 Task: Add a timeline in the project BarTech for the epic 'Continuous integration and delivery (CI/CD) implementation' from 2023/05/13 to 2025/07/01. Add a timeline in the project BarTech for the epic 'Project management platform implementation' from 2023/03/28 to 2024/10/11. Add a timeline in the project BarTech for the epic 'IT asset management (ITAM) system implementation' from 2024/02/08 to 2025/11/04
Action: Mouse moved to (169, 47)
Screenshot: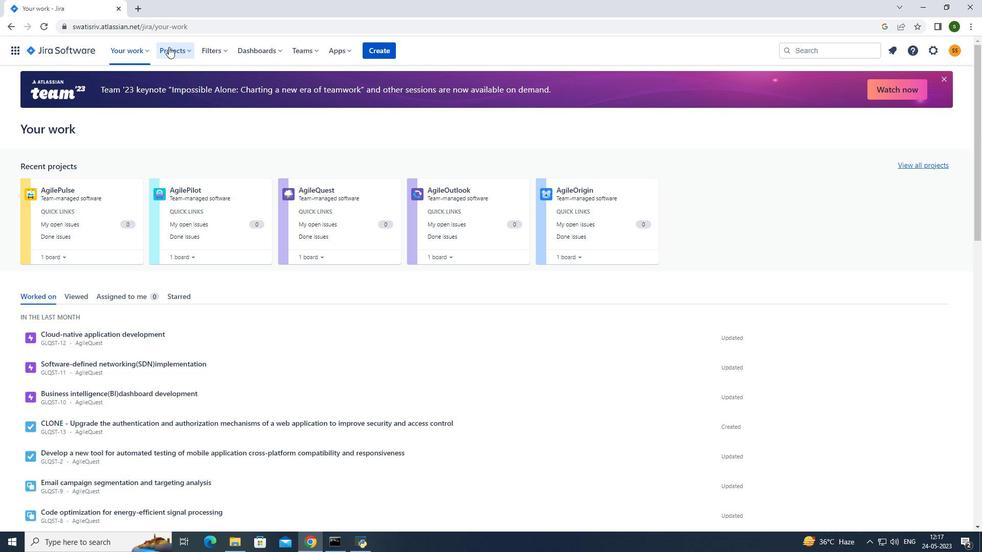 
Action: Mouse pressed left at (169, 47)
Screenshot: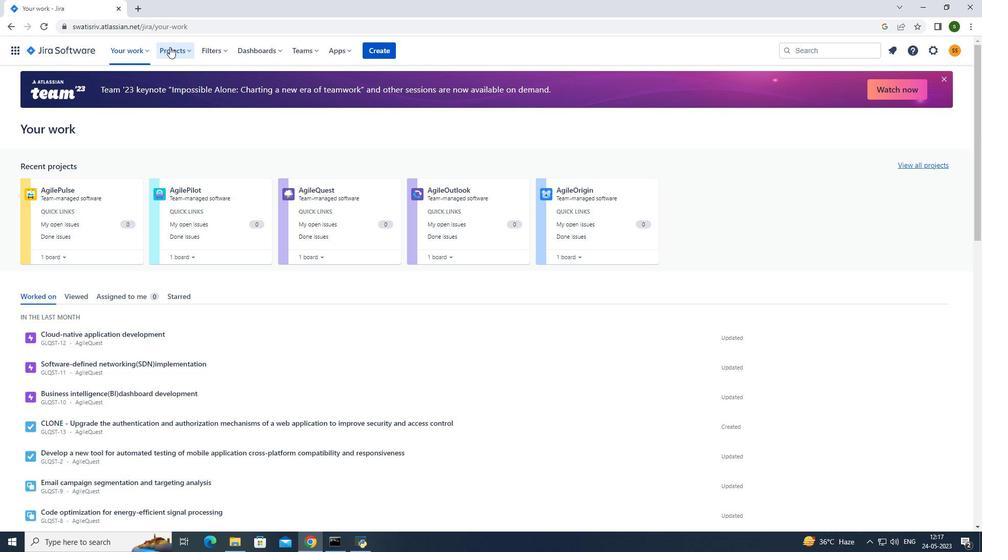 
Action: Mouse moved to (213, 92)
Screenshot: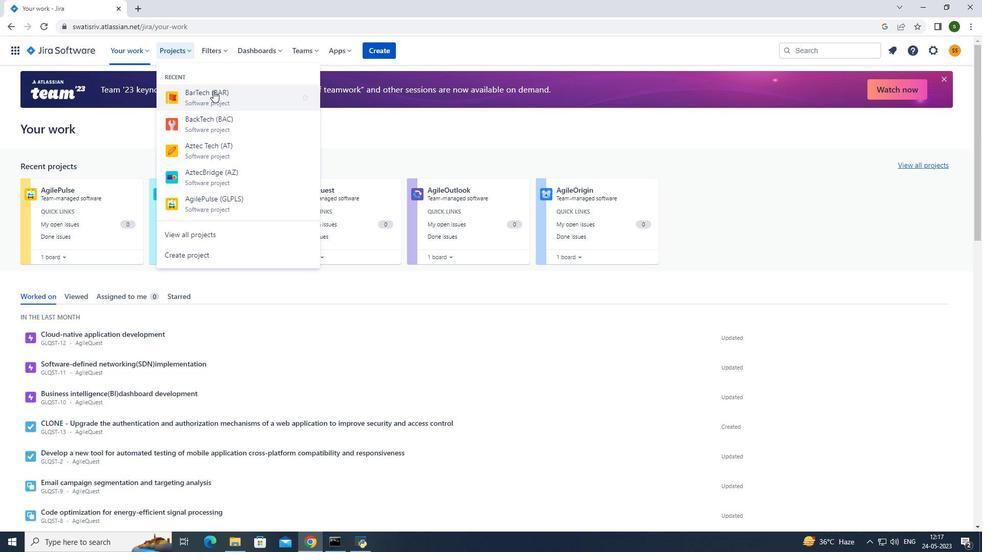 
Action: Mouse pressed left at (213, 92)
Screenshot: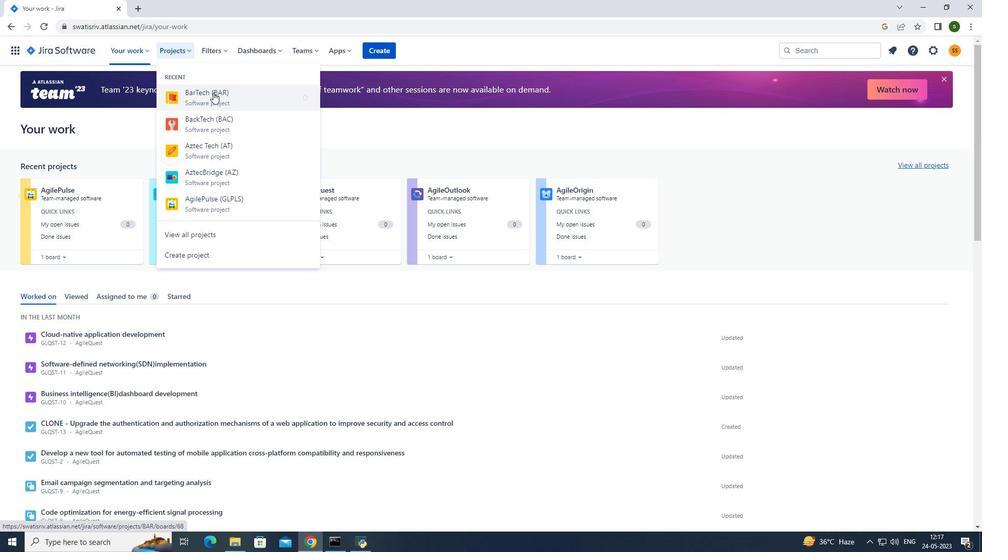 
Action: Mouse moved to (59, 149)
Screenshot: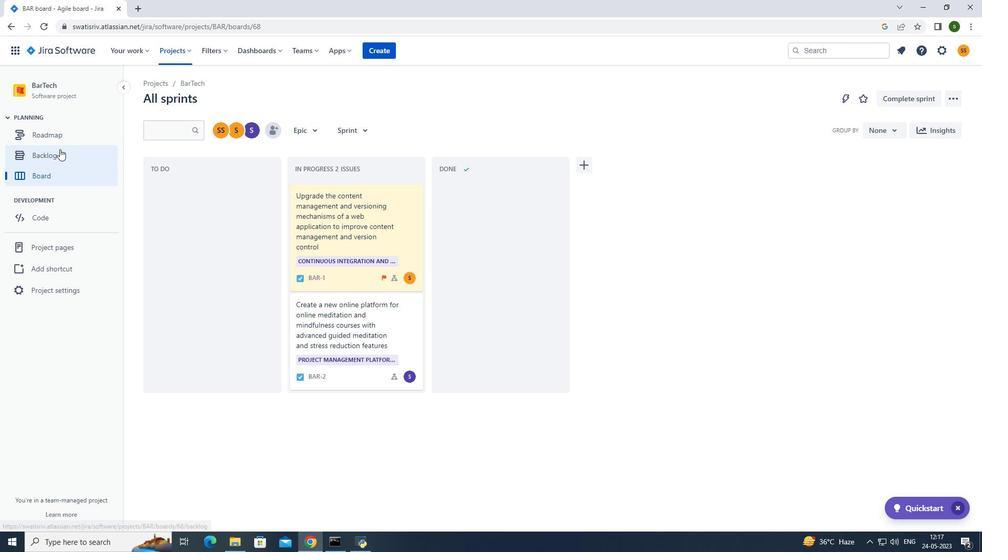 
Action: Mouse pressed left at (59, 149)
Screenshot: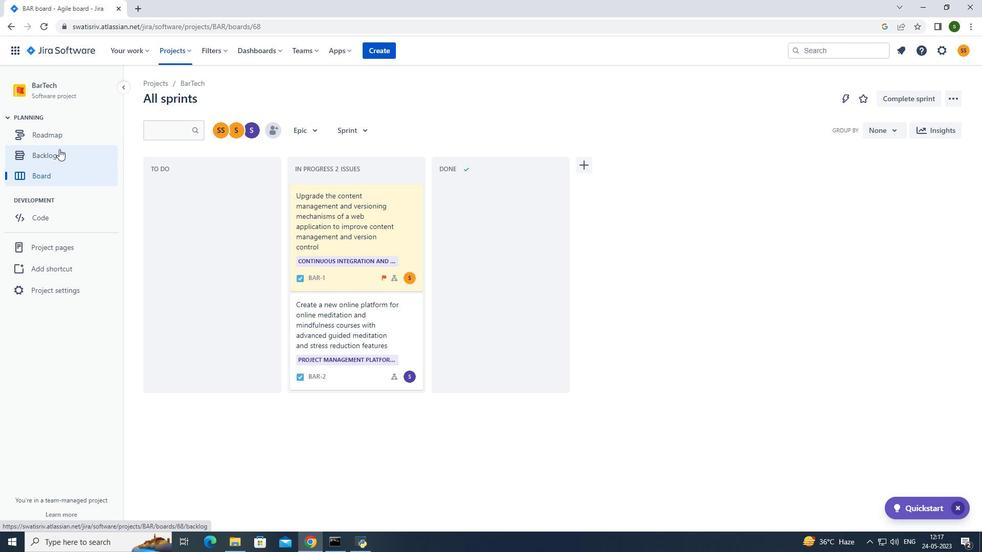 
Action: Mouse moved to (154, 207)
Screenshot: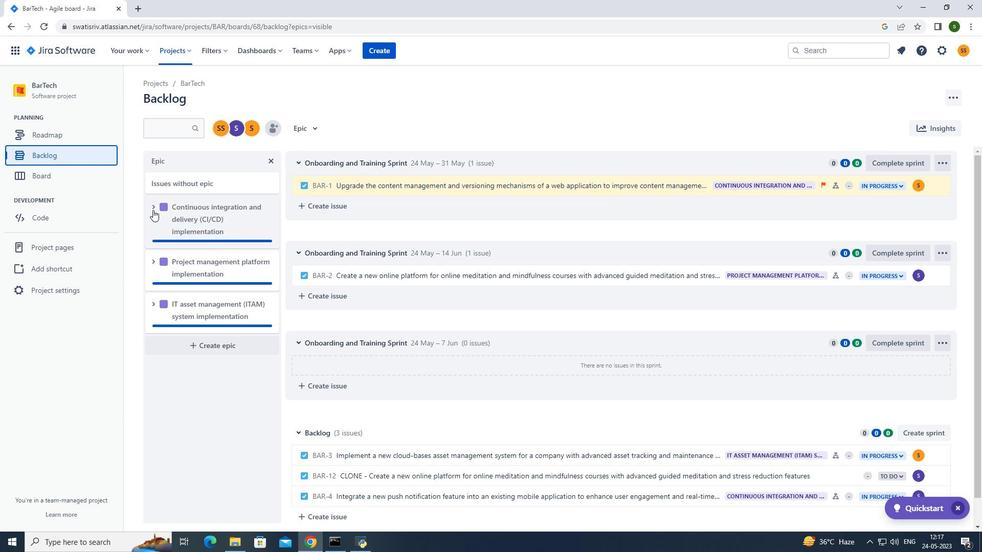 
Action: Mouse pressed left at (154, 207)
Screenshot: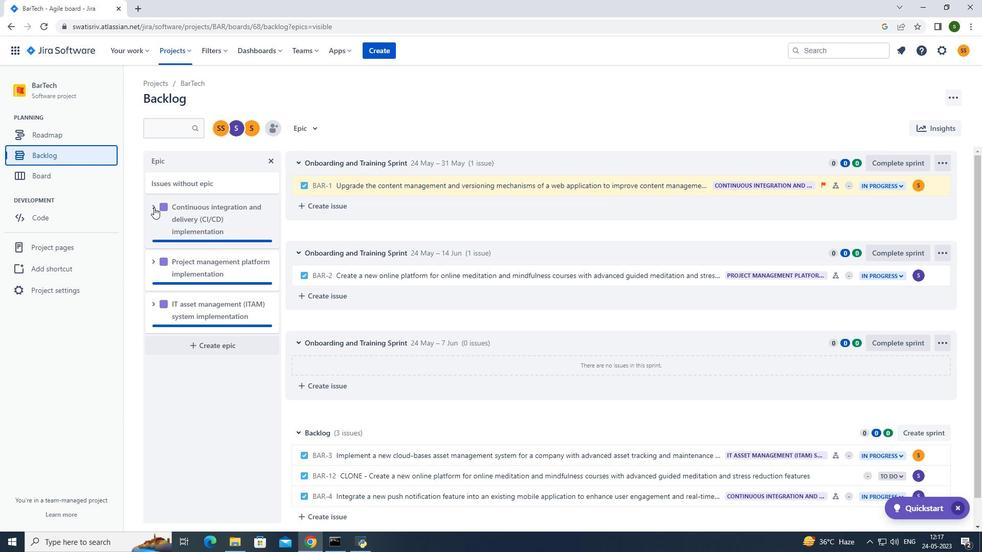 
Action: Mouse moved to (204, 302)
Screenshot: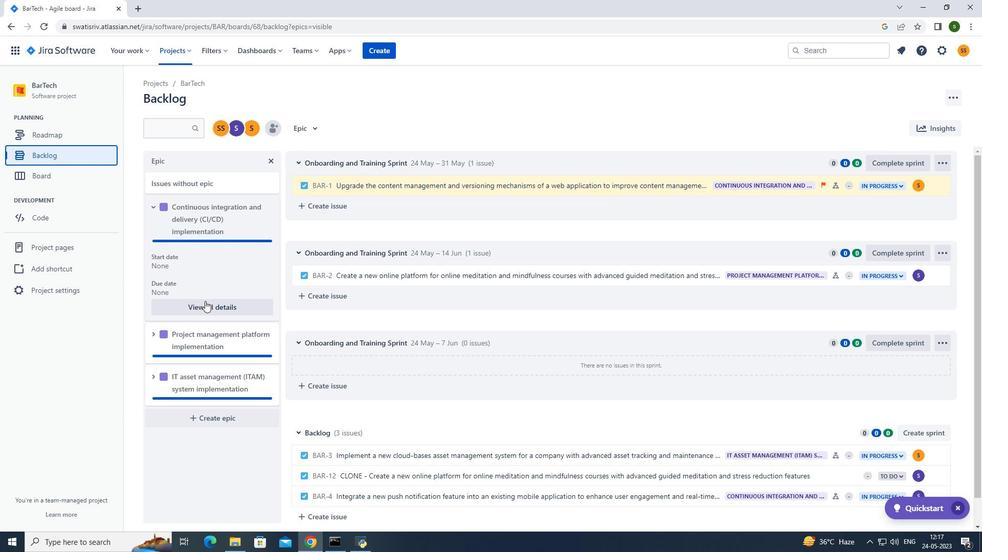 
Action: Mouse pressed left at (204, 302)
Screenshot: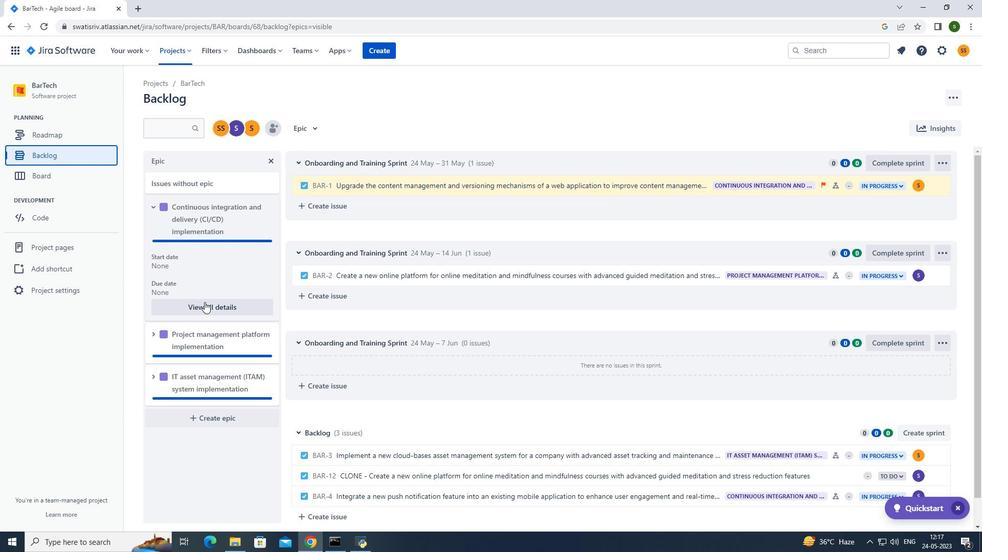 
Action: Mouse moved to (809, 417)
Screenshot: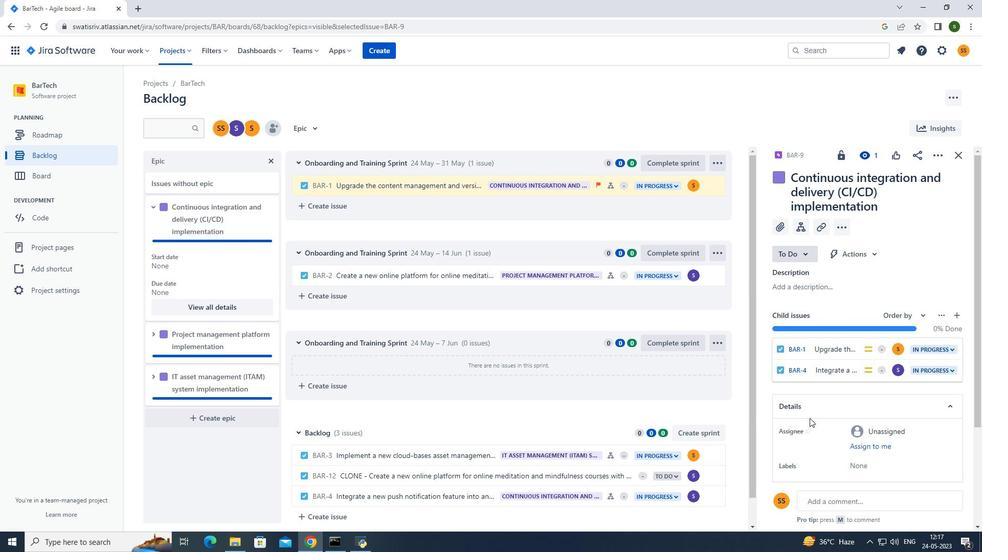 
Action: Mouse scrolled (809, 416) with delta (0, 0)
Screenshot: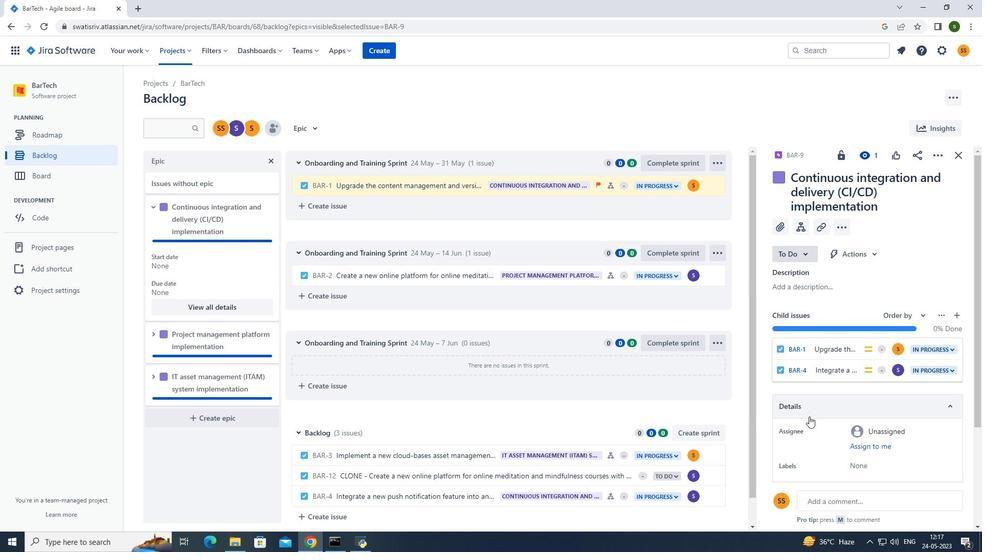 
Action: Mouse scrolled (809, 416) with delta (0, 0)
Screenshot: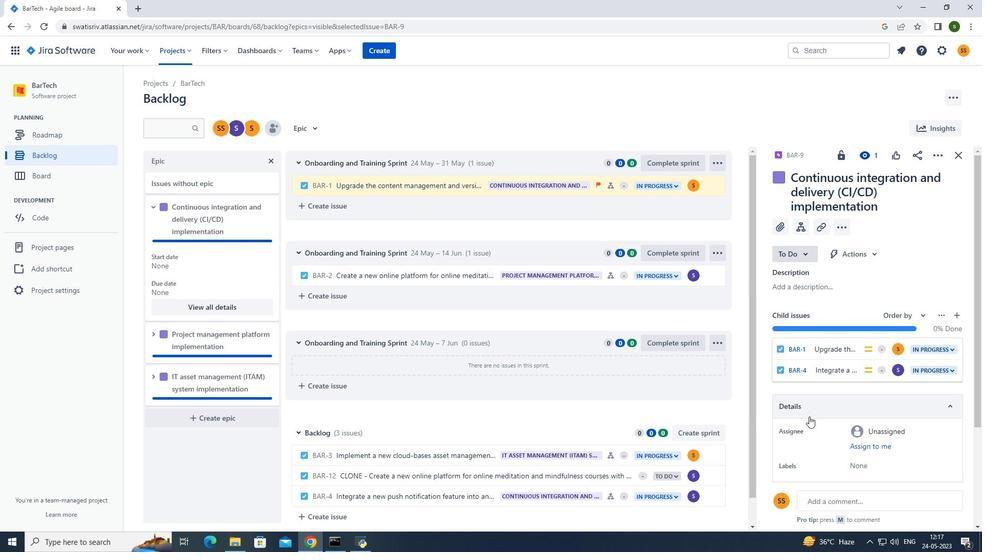 
Action: Mouse scrolled (809, 416) with delta (0, 0)
Screenshot: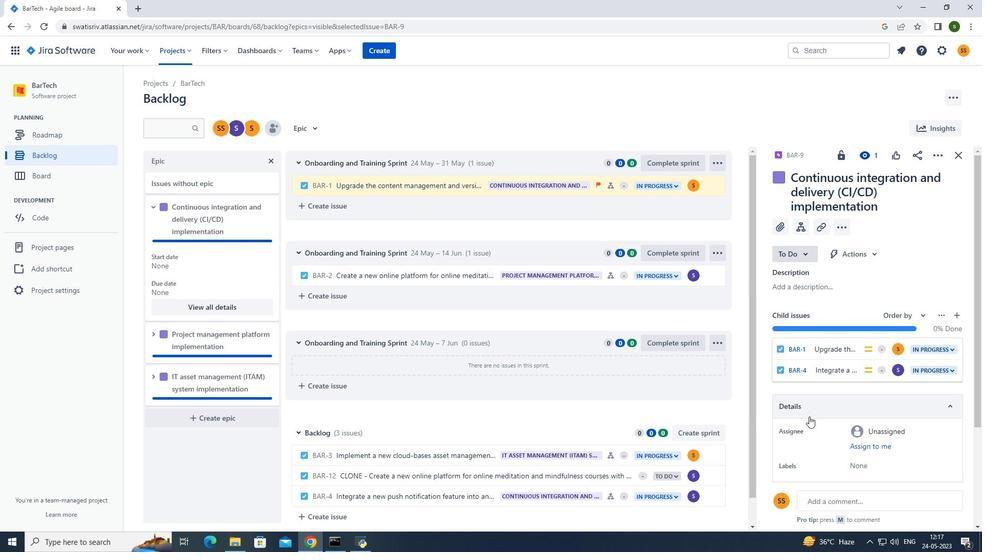 
Action: Mouse moved to (866, 349)
Screenshot: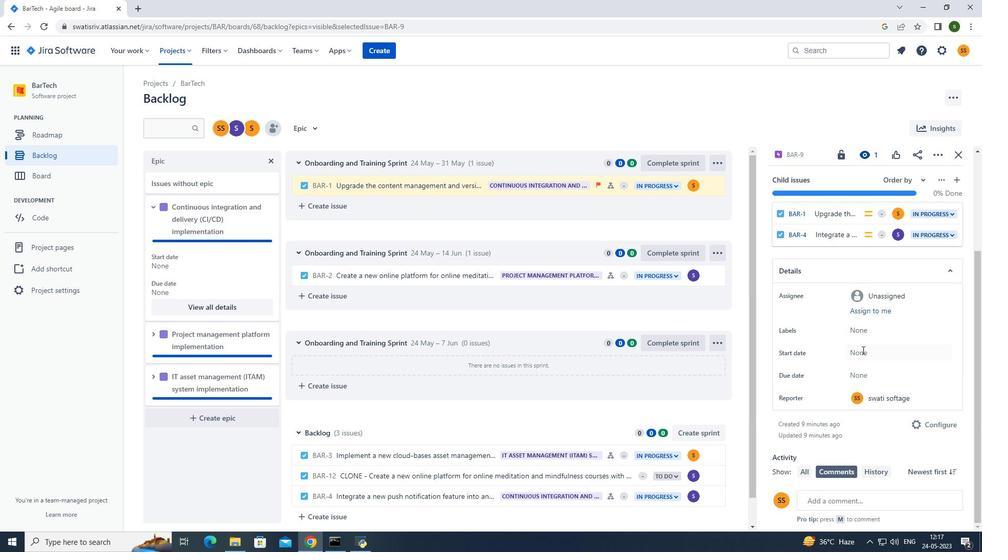 
Action: Mouse pressed left at (866, 349)
Screenshot: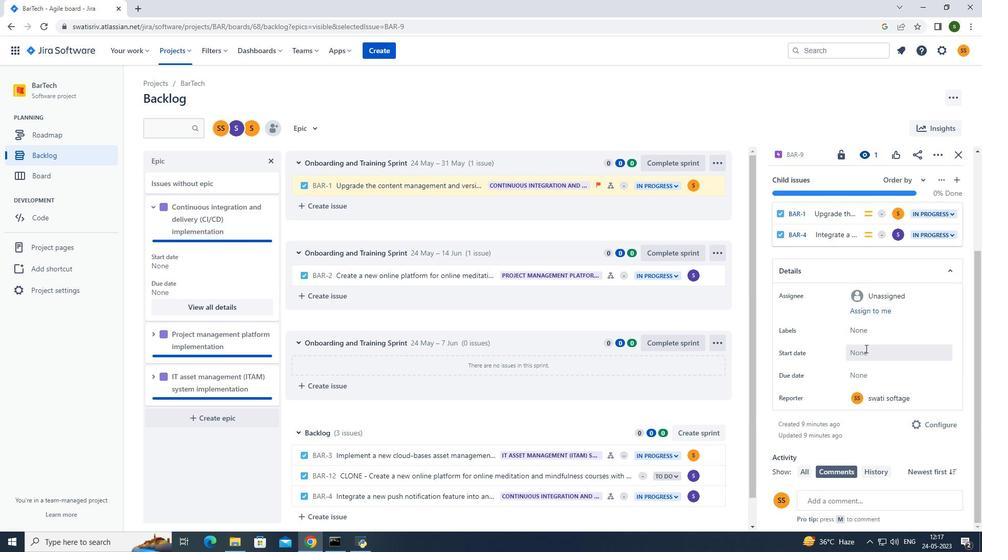 
Action: Mouse moved to (955, 436)
Screenshot: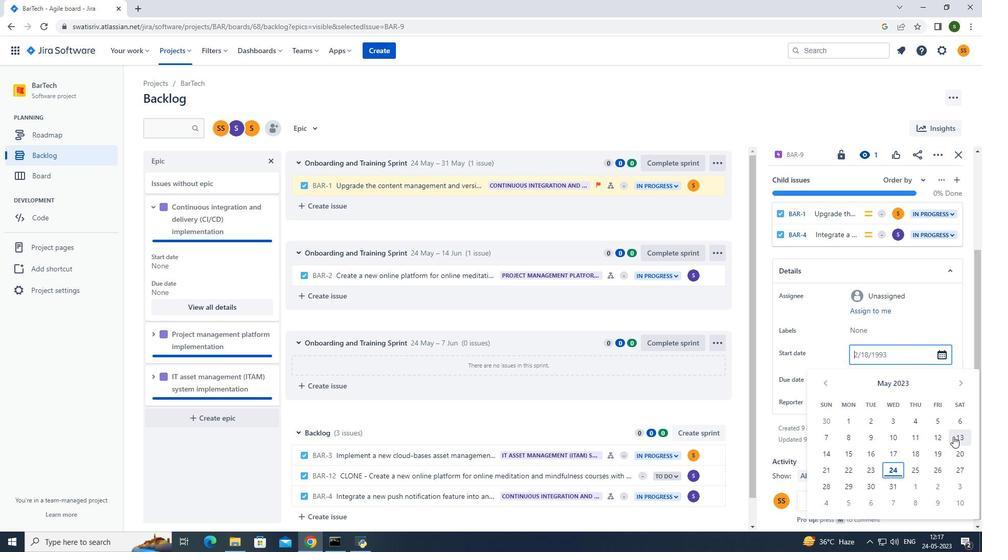 
Action: Mouse pressed left at (955, 436)
Screenshot: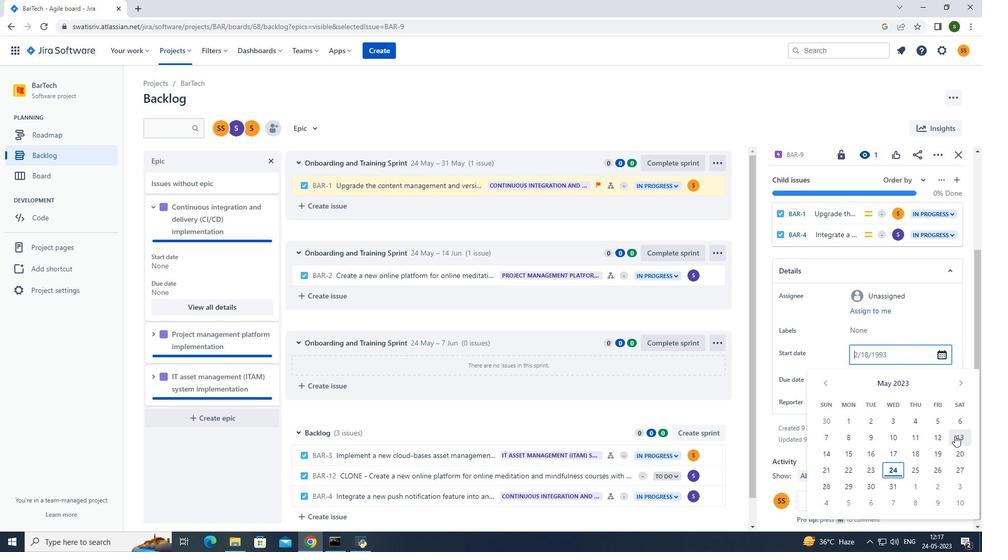 
Action: Mouse moved to (867, 375)
Screenshot: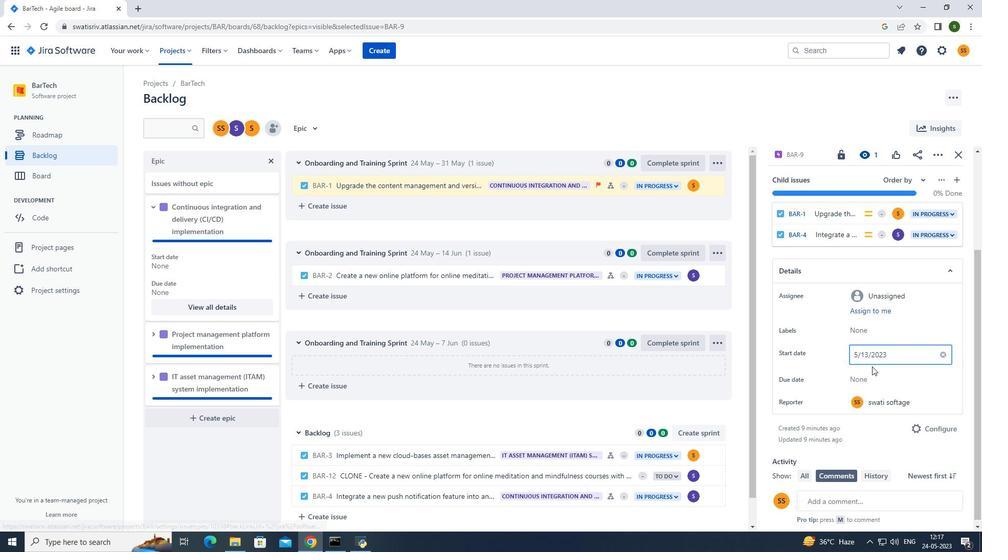 
Action: Mouse pressed left at (867, 375)
Screenshot: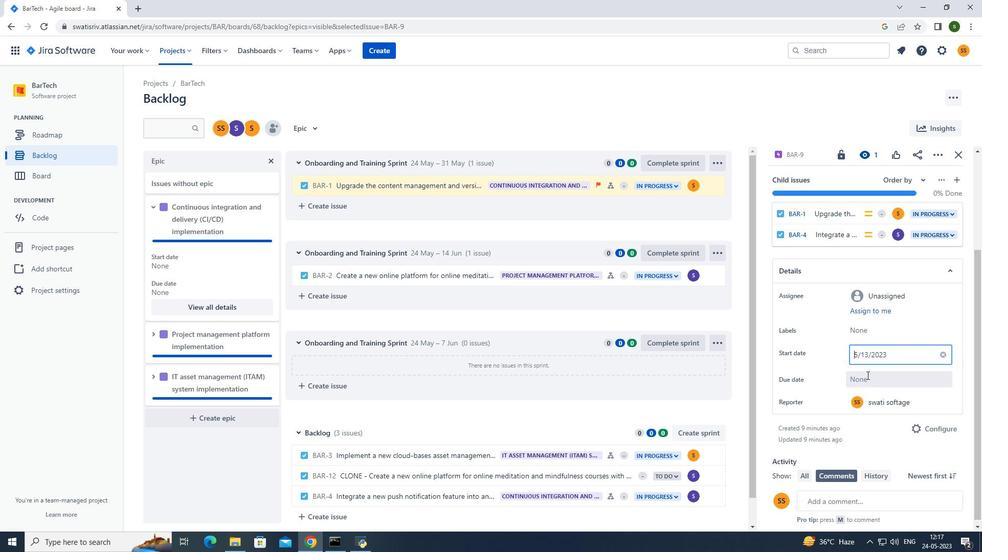 
Action: Mouse moved to (963, 234)
Screenshot: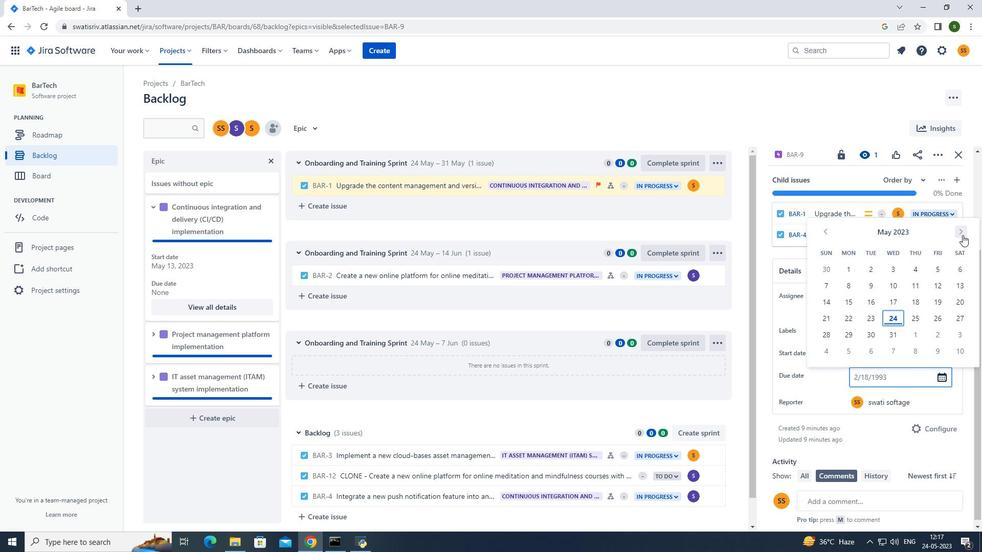 
Action: Mouse pressed left at (963, 234)
Screenshot: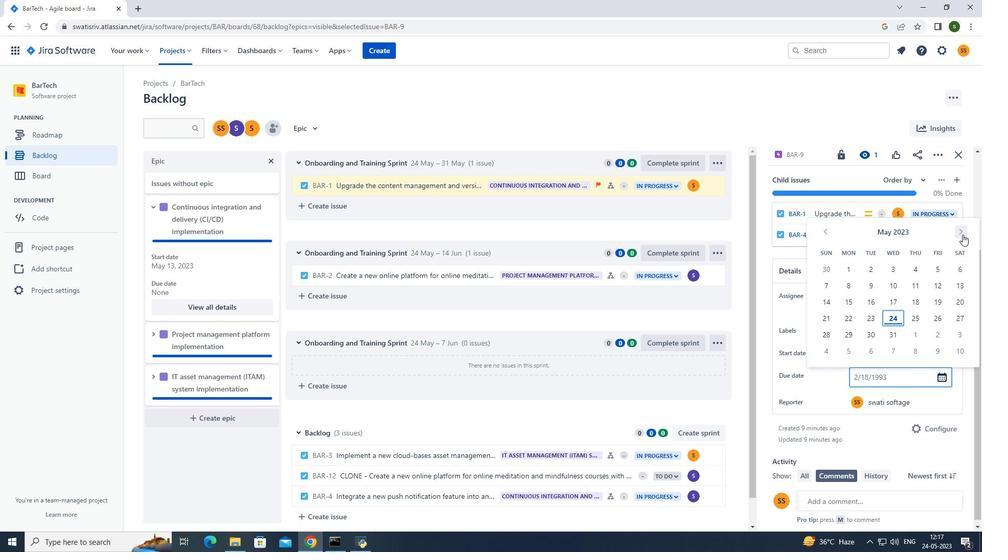 
Action: Mouse pressed left at (963, 234)
Screenshot: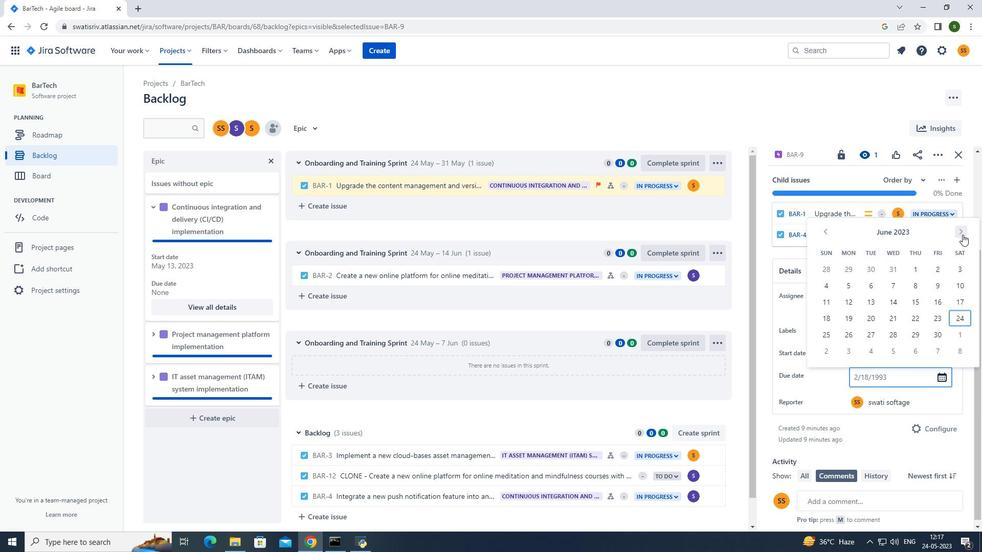 
Action: Mouse pressed left at (963, 234)
Screenshot: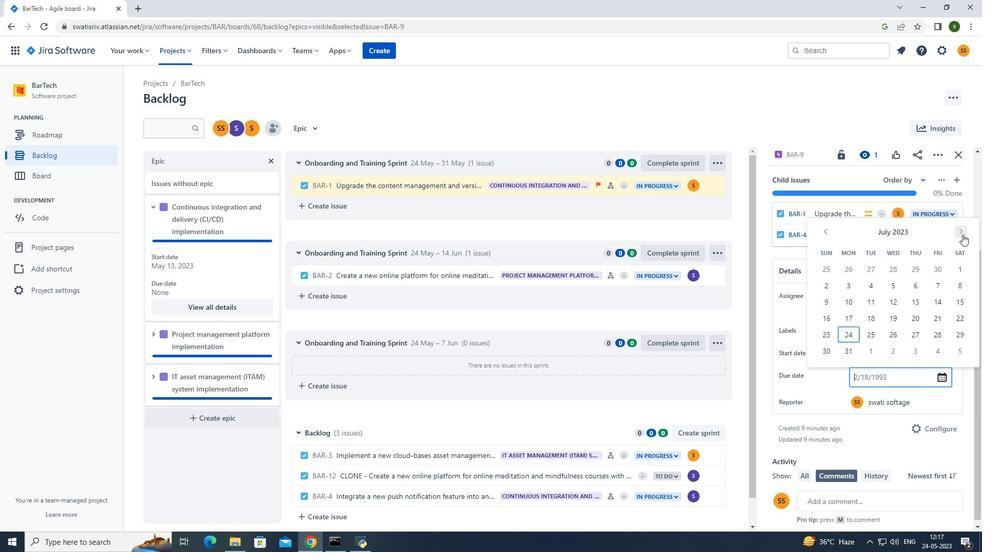 
Action: Mouse pressed left at (963, 234)
Screenshot: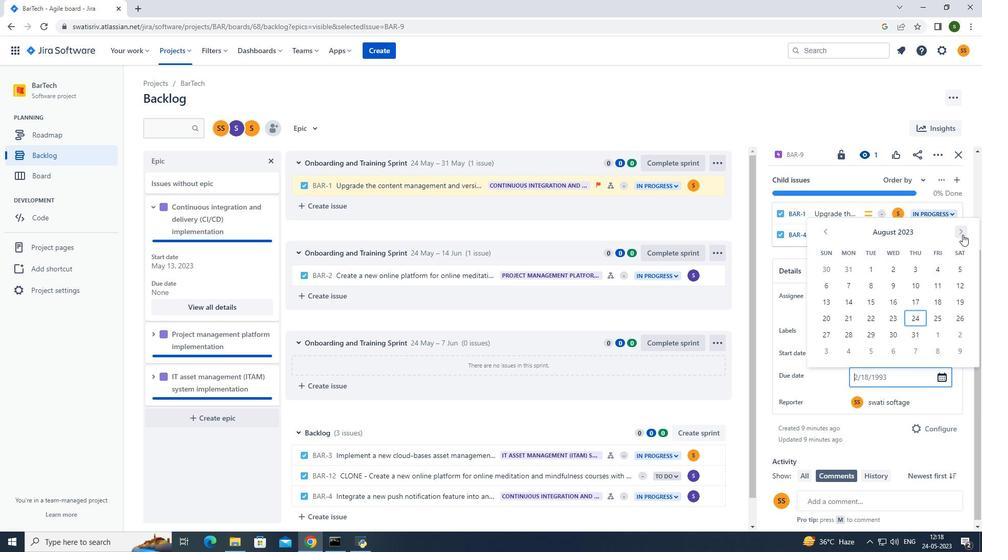 
Action: Mouse pressed left at (963, 234)
Screenshot: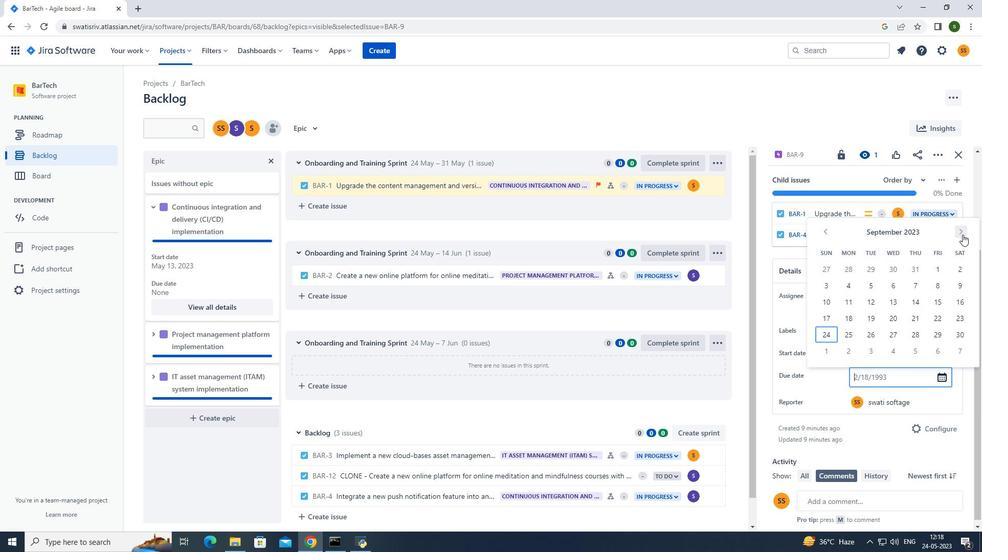 
Action: Mouse pressed left at (963, 234)
Screenshot: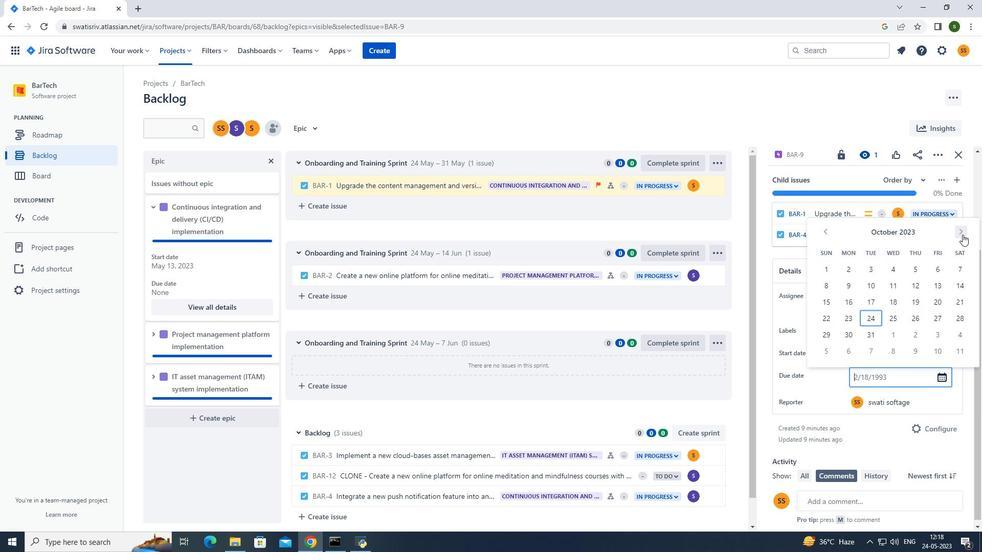 
Action: Mouse pressed left at (963, 234)
Screenshot: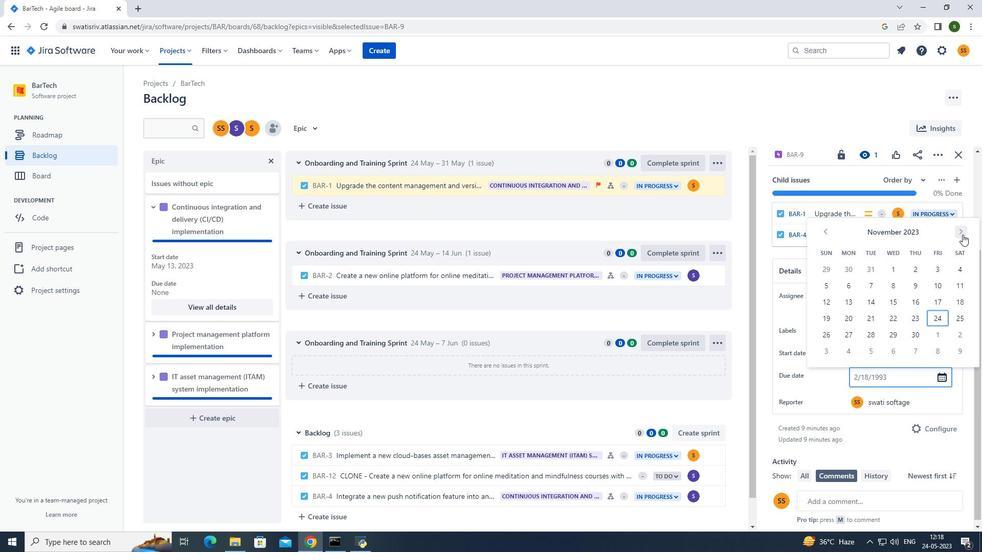 
Action: Mouse pressed left at (963, 234)
Screenshot: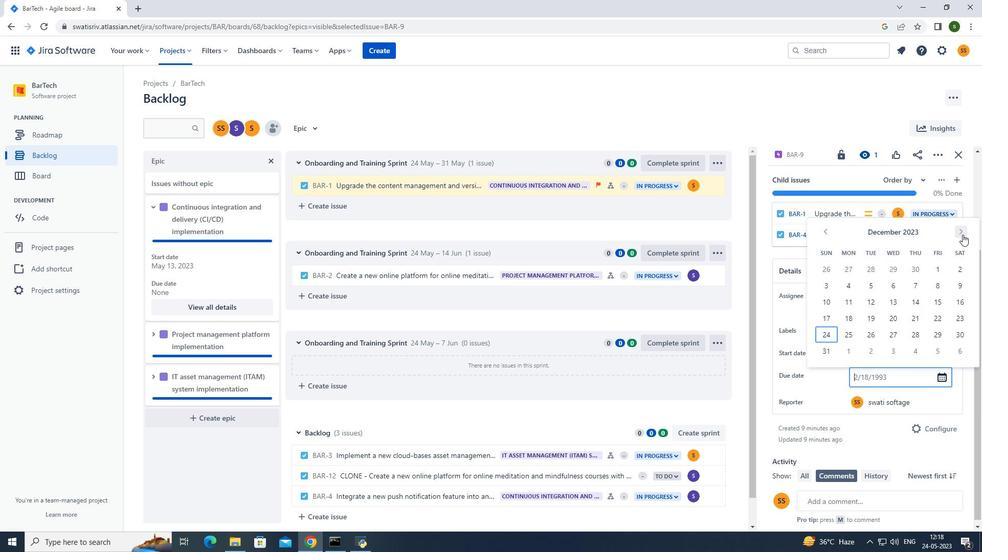 
Action: Mouse pressed left at (963, 234)
Screenshot: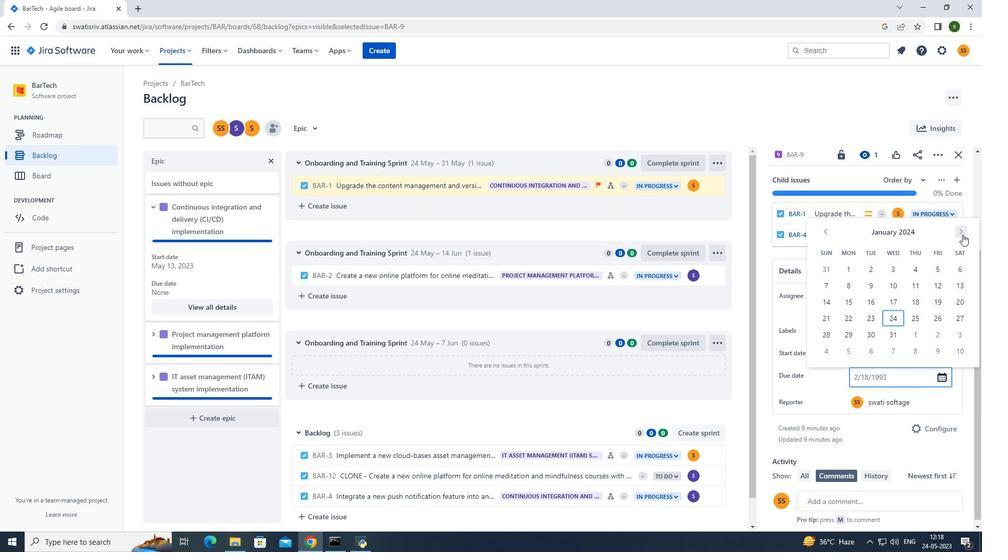 
Action: Mouse pressed left at (963, 234)
Screenshot: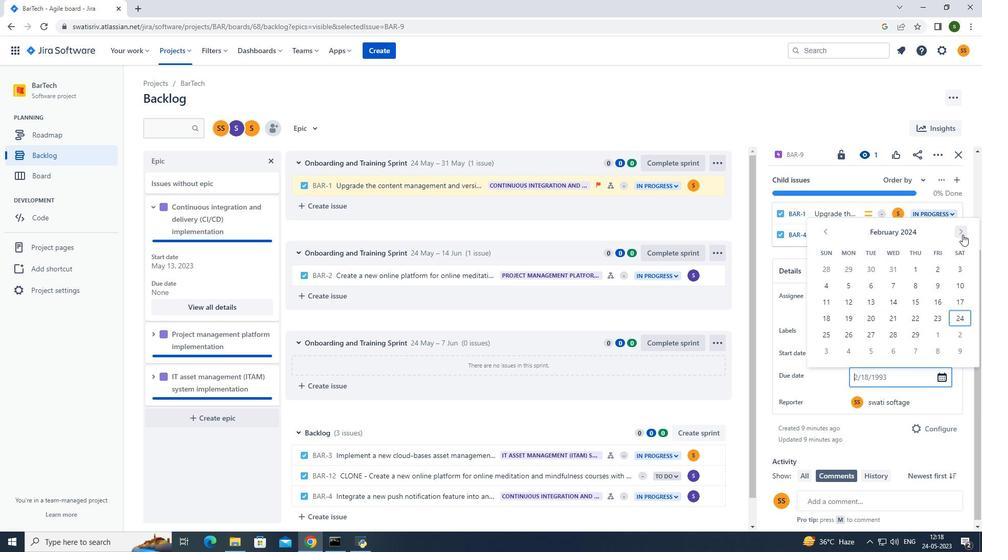 
Action: Mouse pressed left at (963, 234)
Screenshot: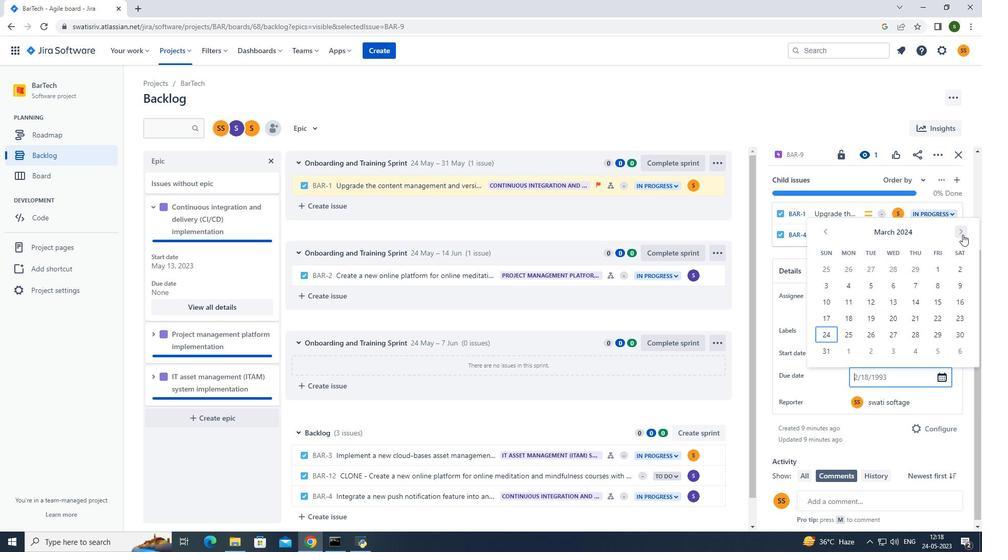 
Action: Mouse pressed left at (963, 234)
Screenshot: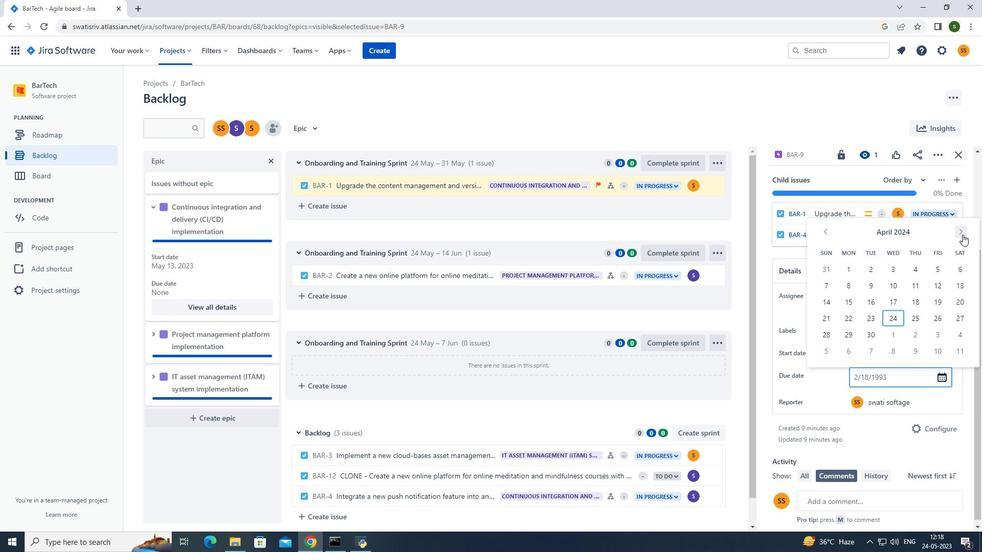 
Action: Mouse pressed left at (963, 234)
Screenshot: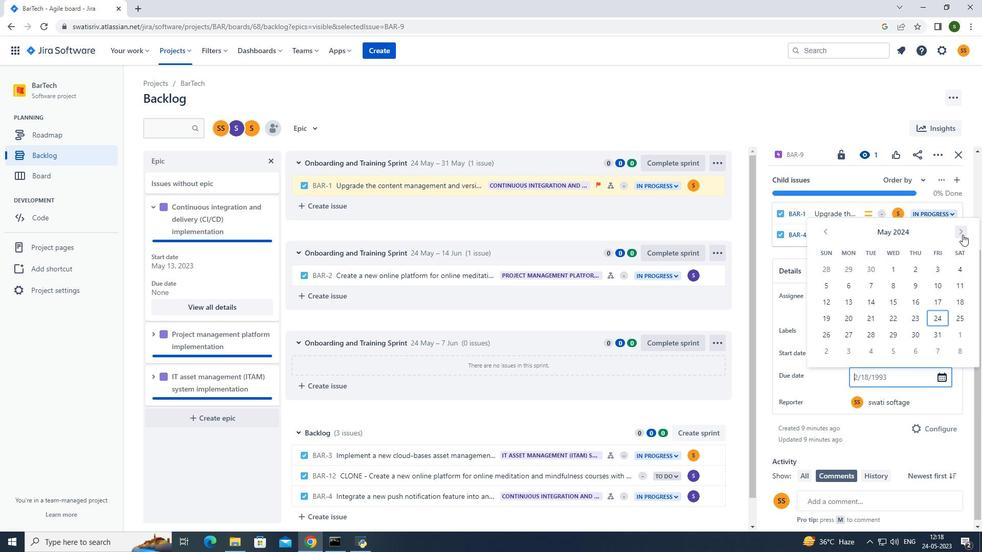
Action: Mouse pressed left at (963, 234)
Screenshot: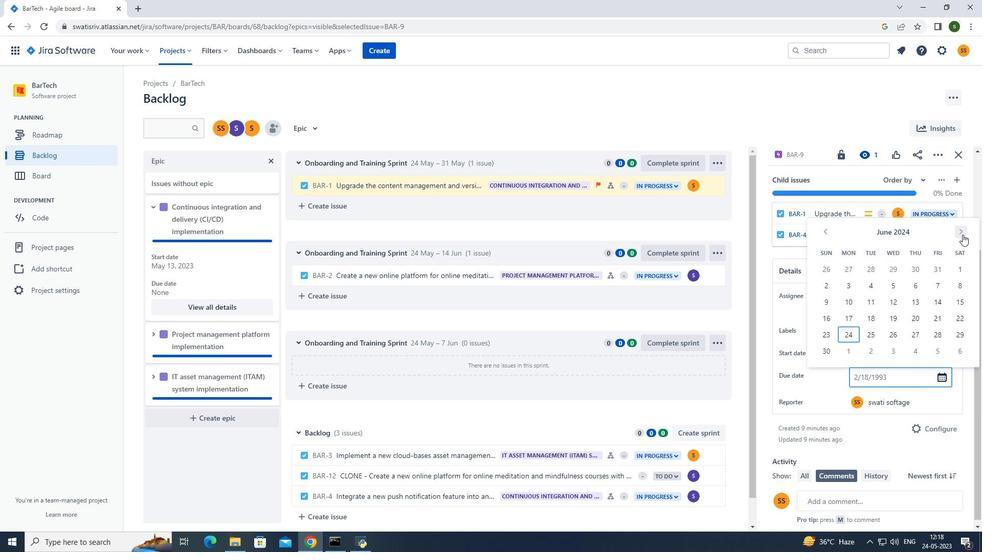 
Action: Mouse pressed left at (963, 234)
Screenshot: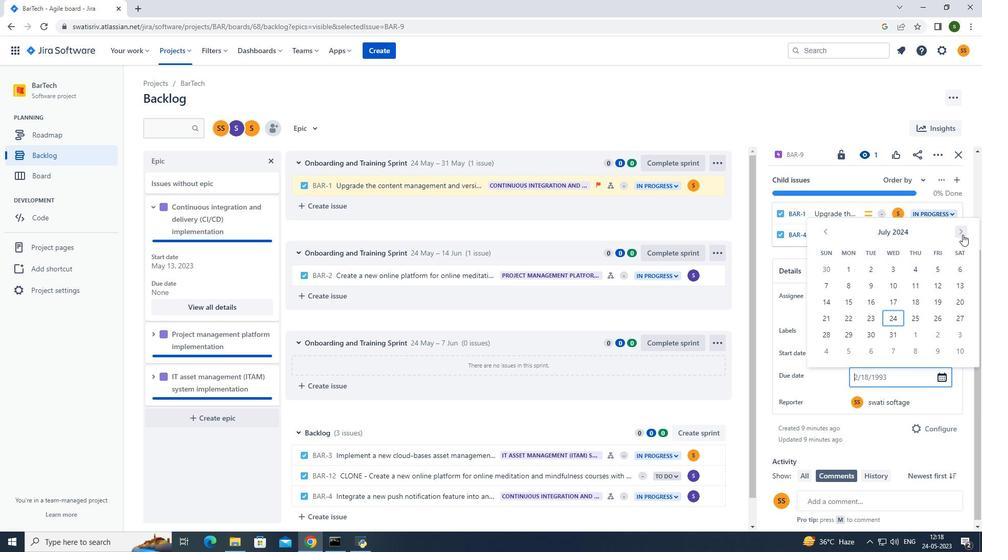 
Action: Mouse pressed left at (963, 234)
Screenshot: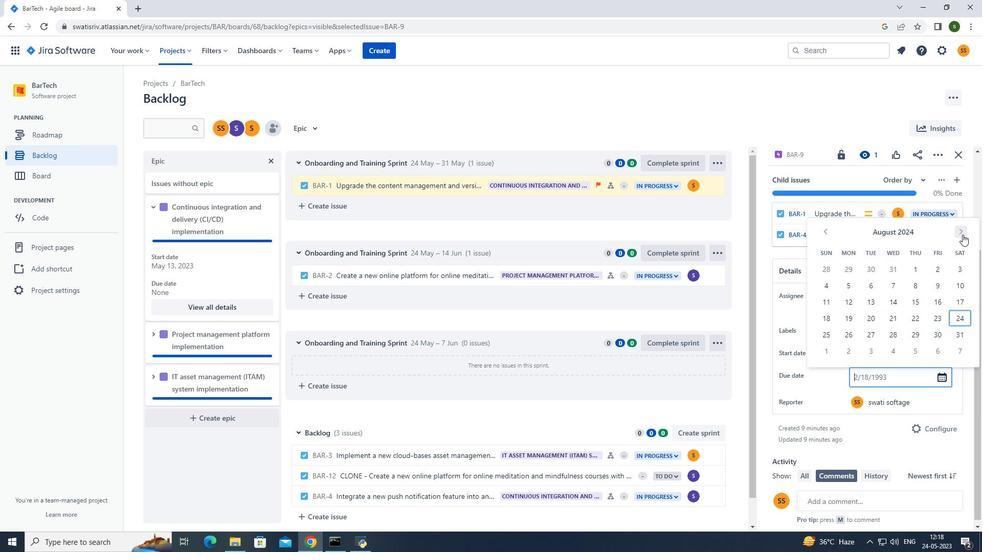 
Action: Mouse pressed left at (963, 234)
Screenshot: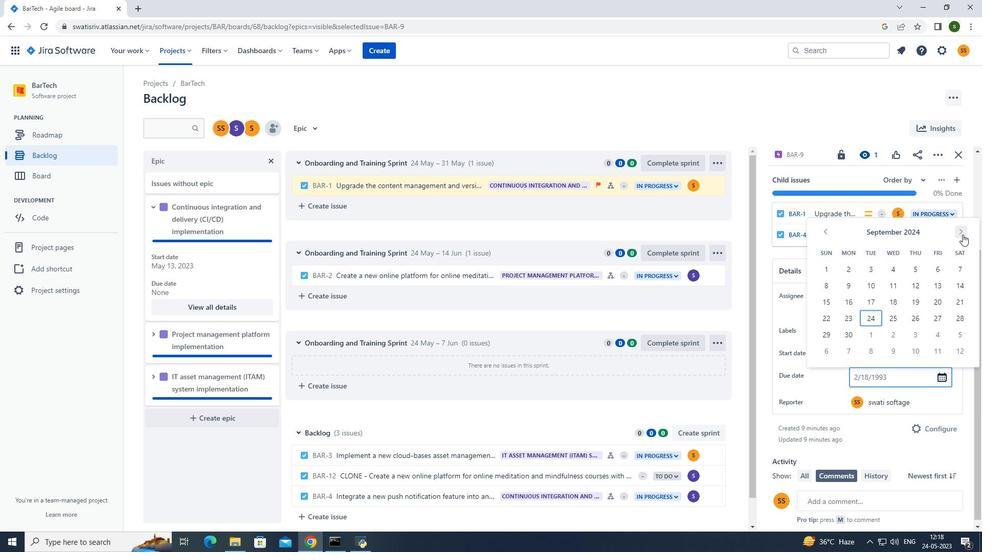 
Action: Mouse pressed left at (963, 234)
Screenshot: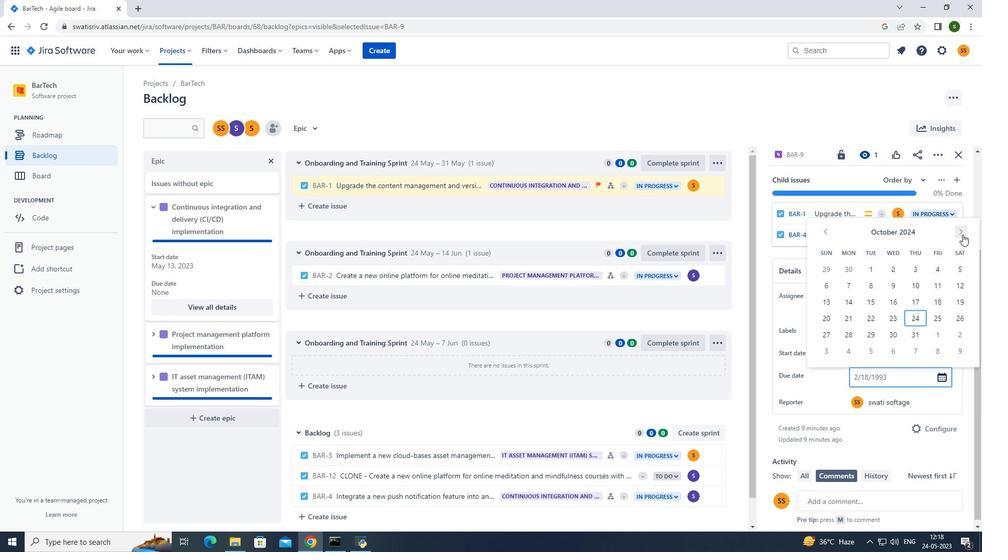 
Action: Mouse pressed left at (963, 234)
Screenshot: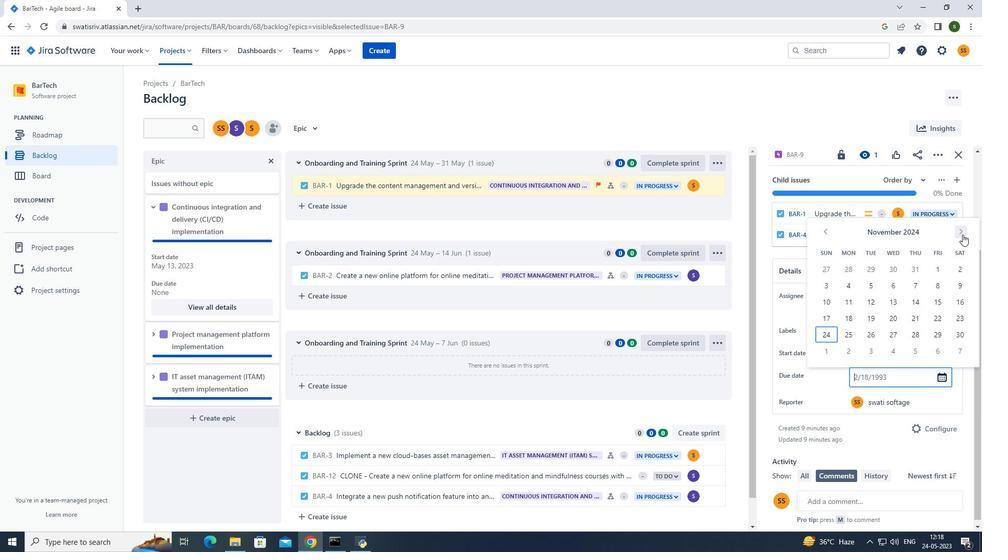 
Action: Mouse pressed left at (963, 234)
Screenshot: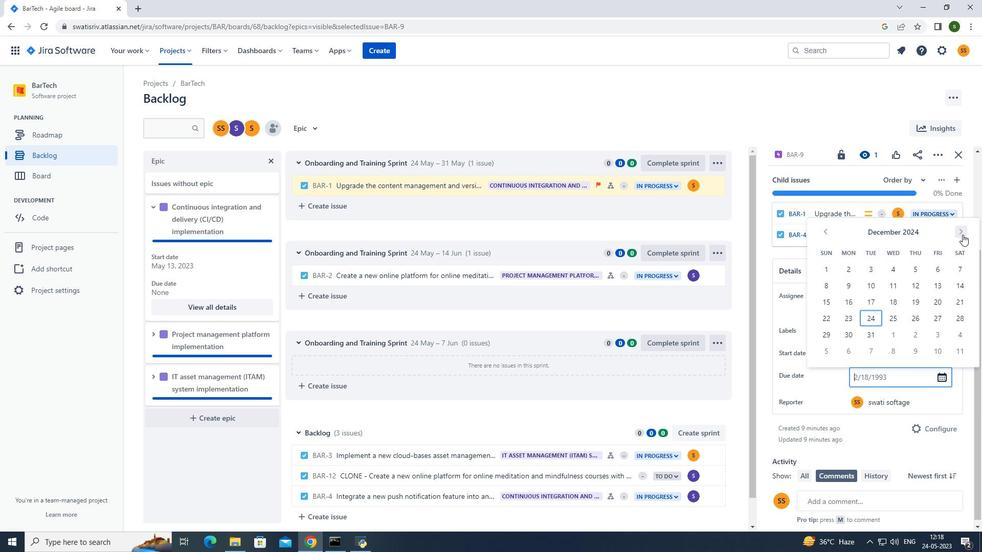 
Action: Mouse moved to (963, 234)
Screenshot: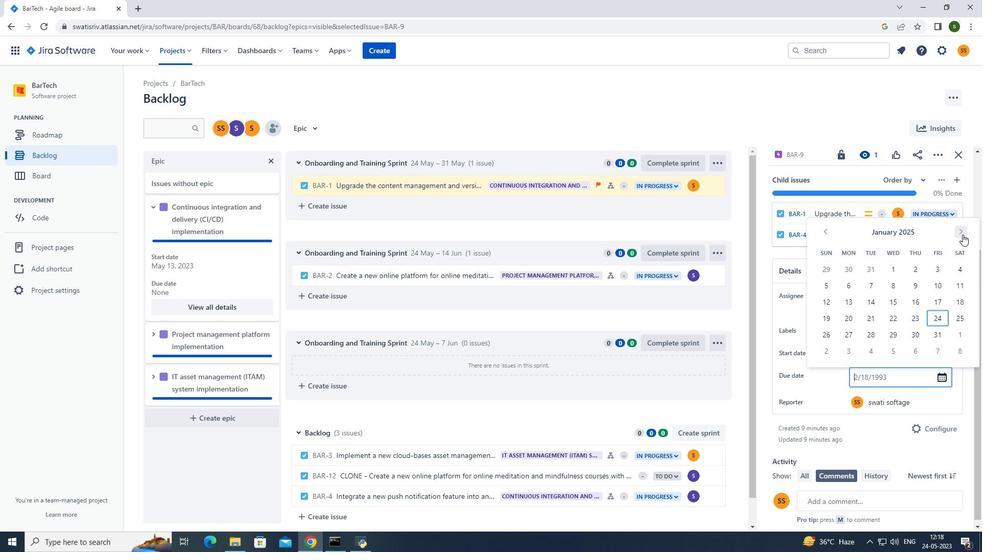 
Action: Mouse pressed left at (963, 234)
Screenshot: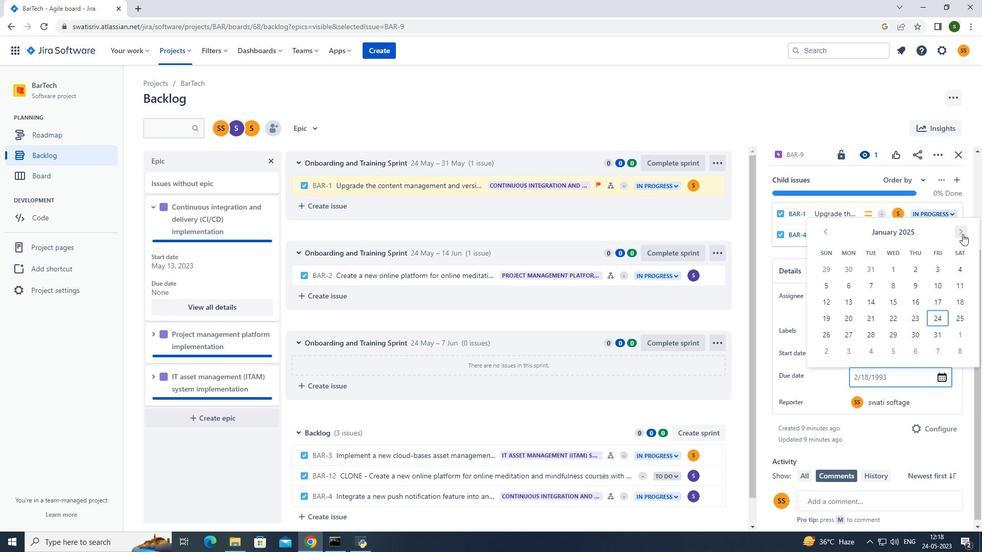
Action: Mouse pressed left at (963, 234)
Screenshot: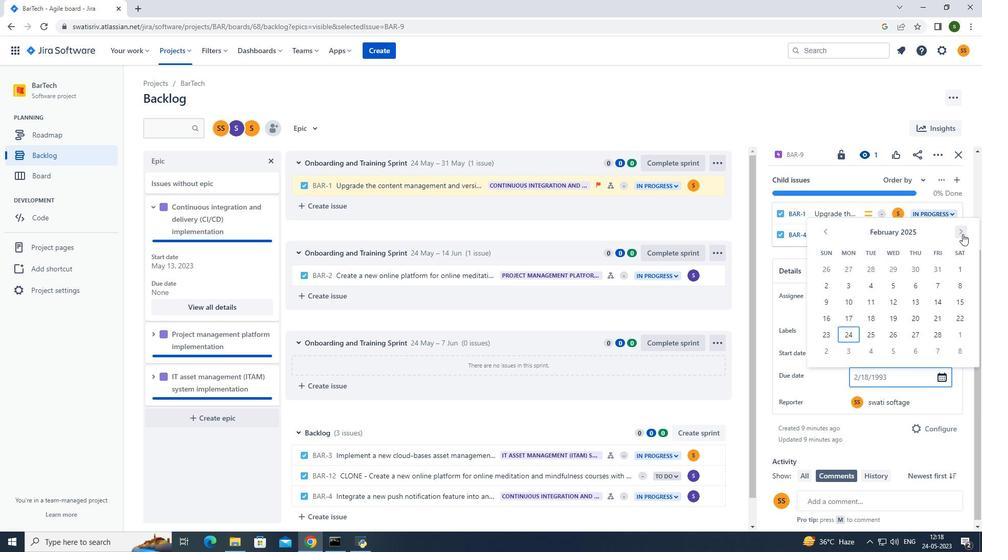
Action: Mouse pressed left at (963, 234)
Screenshot: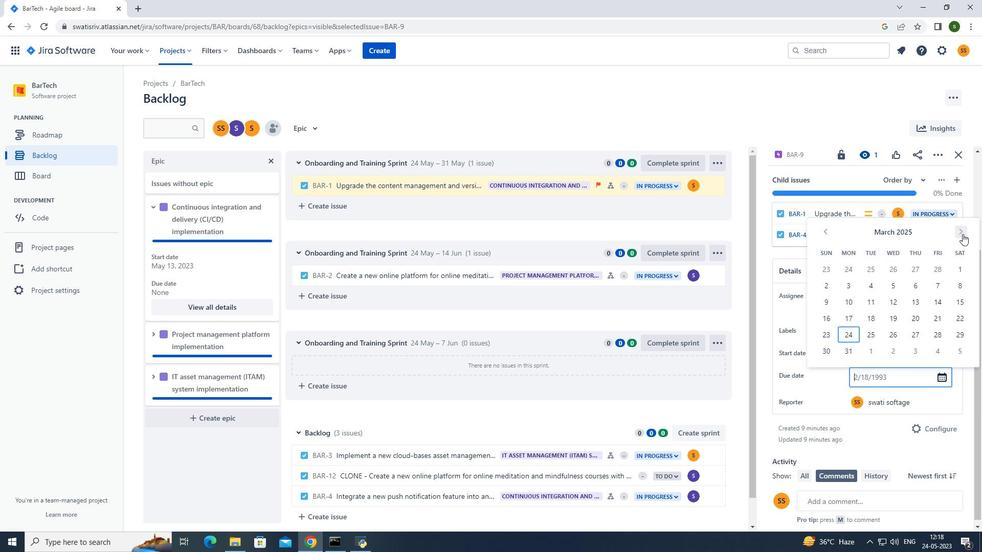 
Action: Mouse pressed left at (963, 234)
Screenshot: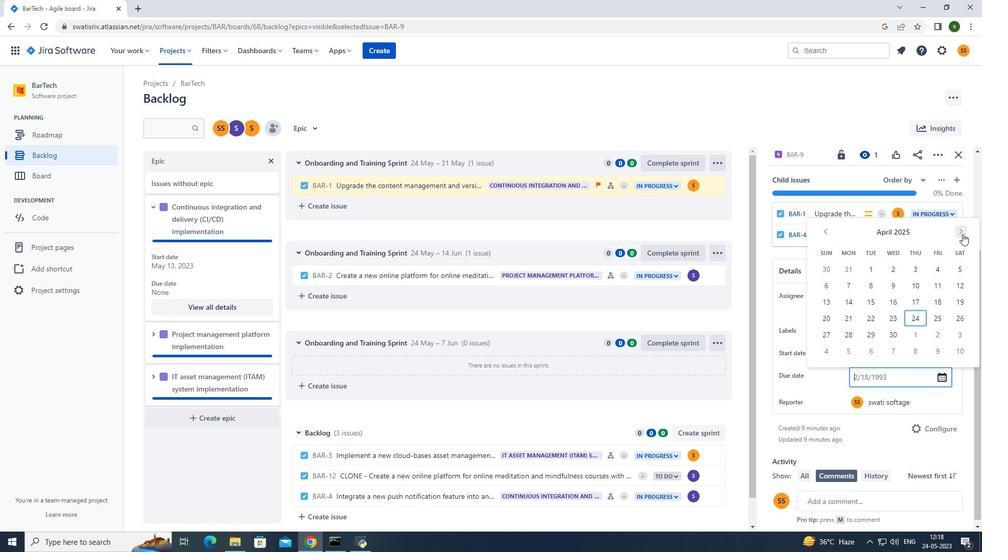 
Action: Mouse pressed left at (963, 234)
Screenshot: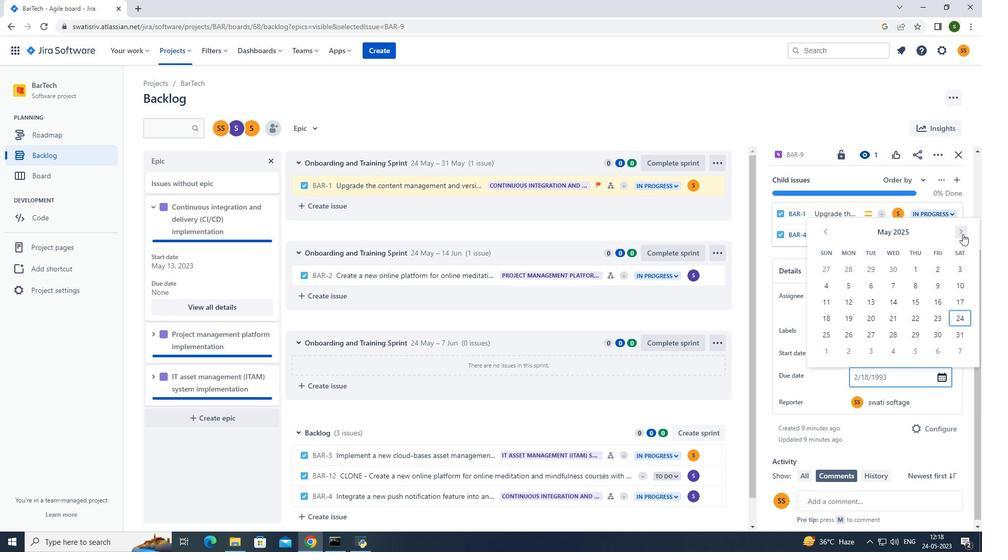 
Action: Mouse pressed left at (963, 234)
Screenshot: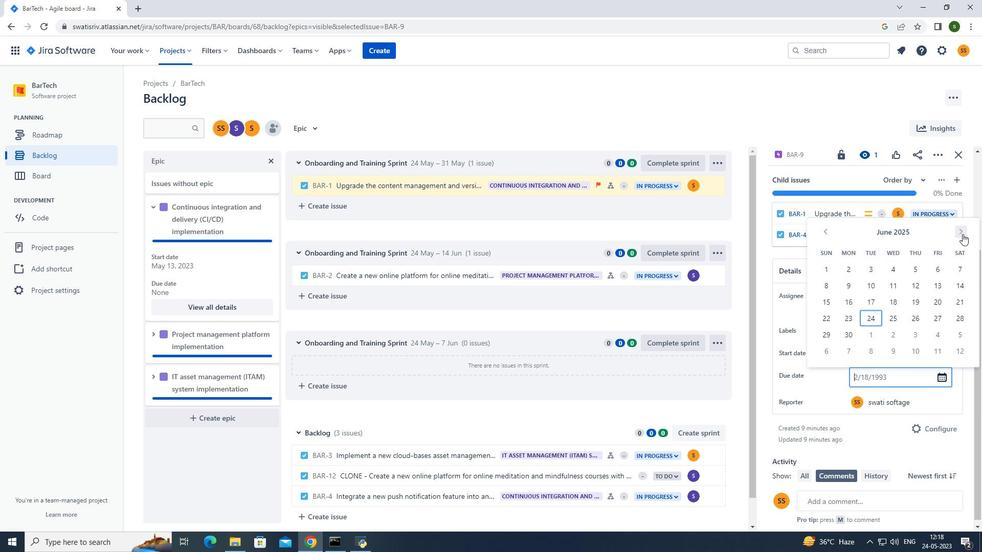 
Action: Mouse moved to (877, 271)
Screenshot: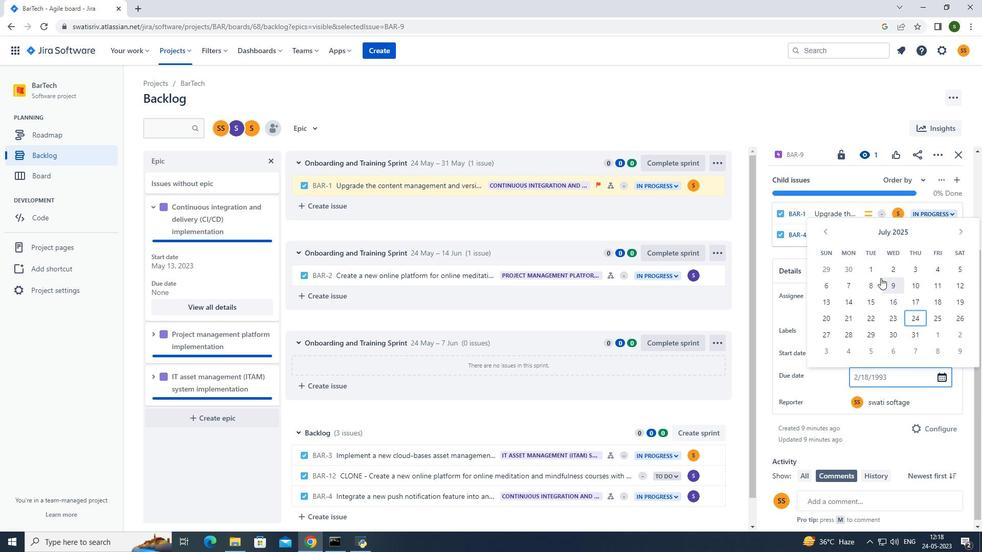 
Action: Mouse pressed left at (877, 271)
Screenshot: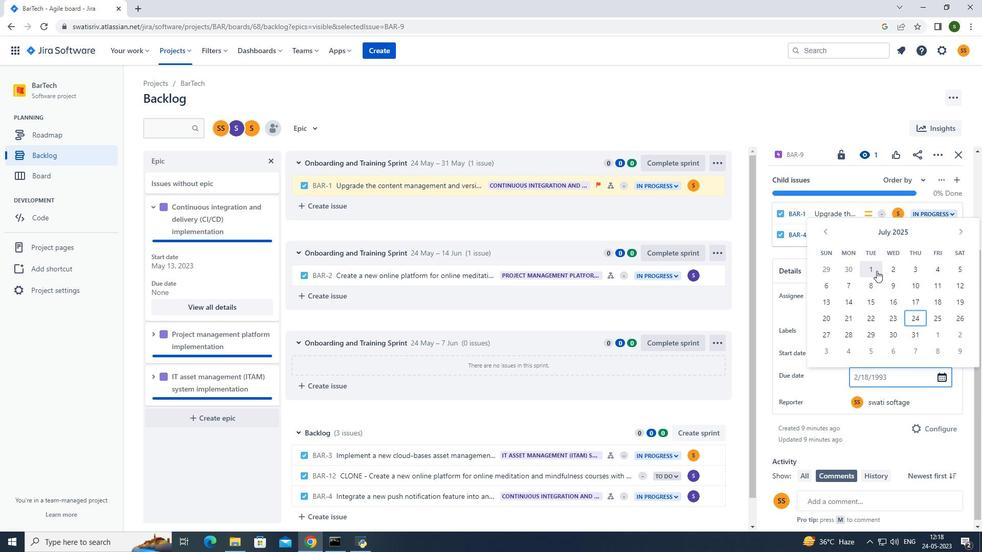 
Action: Mouse moved to (285, 91)
Screenshot: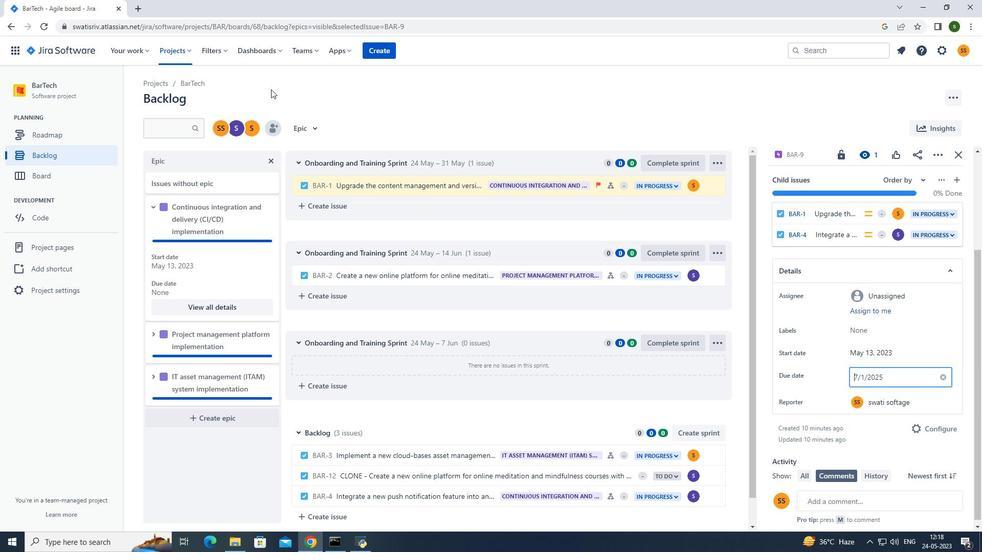 
Action: Mouse pressed left at (285, 91)
Screenshot: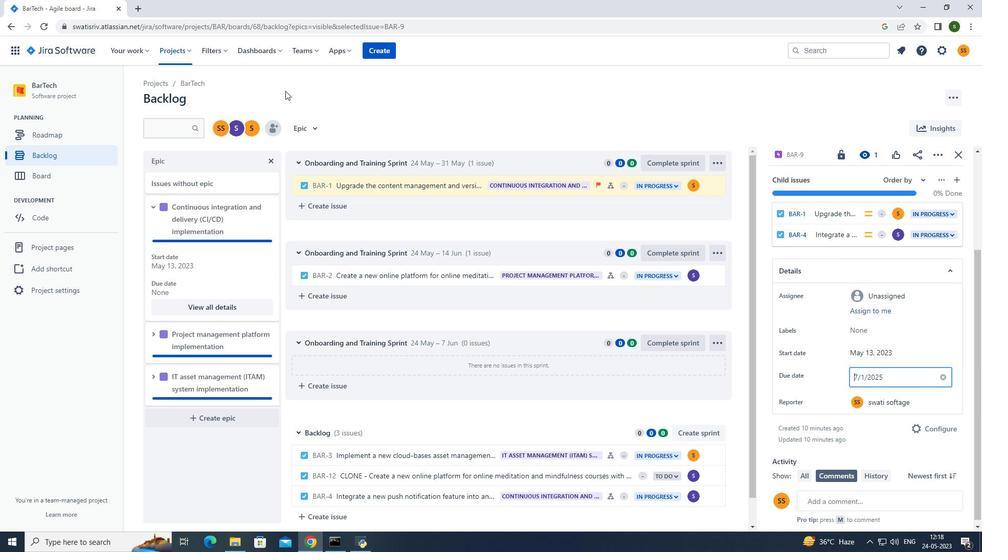 
Action: Mouse moved to (181, 50)
Screenshot: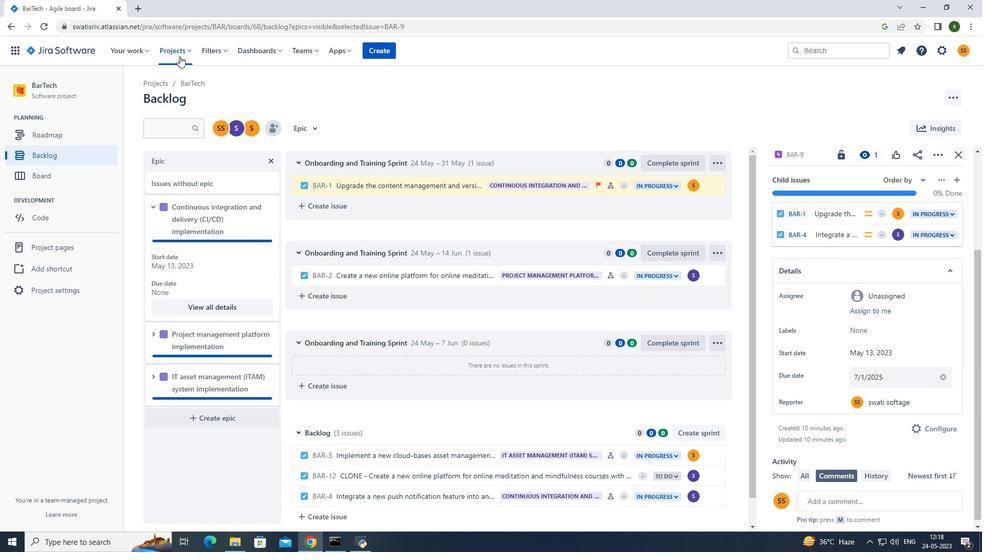 
Action: Mouse pressed left at (181, 50)
Screenshot: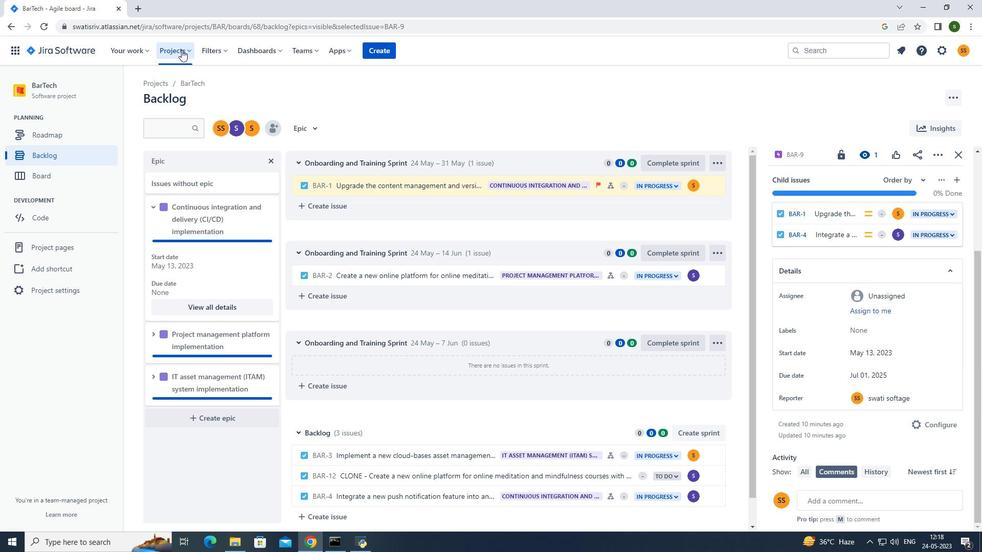 
Action: Mouse moved to (203, 96)
Screenshot: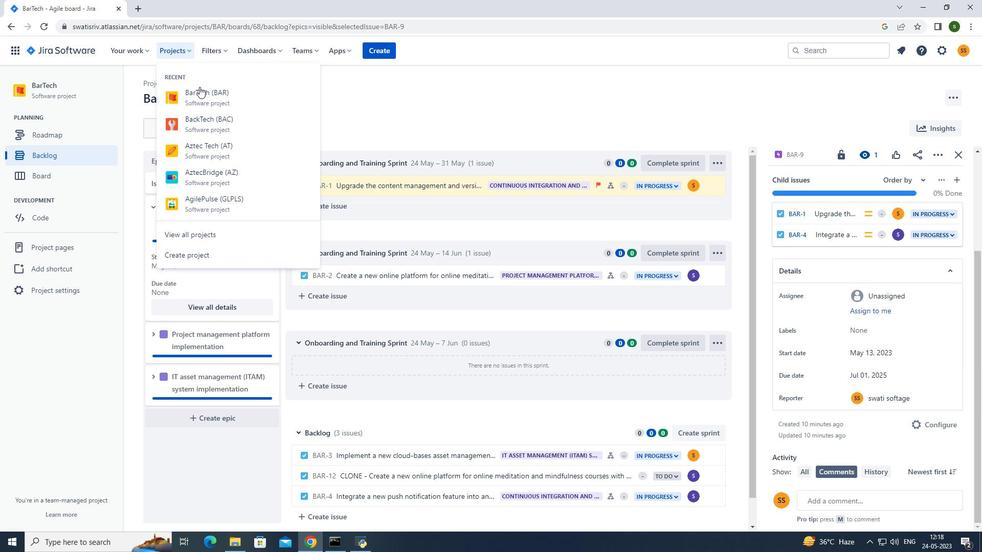 
Action: Mouse pressed left at (203, 96)
Screenshot: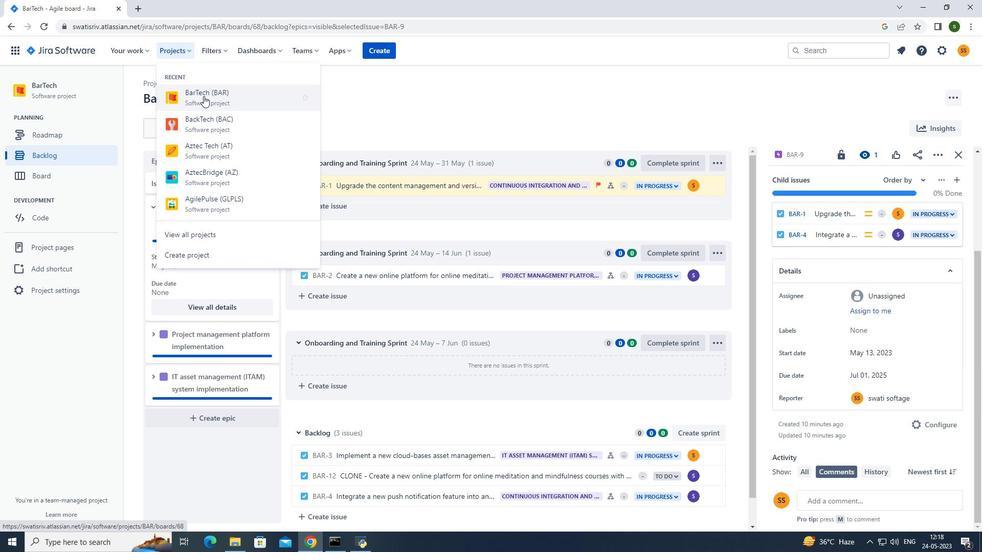 
Action: Mouse moved to (58, 159)
Screenshot: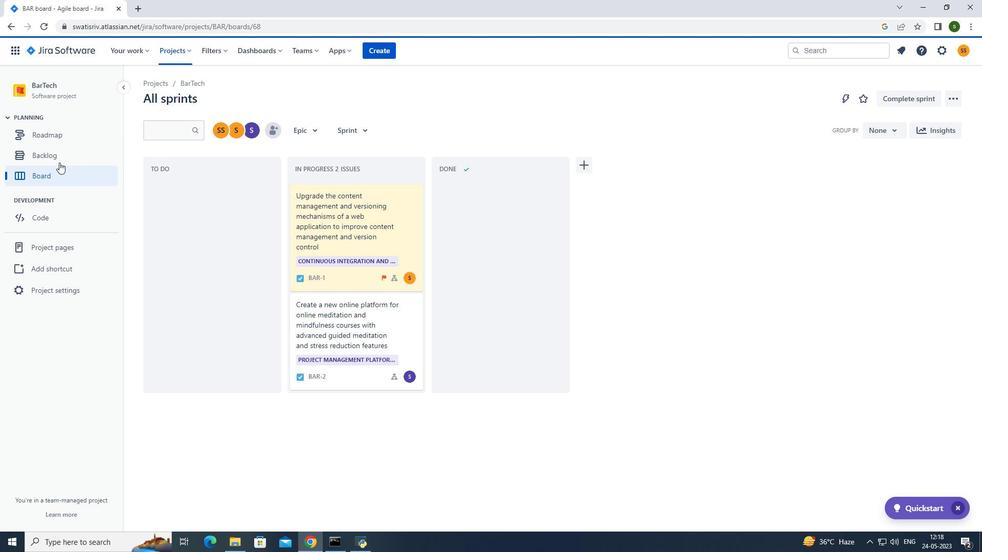 
Action: Mouse pressed left at (58, 159)
Screenshot: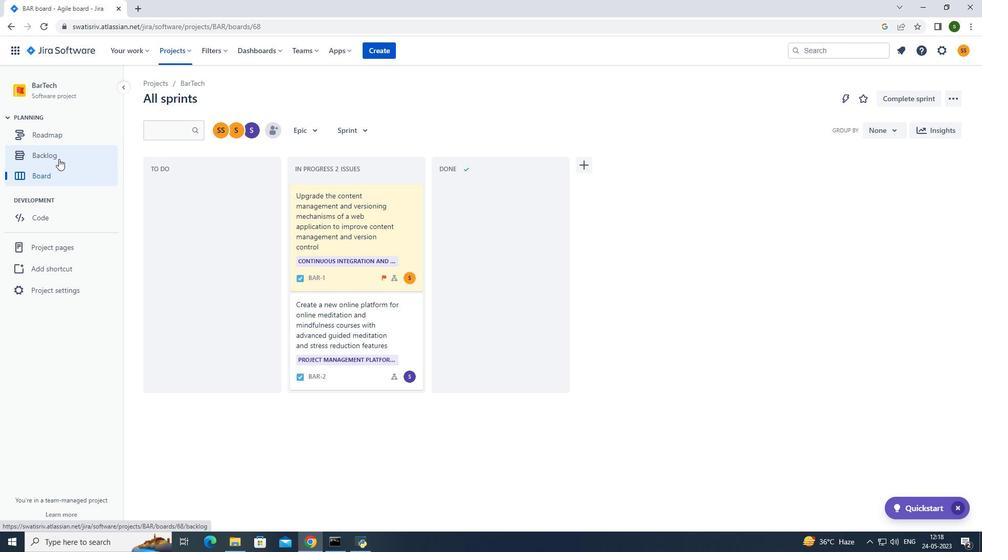 
Action: Mouse moved to (151, 260)
Screenshot: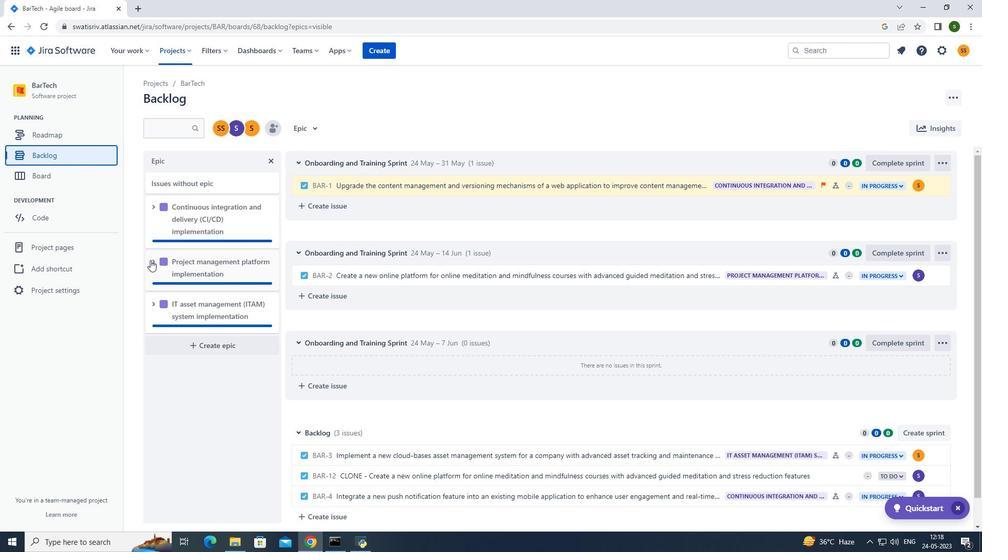 
Action: Mouse pressed left at (151, 260)
Screenshot: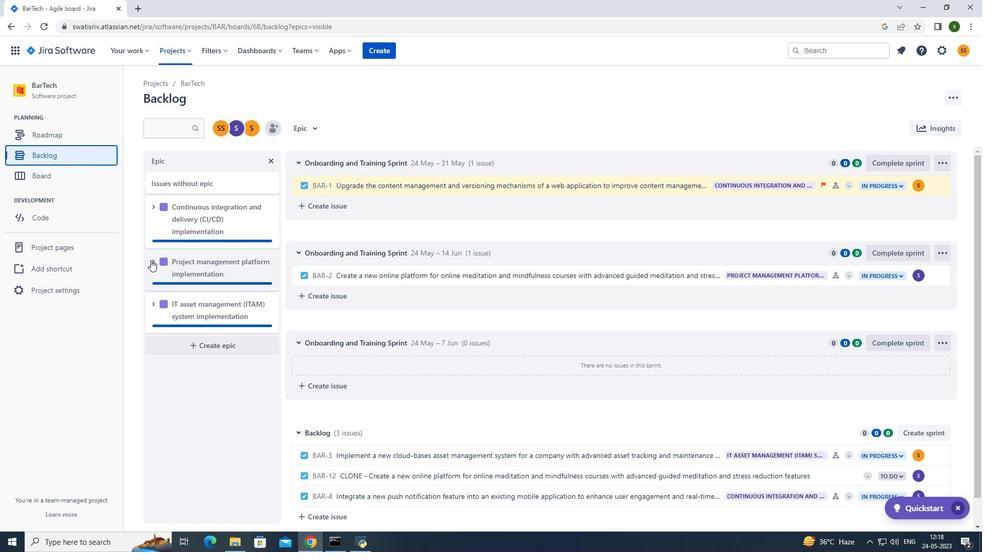 
Action: Mouse moved to (217, 346)
Screenshot: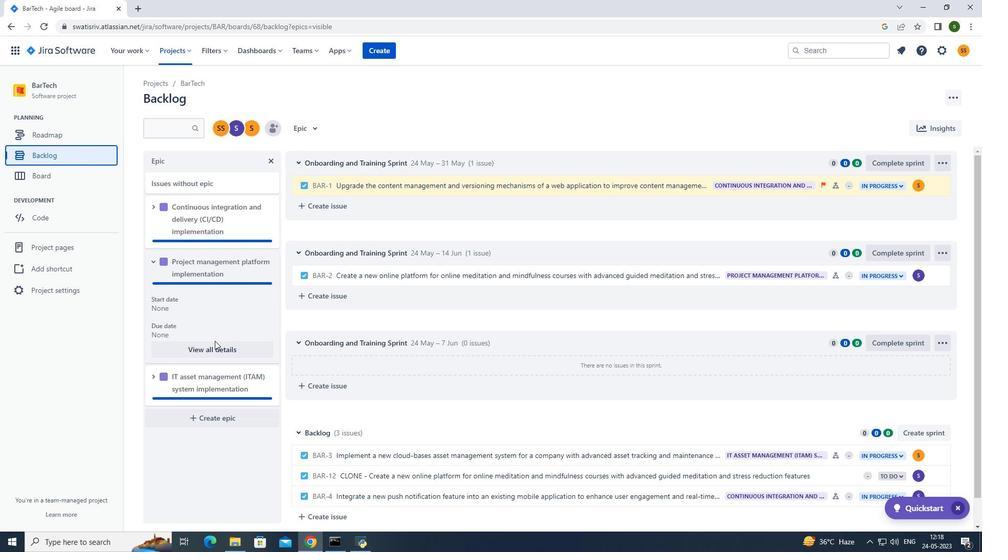 
Action: Mouse pressed left at (217, 346)
Screenshot: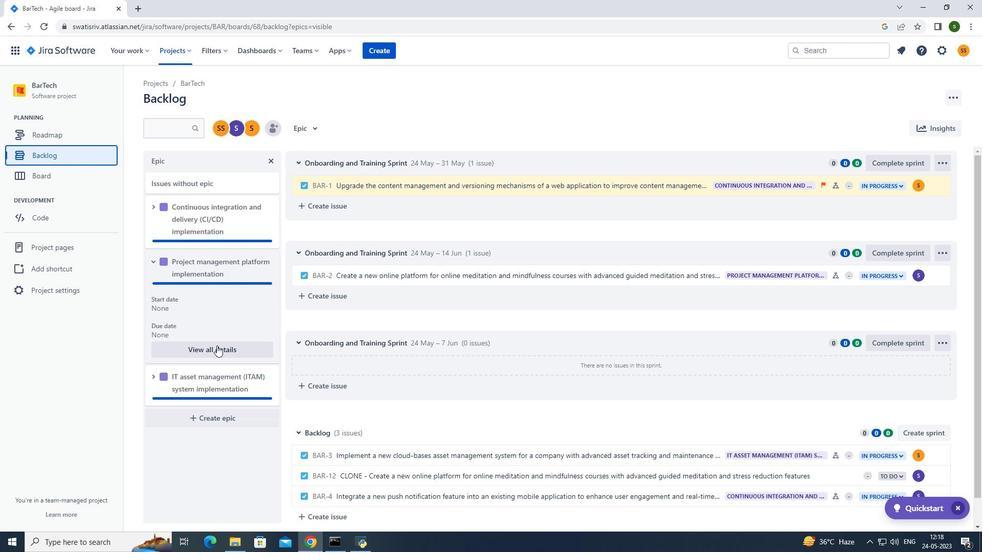 
Action: Mouse moved to (806, 348)
Screenshot: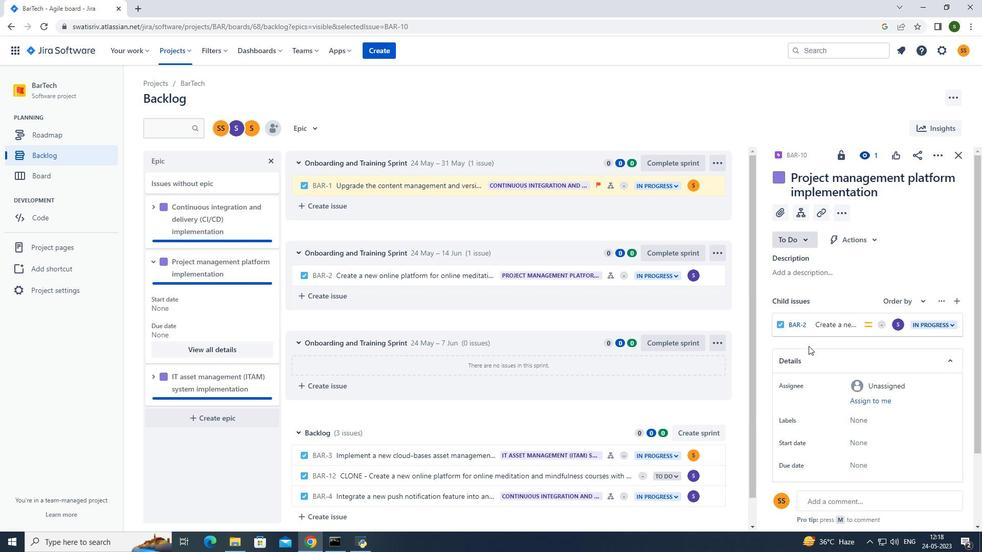 
Action: Mouse scrolled (806, 347) with delta (0, 0)
Screenshot: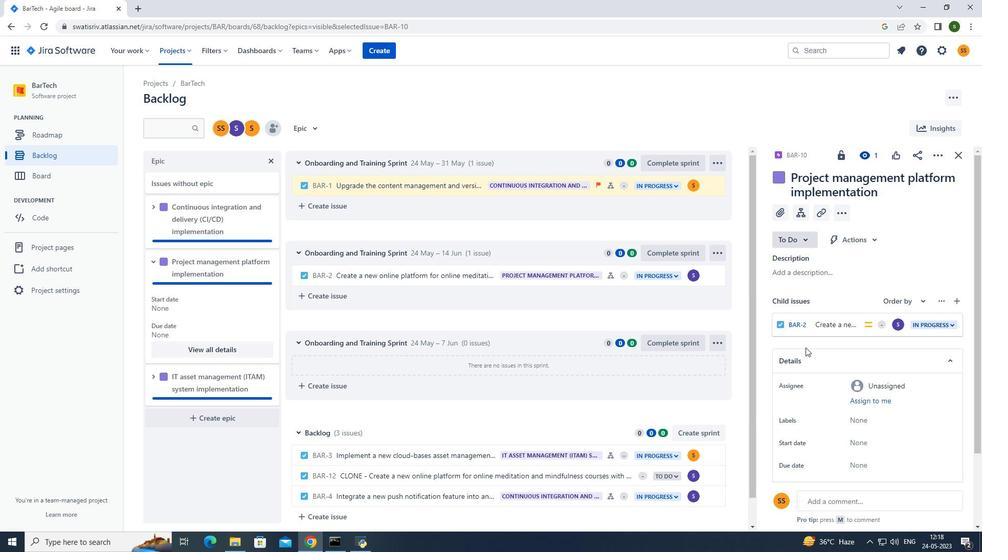 
Action: Mouse scrolled (806, 347) with delta (0, 0)
Screenshot: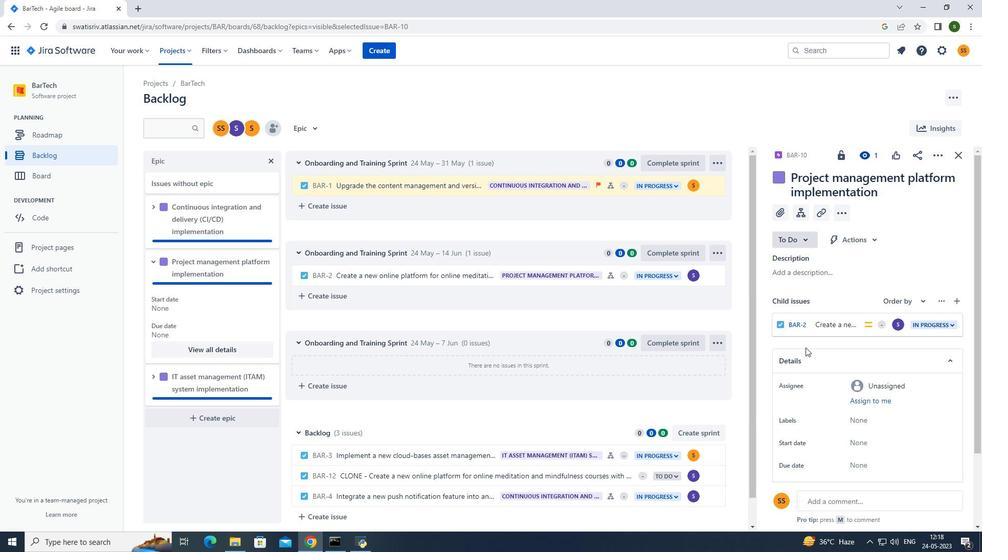 
Action: Mouse moved to (871, 354)
Screenshot: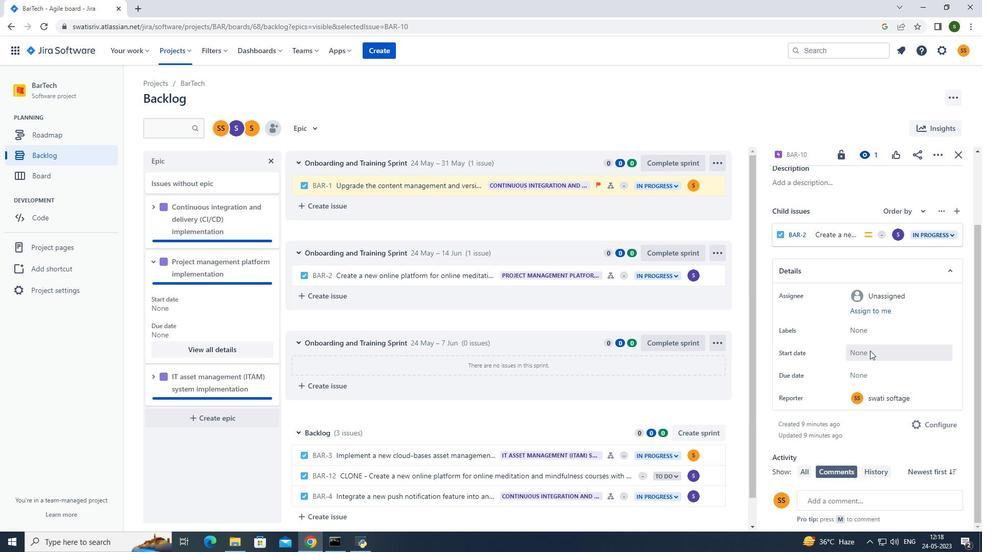
Action: Mouse pressed left at (871, 354)
Screenshot: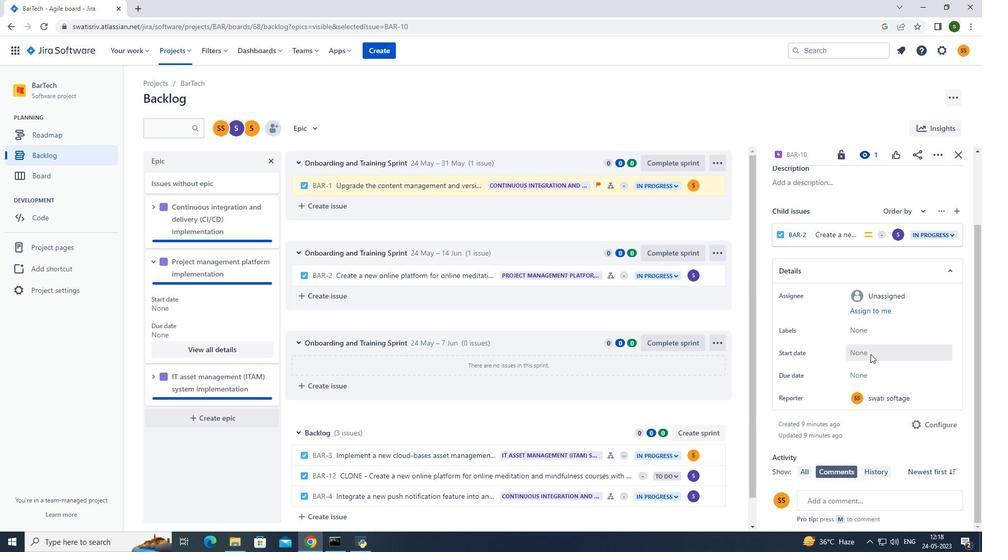 
Action: Mouse moved to (825, 387)
Screenshot: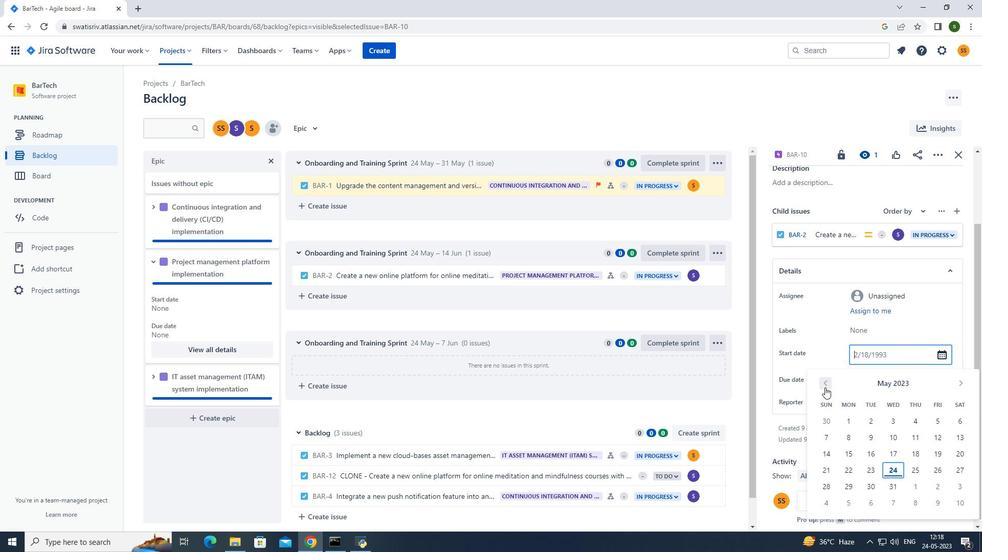 
Action: Mouse pressed left at (825, 387)
Screenshot: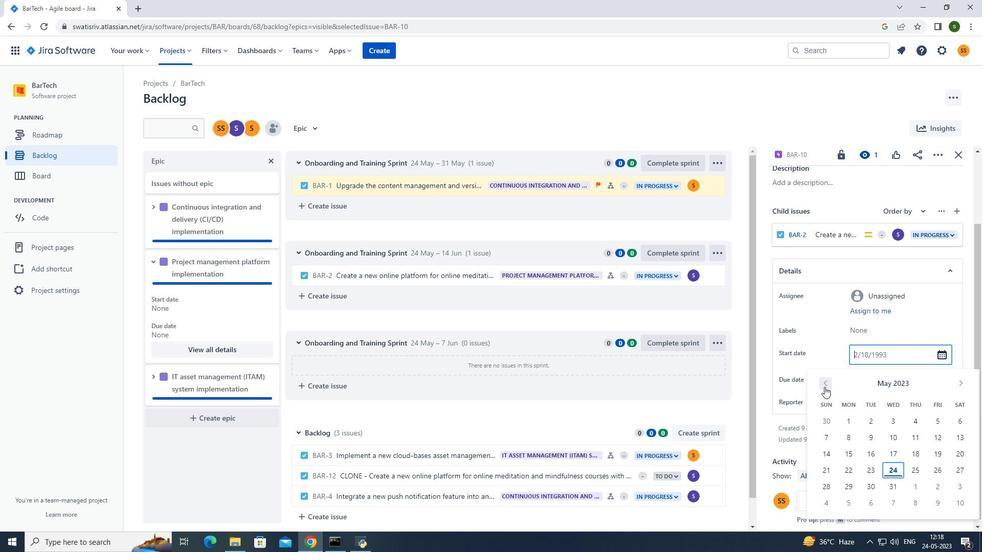 
Action: Mouse pressed left at (825, 387)
Screenshot: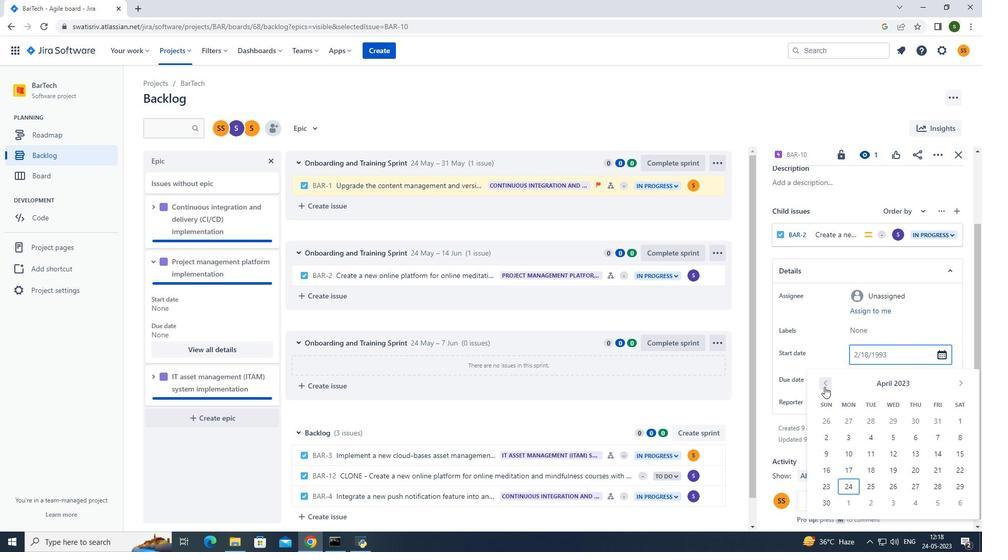 
Action: Mouse moved to (875, 487)
Screenshot: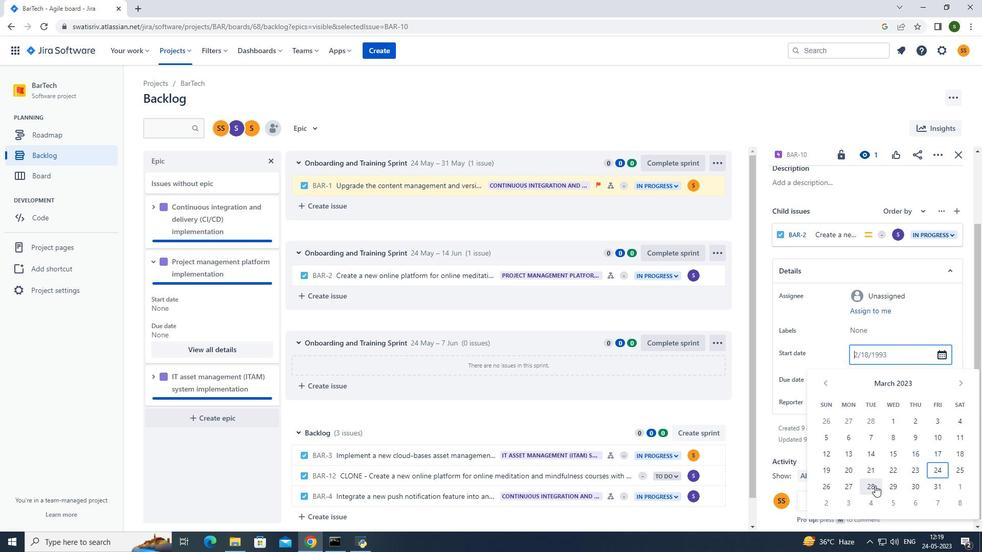 
Action: Mouse pressed left at (875, 487)
Screenshot: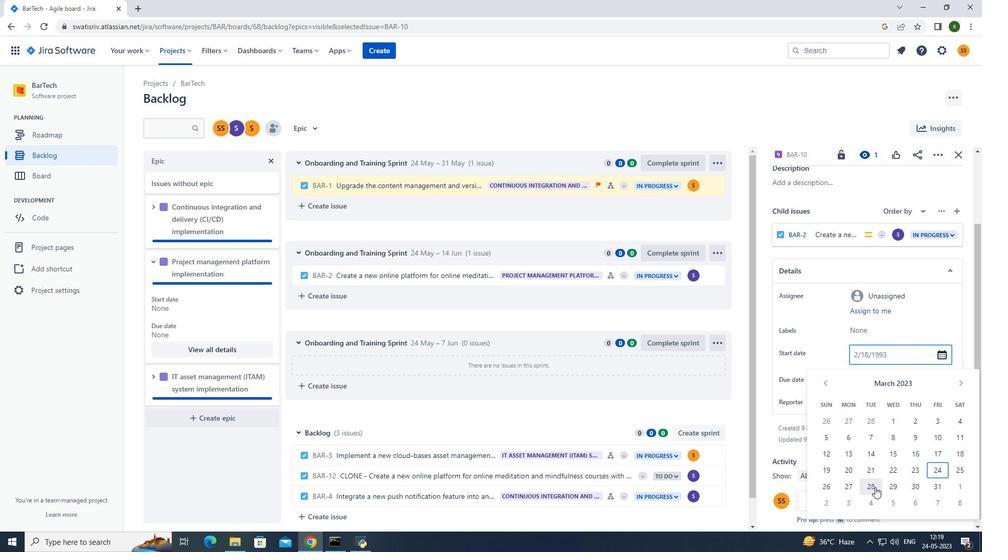 
Action: Mouse moved to (866, 378)
Screenshot: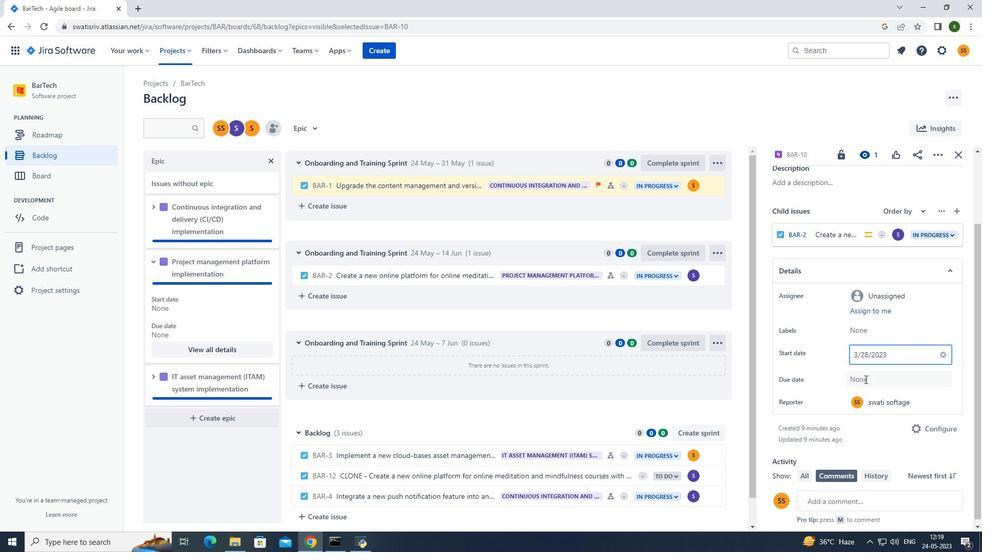 
Action: Mouse pressed left at (866, 378)
Screenshot: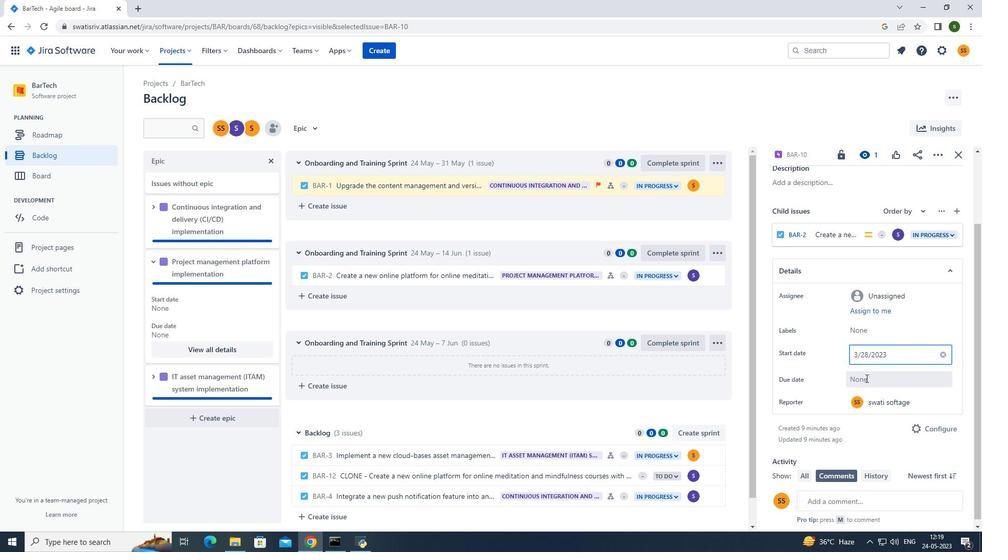 
Action: Mouse moved to (960, 229)
Screenshot: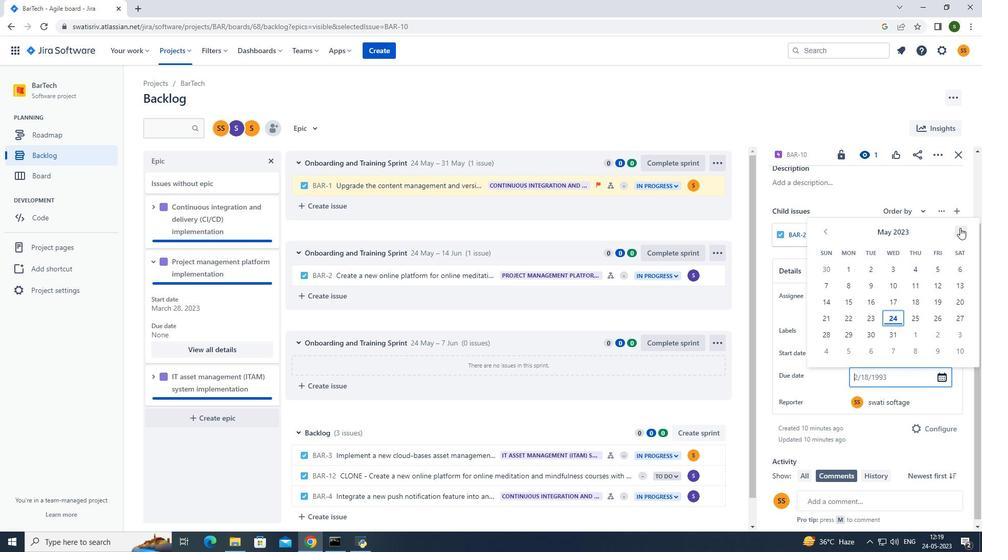 
Action: Mouse pressed left at (960, 229)
Screenshot: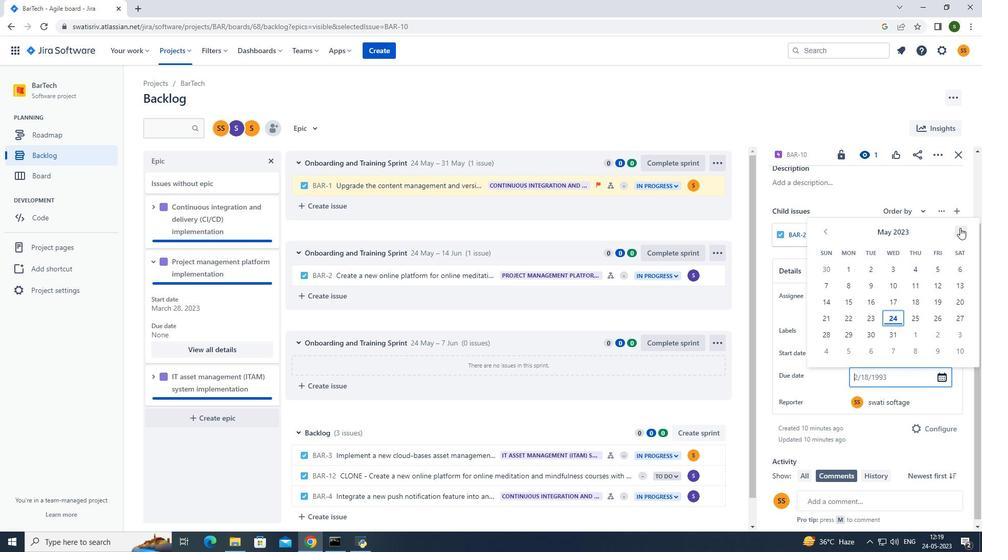 
Action: Mouse pressed left at (960, 229)
Screenshot: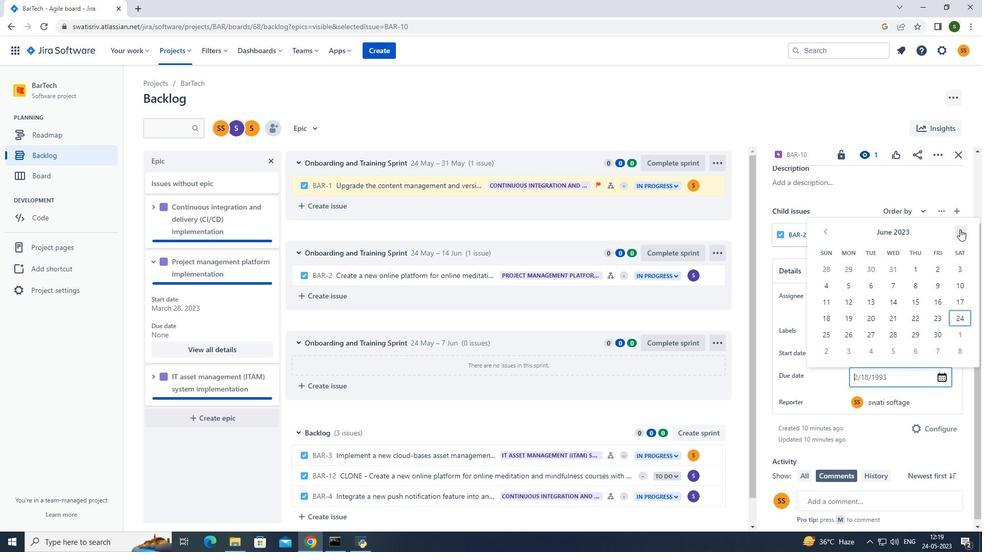 
Action: Mouse pressed left at (960, 229)
Screenshot: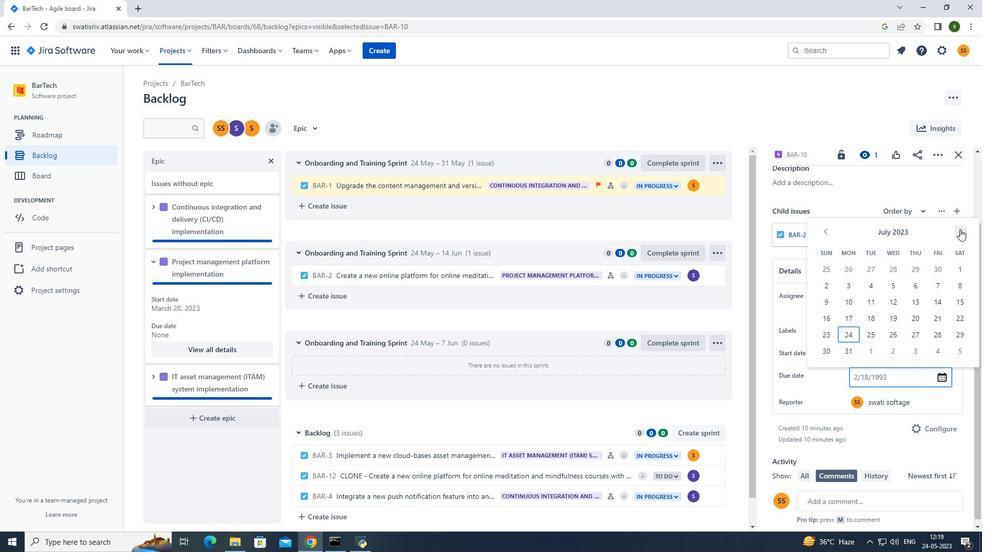 
Action: Mouse pressed left at (960, 229)
Screenshot: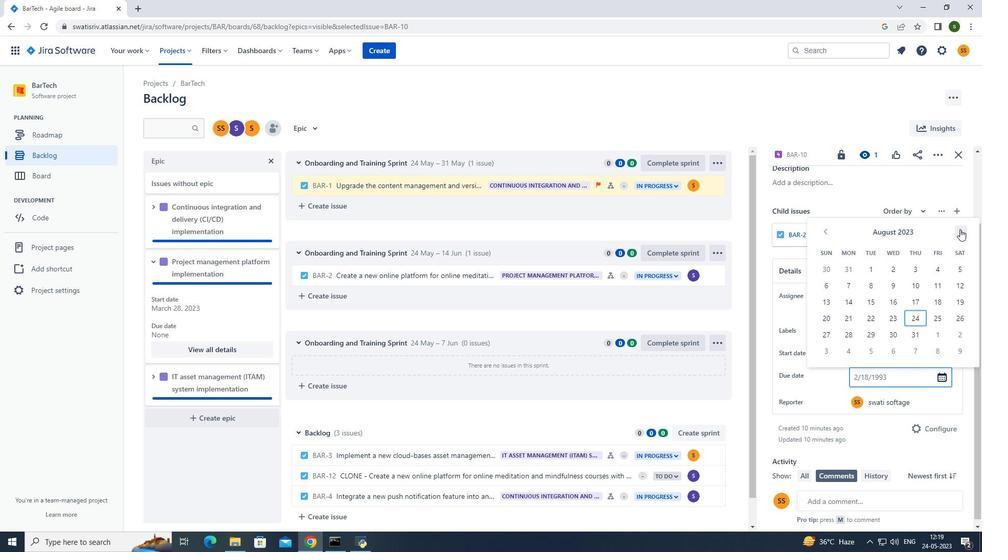 
Action: Mouse pressed left at (960, 229)
Screenshot: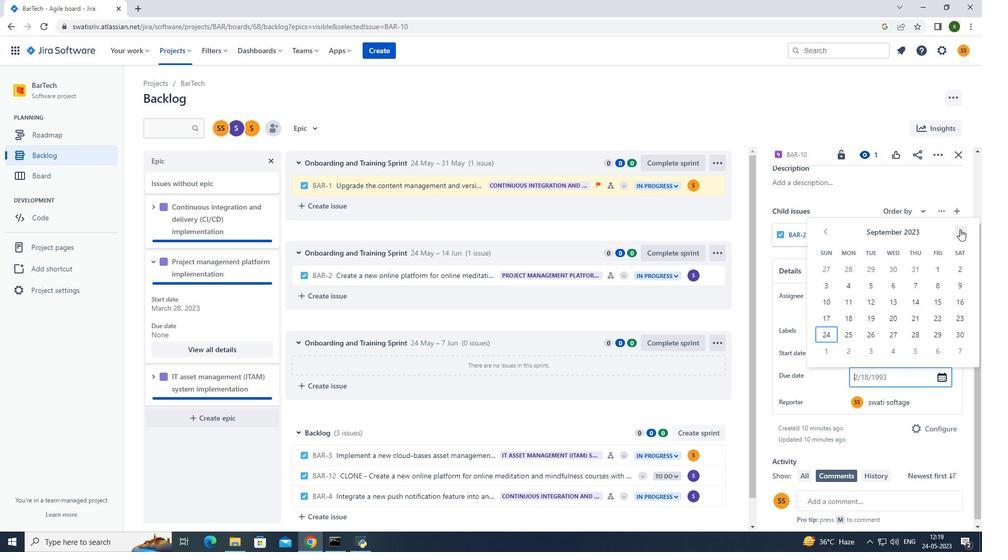 
Action: Mouse pressed left at (960, 229)
Screenshot: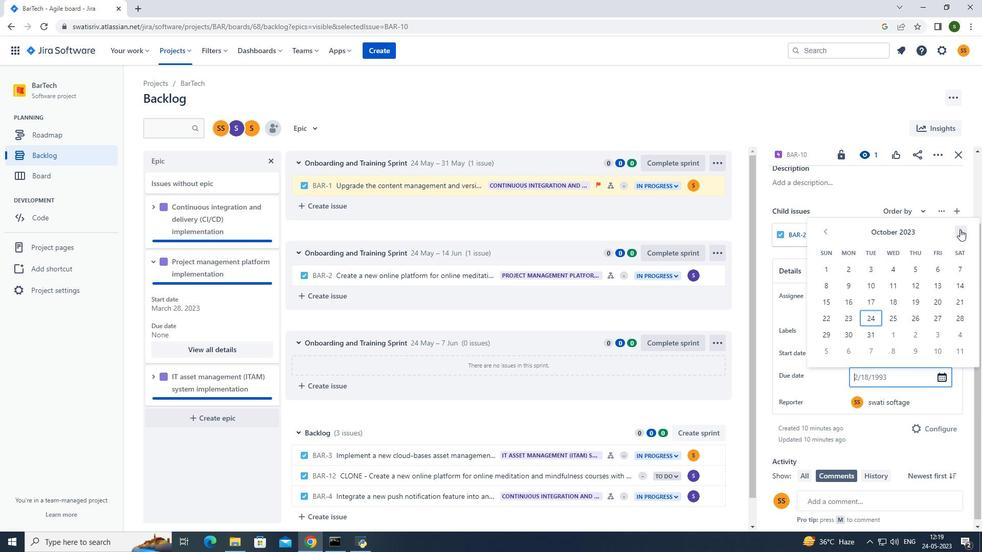 
Action: Mouse pressed left at (960, 229)
Screenshot: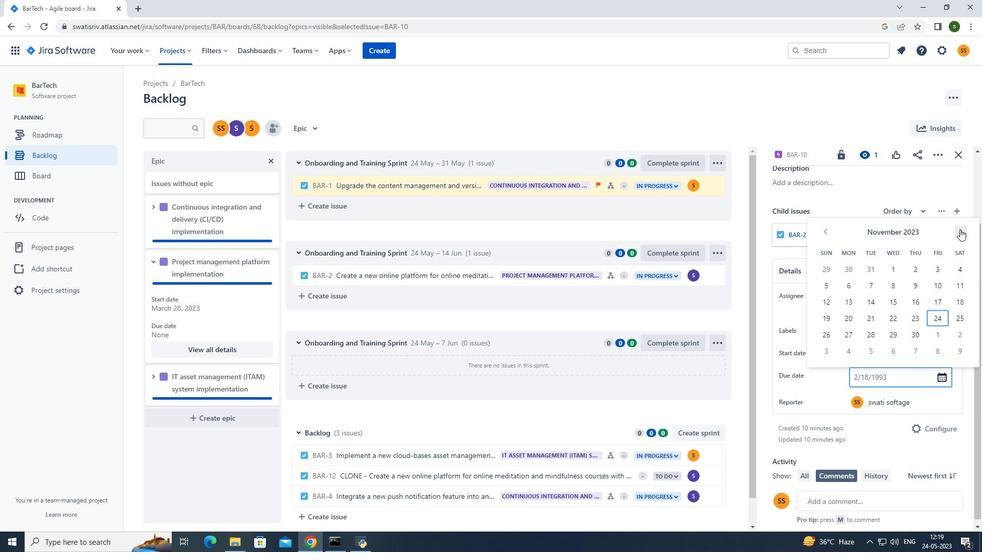 
Action: Mouse moved to (960, 230)
Screenshot: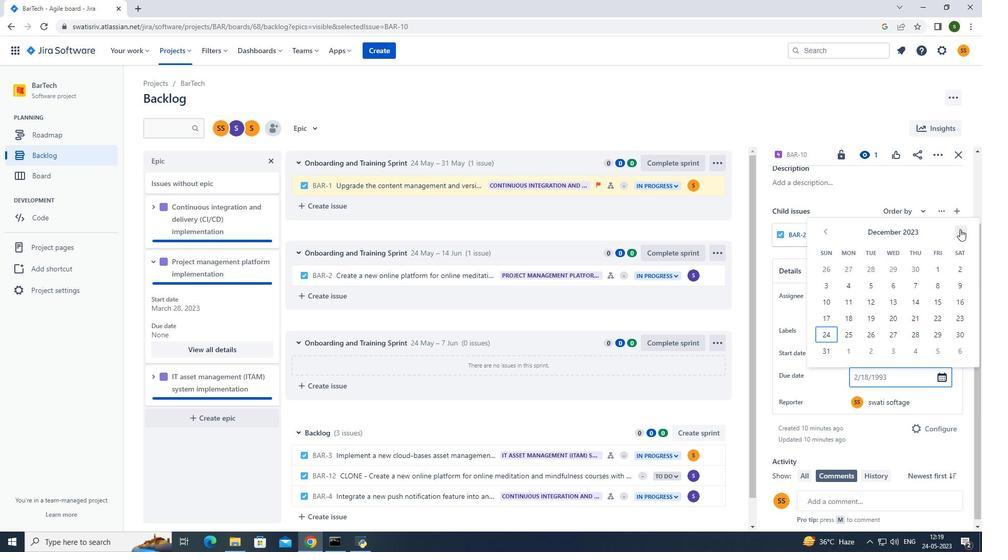 
Action: Mouse pressed left at (960, 230)
Screenshot: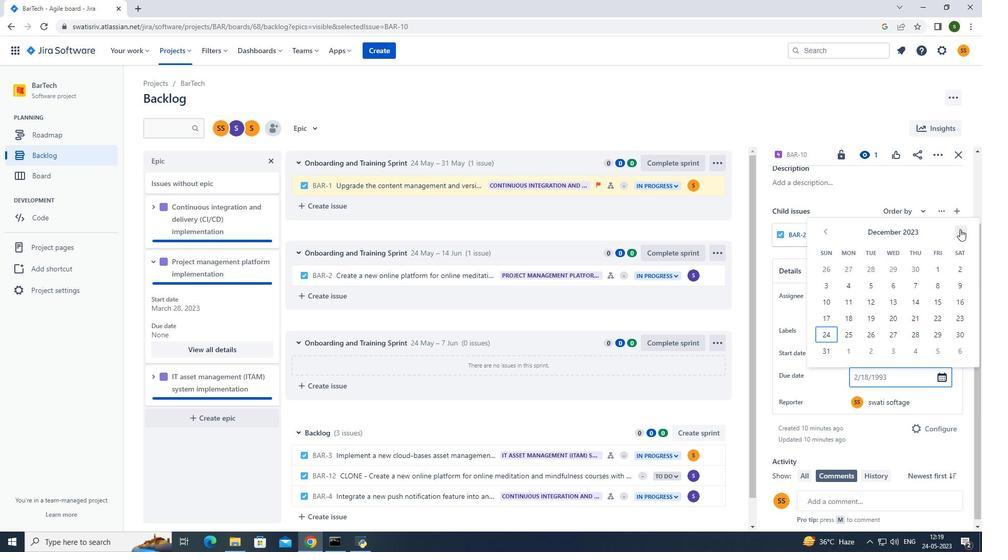 
Action: Mouse moved to (959, 230)
Screenshot: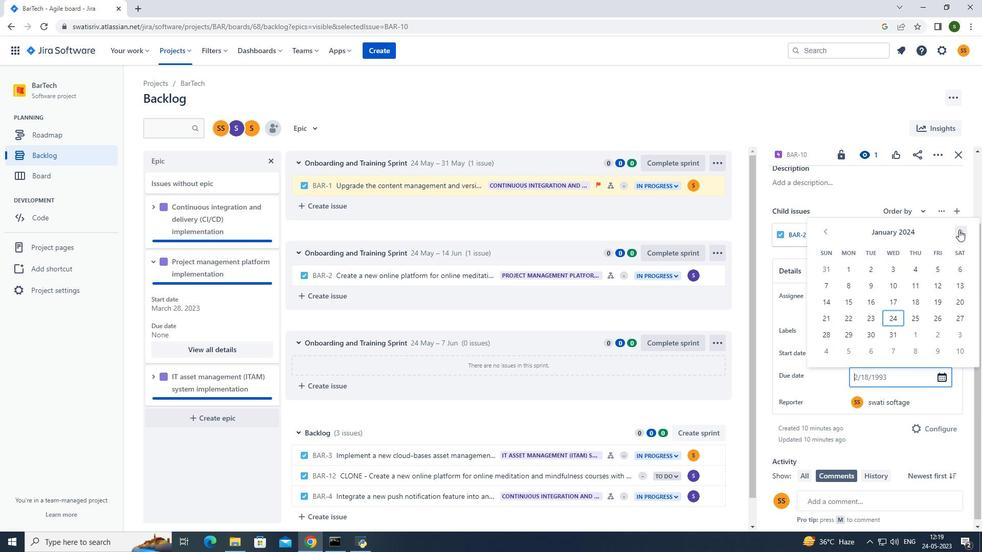
Action: Mouse pressed left at (959, 230)
Screenshot: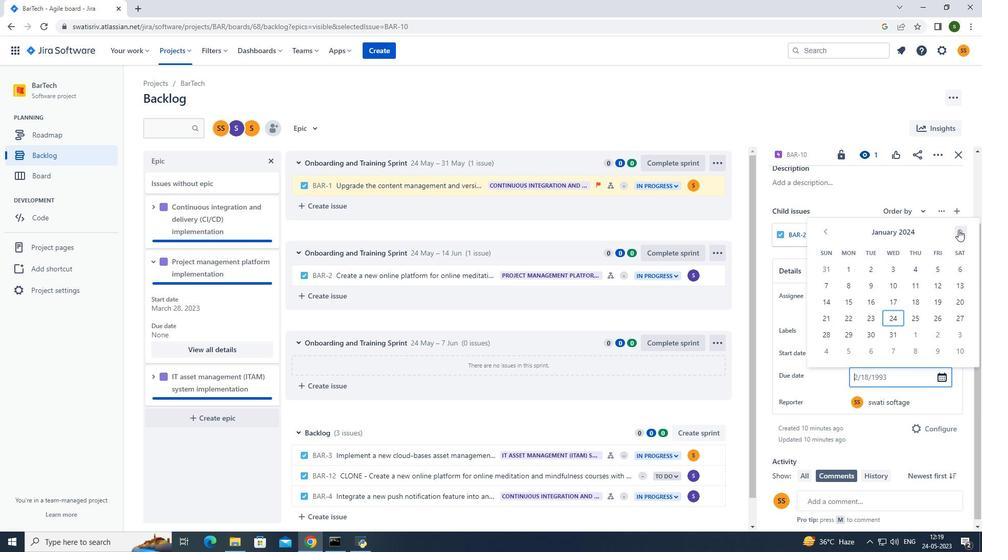 
Action: Mouse pressed left at (959, 230)
Screenshot: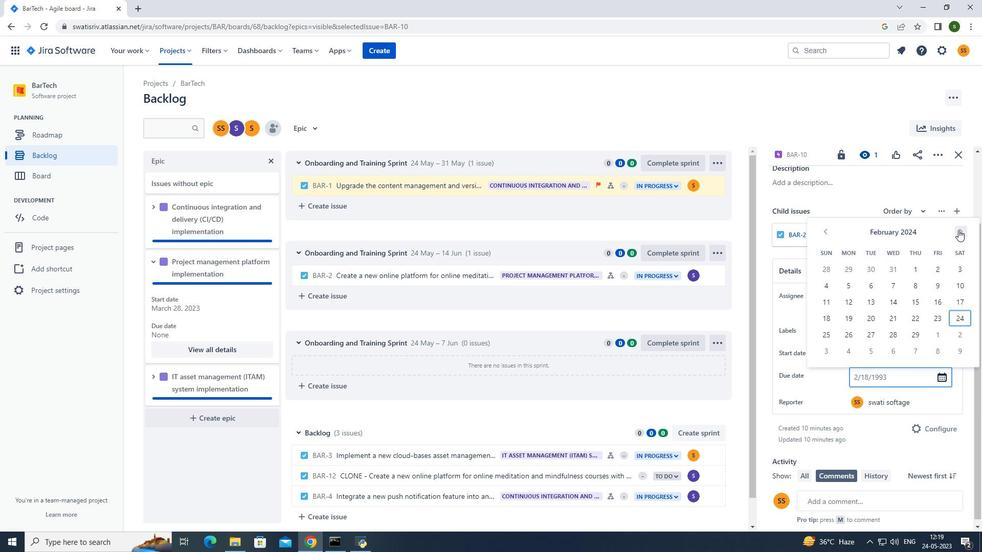 
Action: Mouse pressed left at (959, 230)
Screenshot: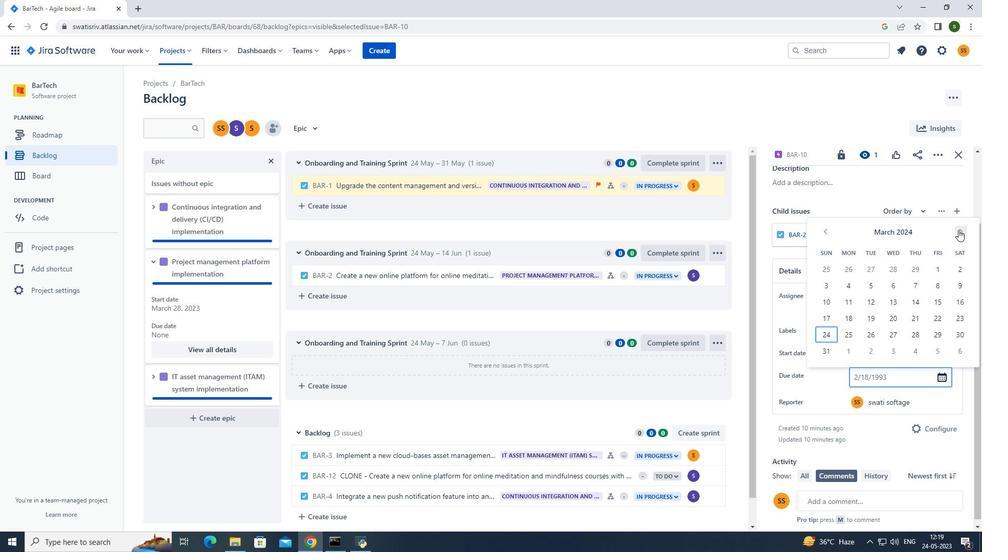 
Action: Mouse pressed left at (959, 230)
Screenshot: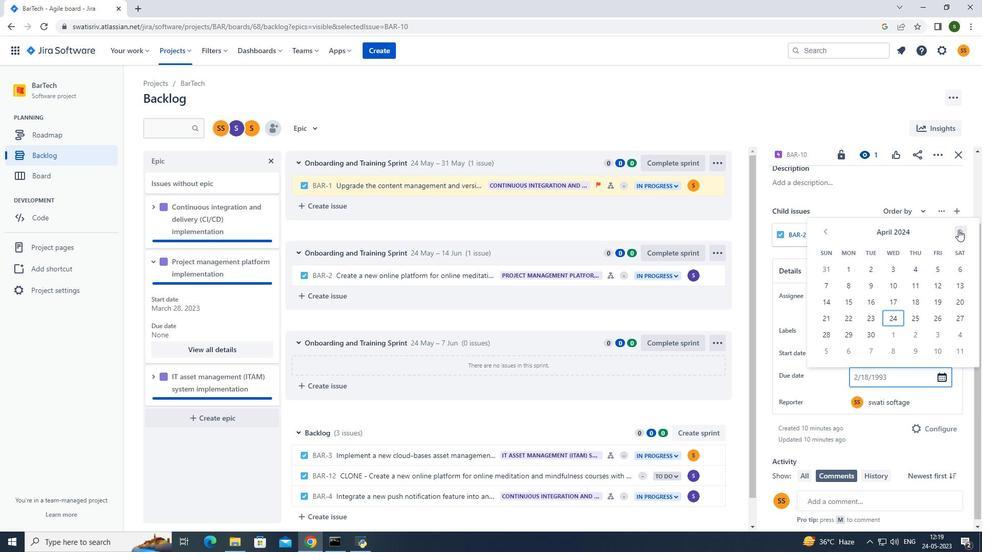 
Action: Mouse pressed left at (959, 230)
Screenshot: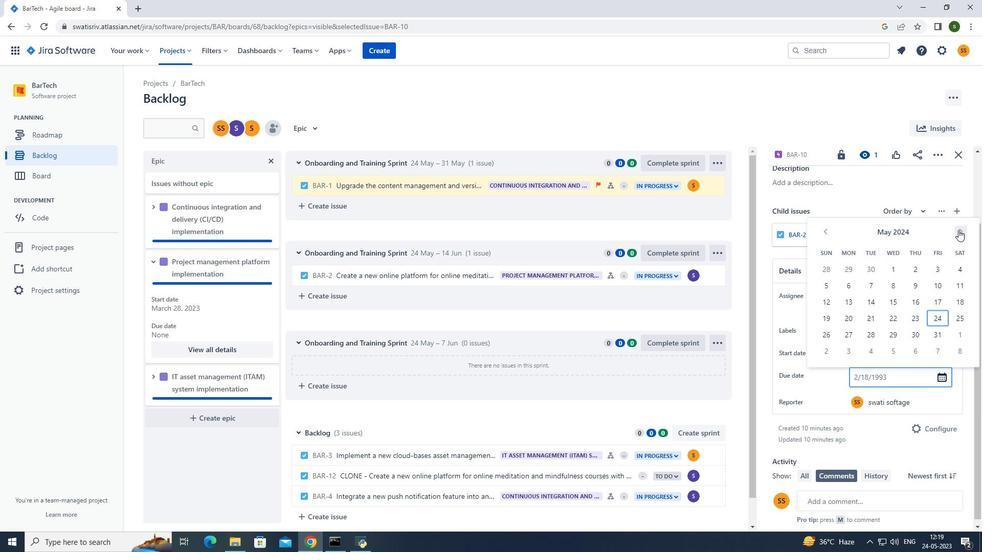
Action: Mouse pressed left at (959, 230)
Screenshot: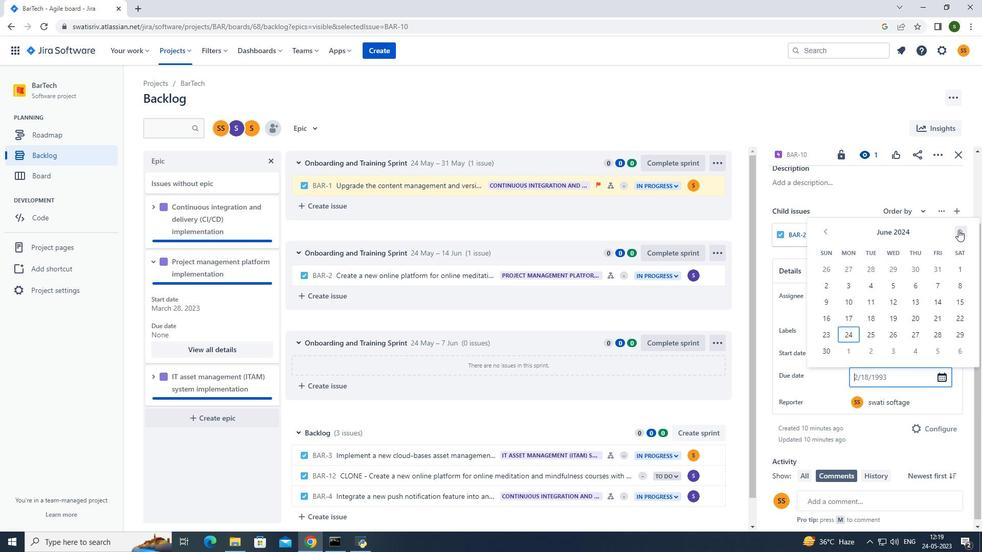 
Action: Mouse pressed left at (959, 230)
Screenshot: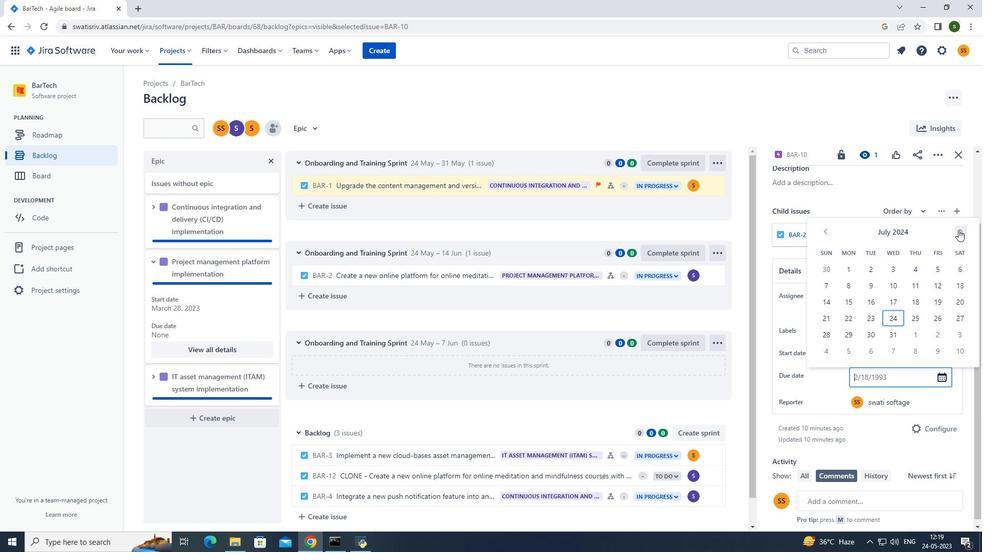 
Action: Mouse pressed left at (959, 230)
Screenshot: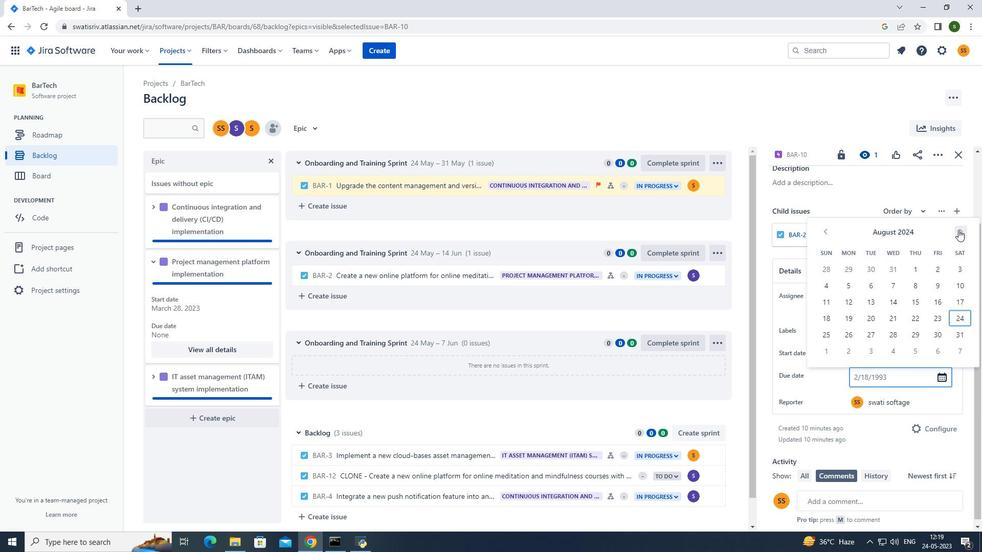 
Action: Mouse pressed left at (959, 230)
Screenshot: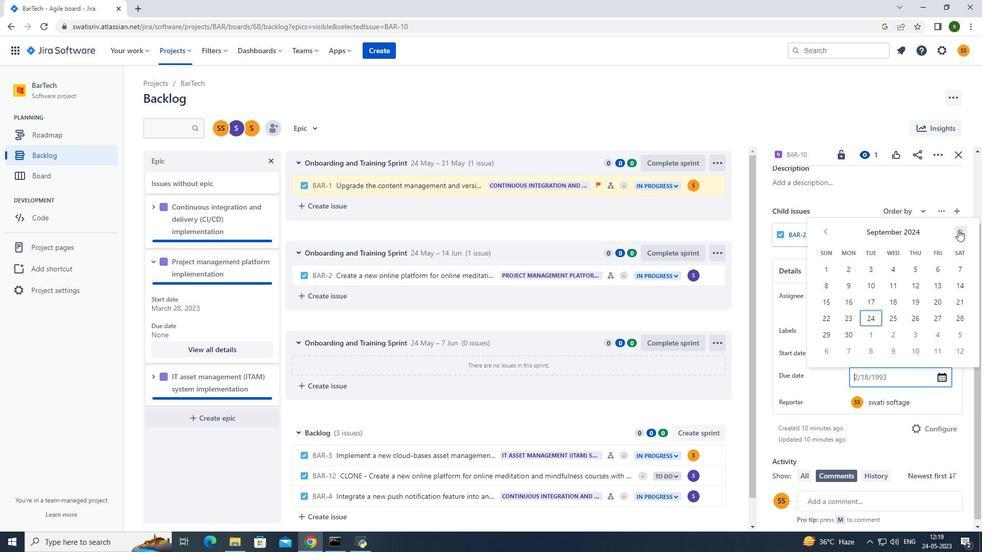 
Action: Mouse moved to (939, 281)
Screenshot: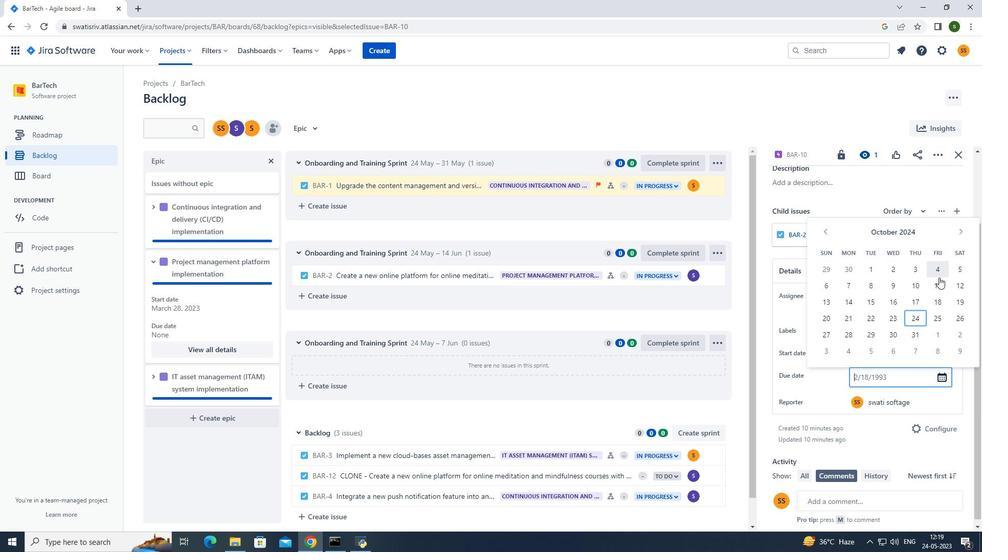 
Action: Mouse pressed left at (939, 281)
Screenshot: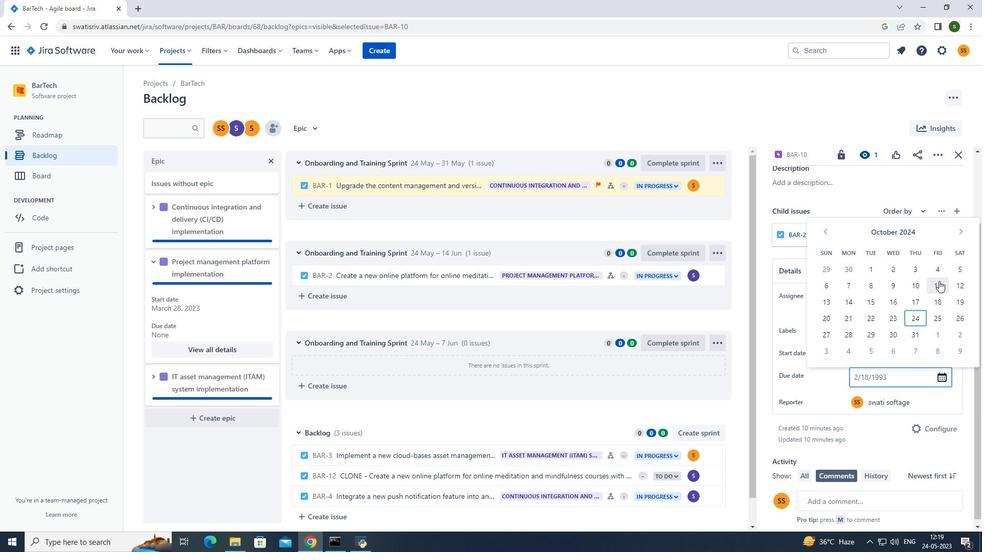 
Action: Mouse moved to (309, 90)
Screenshot: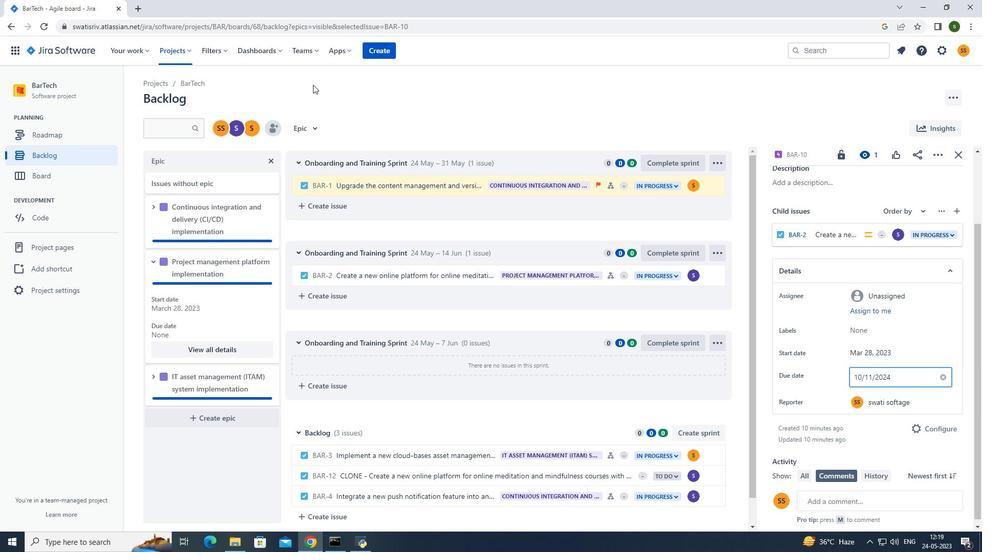 
Action: Mouse pressed left at (309, 90)
Screenshot: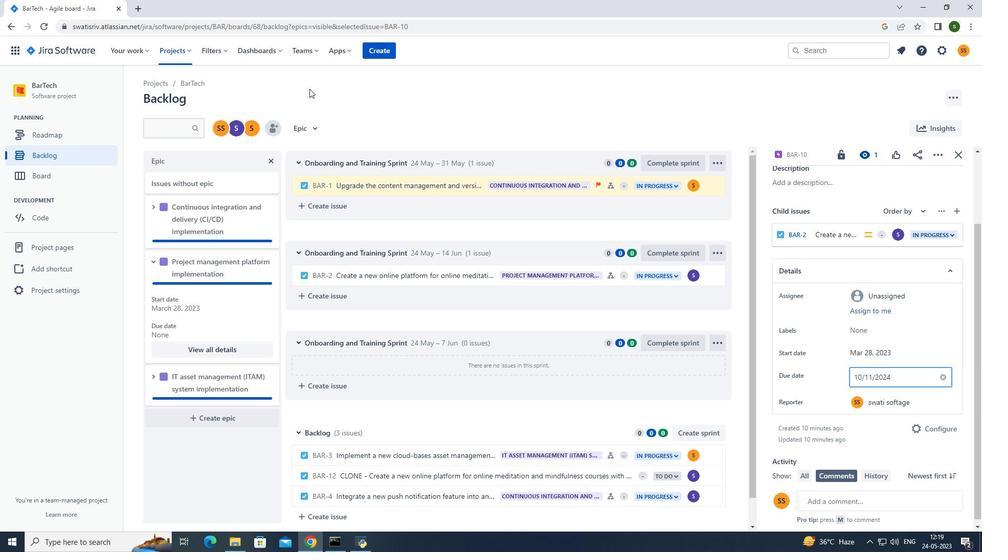 
Action: Mouse moved to (173, 47)
Screenshot: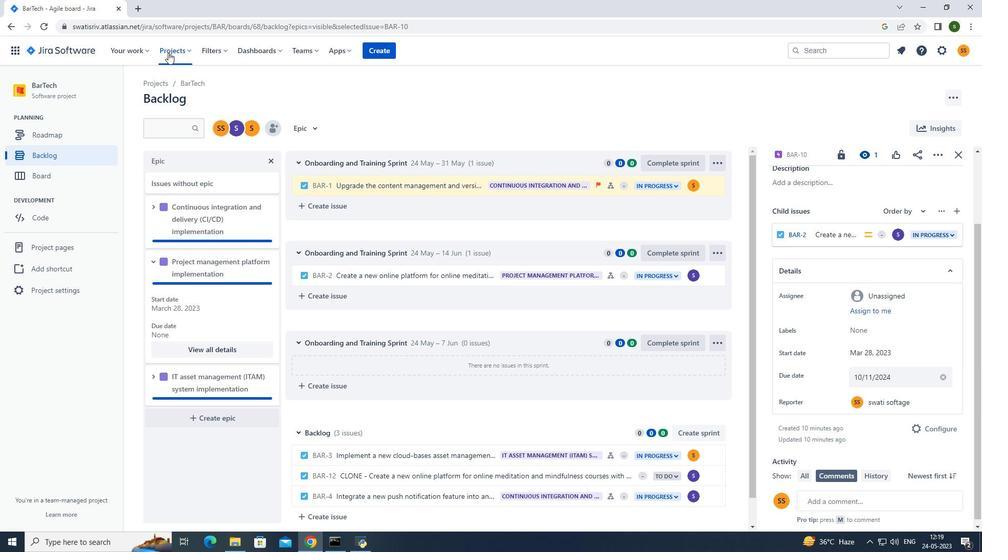 
Action: Mouse pressed left at (173, 47)
Screenshot: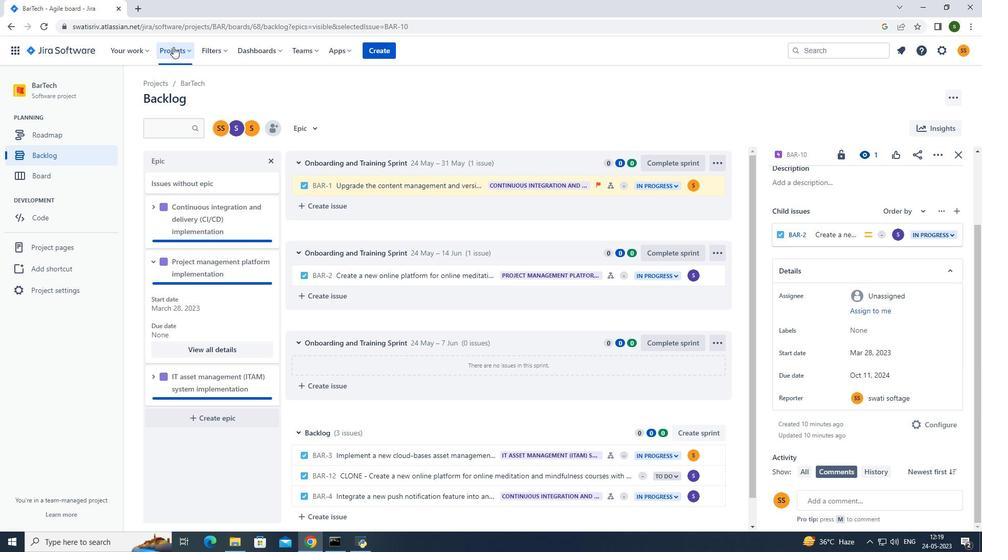 
Action: Mouse moved to (208, 93)
Screenshot: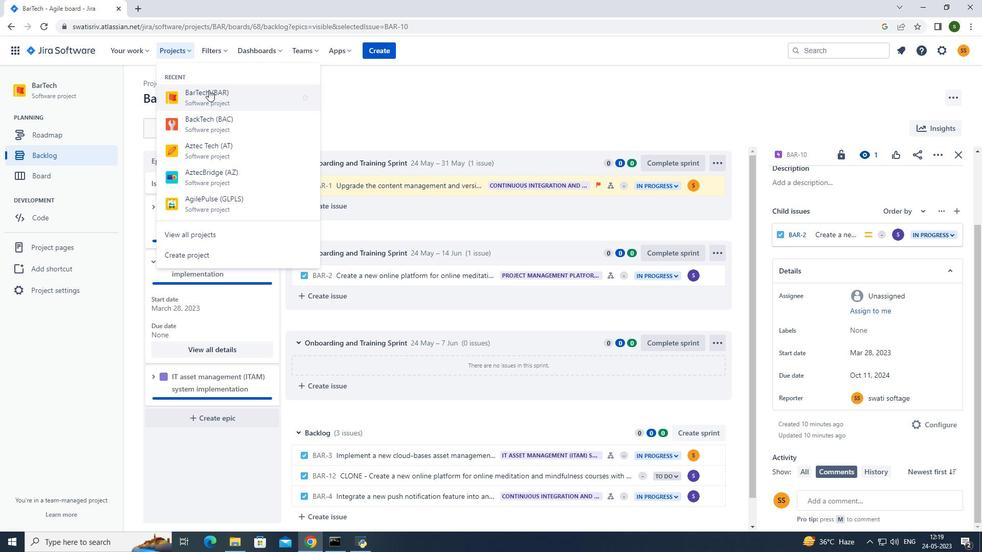 
Action: Mouse pressed left at (208, 93)
Screenshot: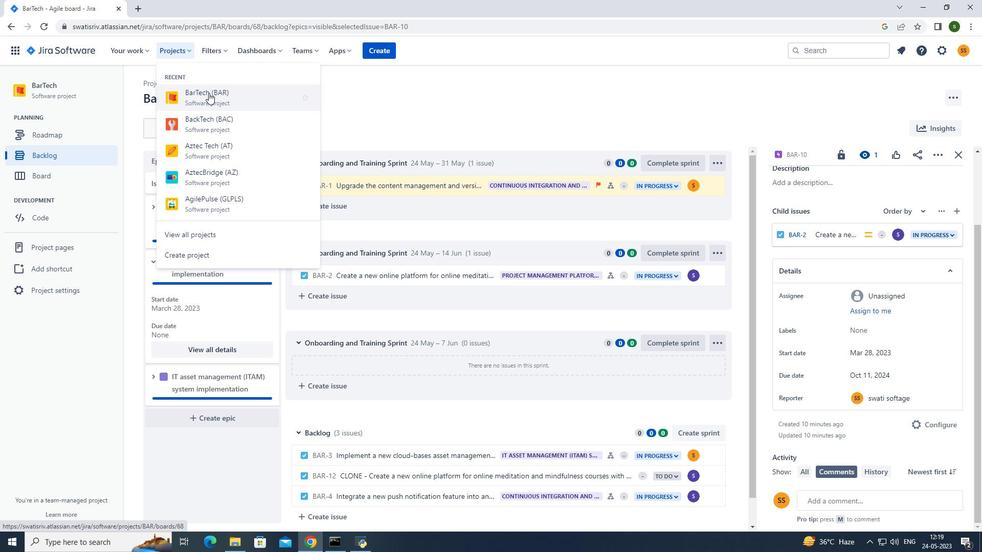 
Action: Mouse moved to (81, 156)
Screenshot: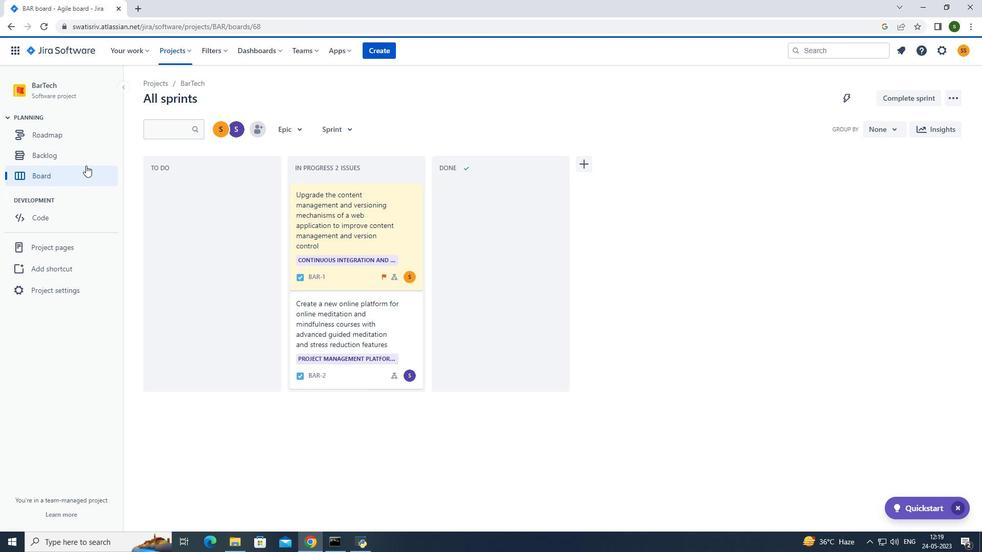 
Action: Mouse pressed left at (81, 156)
Screenshot: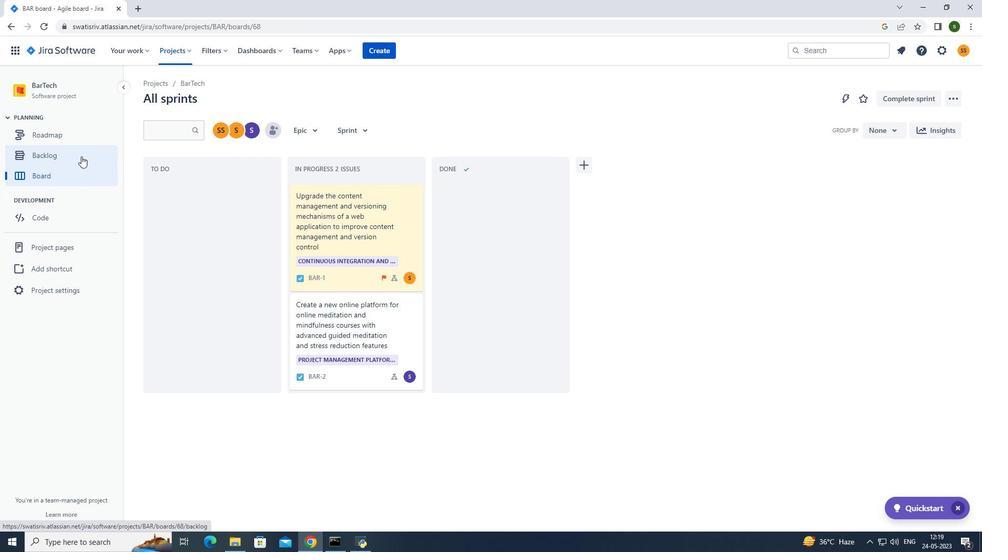 
Action: Mouse moved to (152, 305)
Screenshot: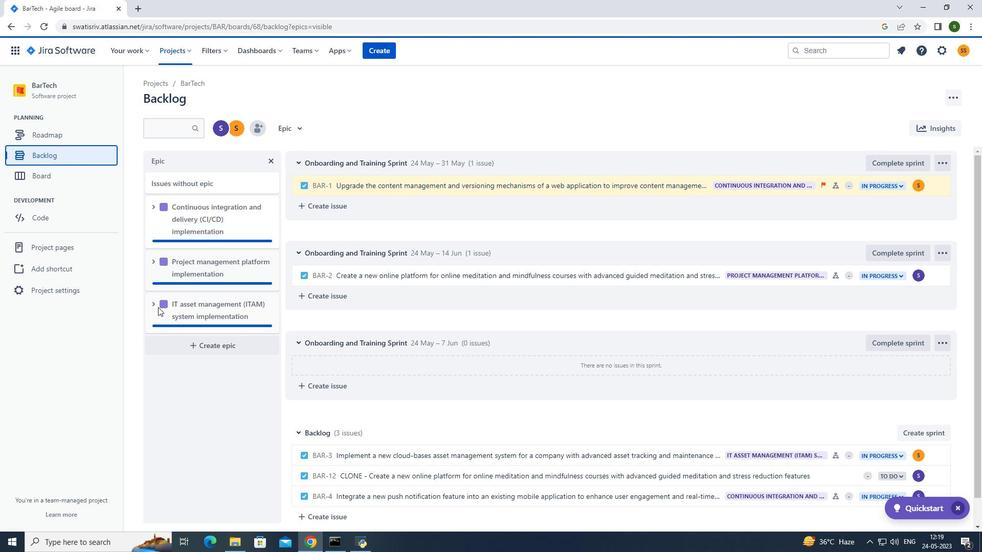 
Action: Mouse pressed left at (152, 305)
Screenshot: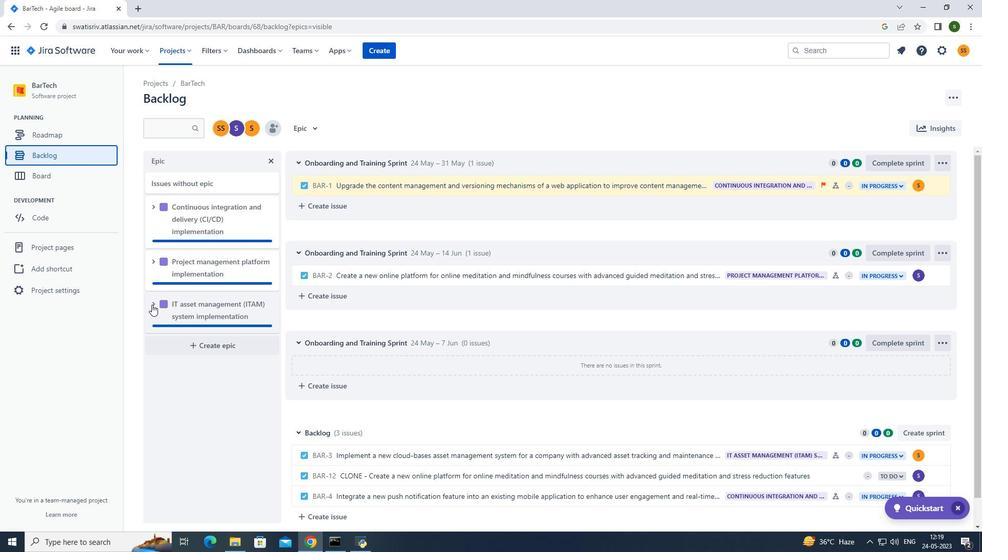 
Action: Mouse moved to (230, 392)
Screenshot: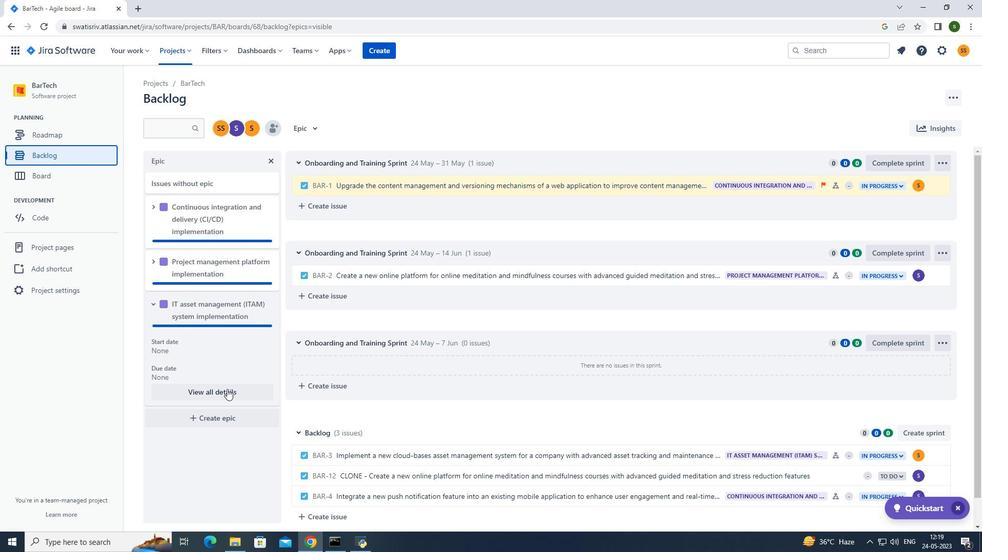 
Action: Mouse pressed left at (230, 392)
Screenshot: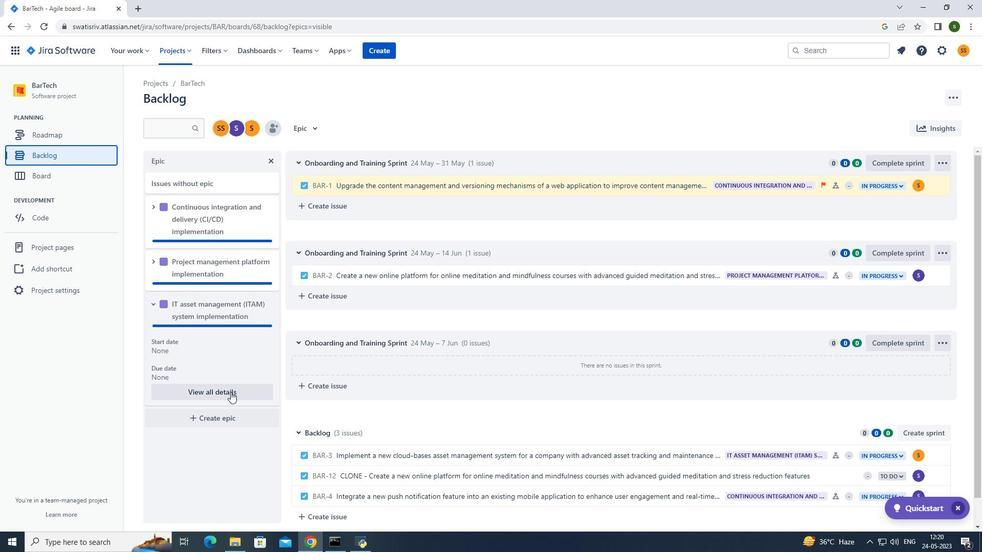 
Action: Mouse moved to (806, 310)
Screenshot: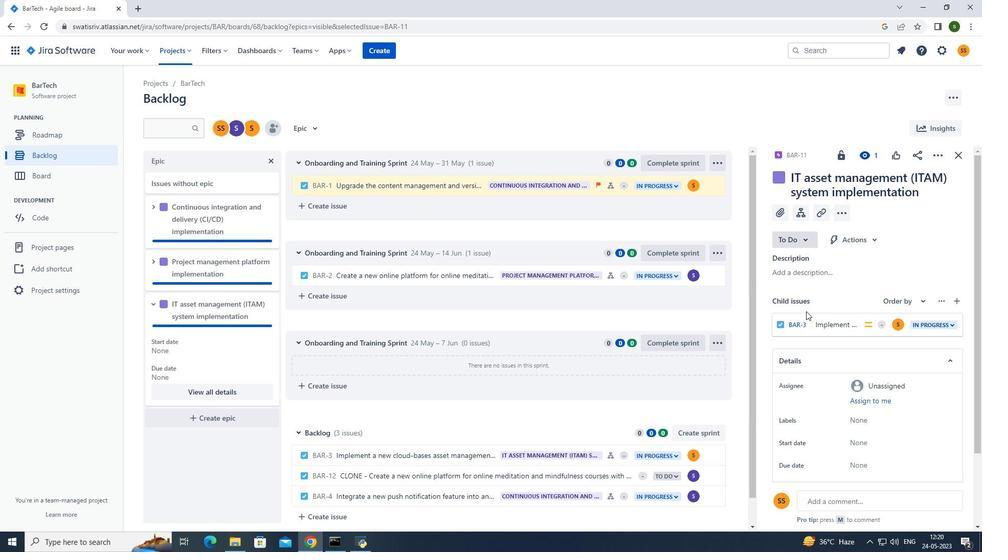 
Action: Mouse scrolled (806, 309) with delta (0, 0)
Screenshot: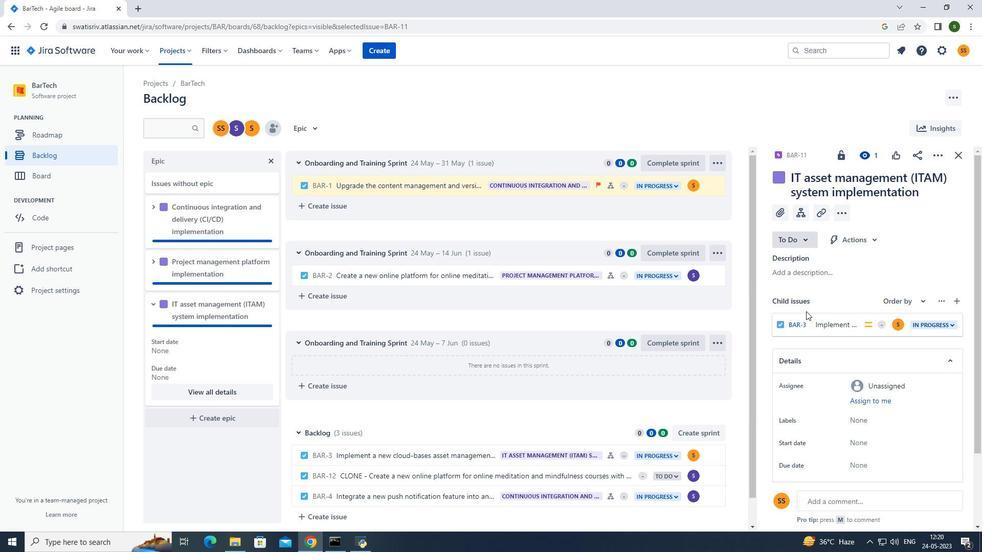 
Action: Mouse scrolled (806, 309) with delta (0, 0)
Screenshot: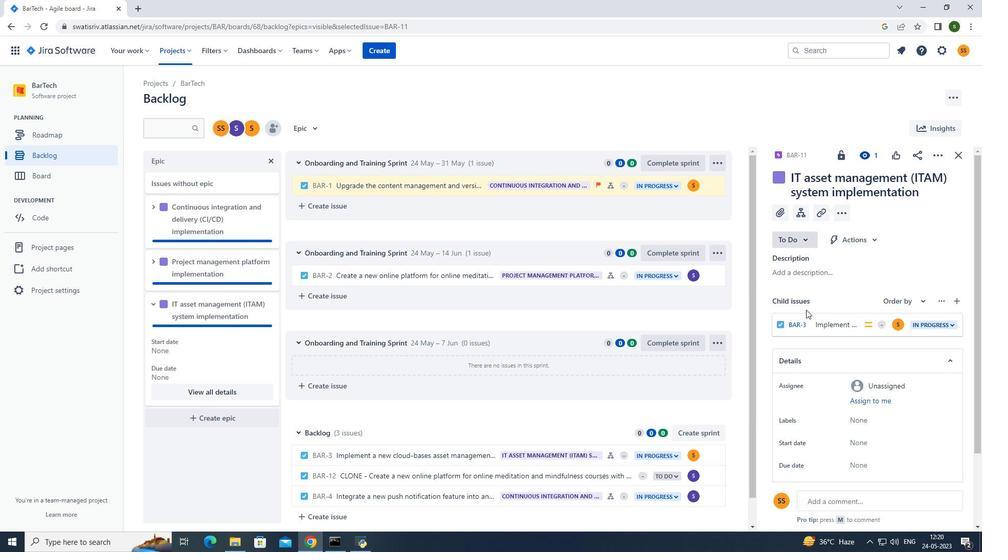 
Action: Mouse moved to (872, 355)
Screenshot: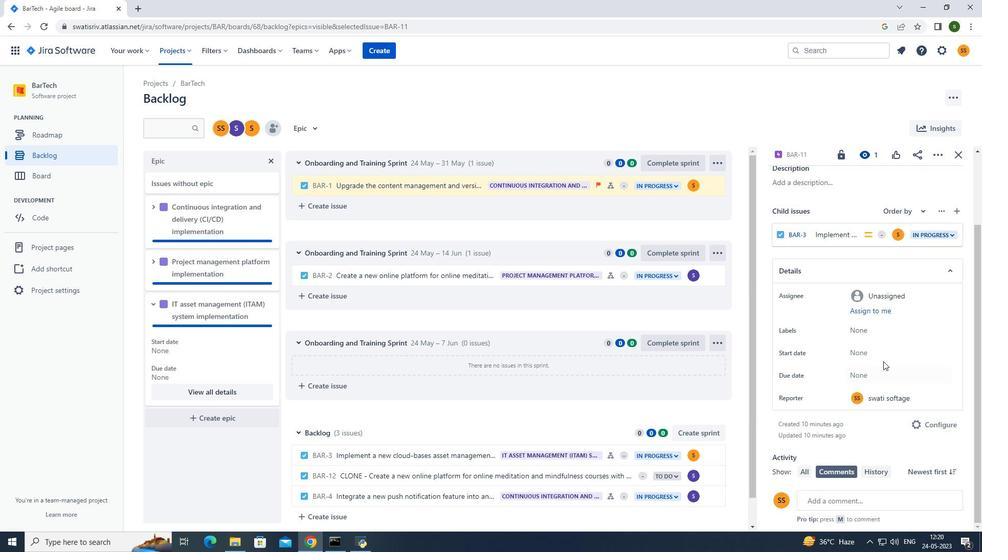 
Action: Mouse pressed left at (872, 355)
Screenshot: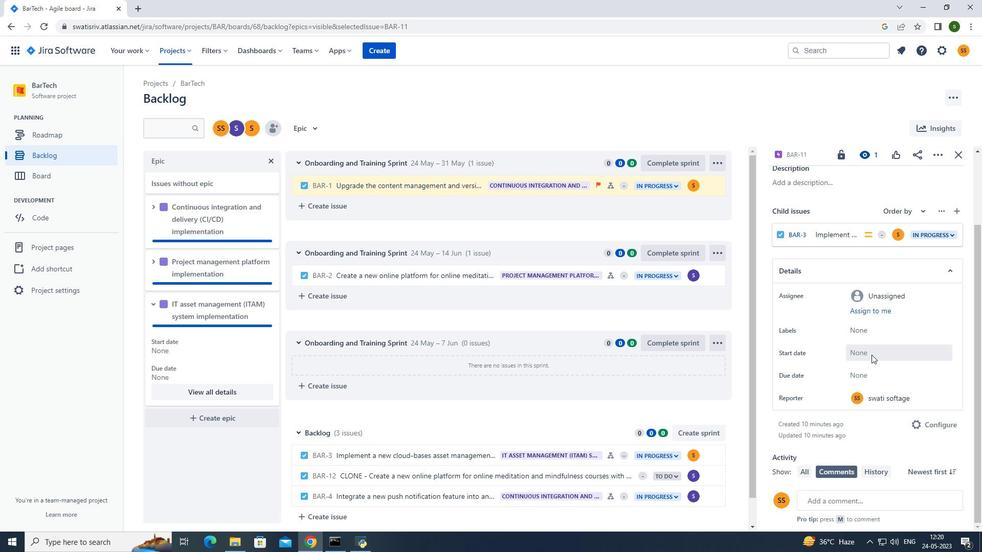 
Action: Mouse moved to (957, 379)
Screenshot: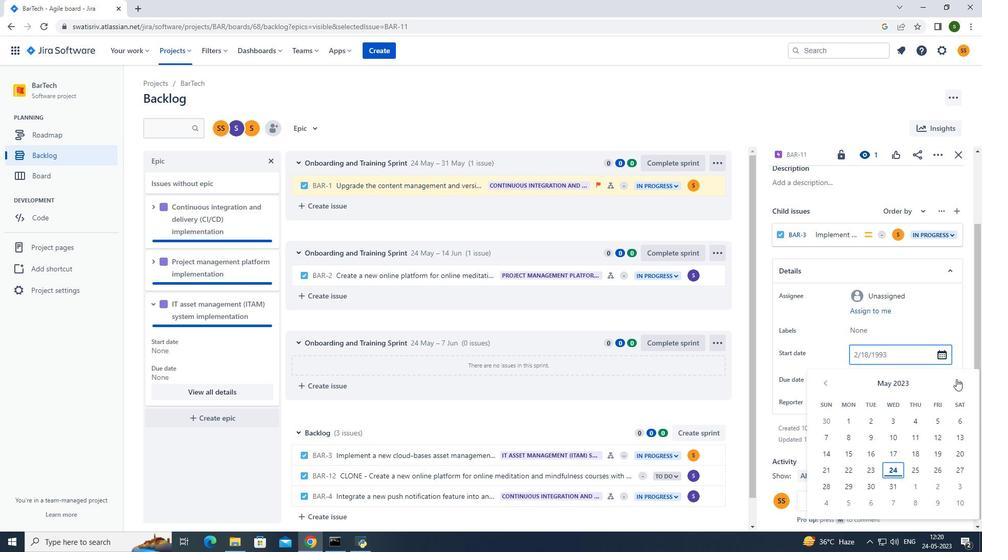 
Action: Mouse pressed left at (957, 379)
Screenshot: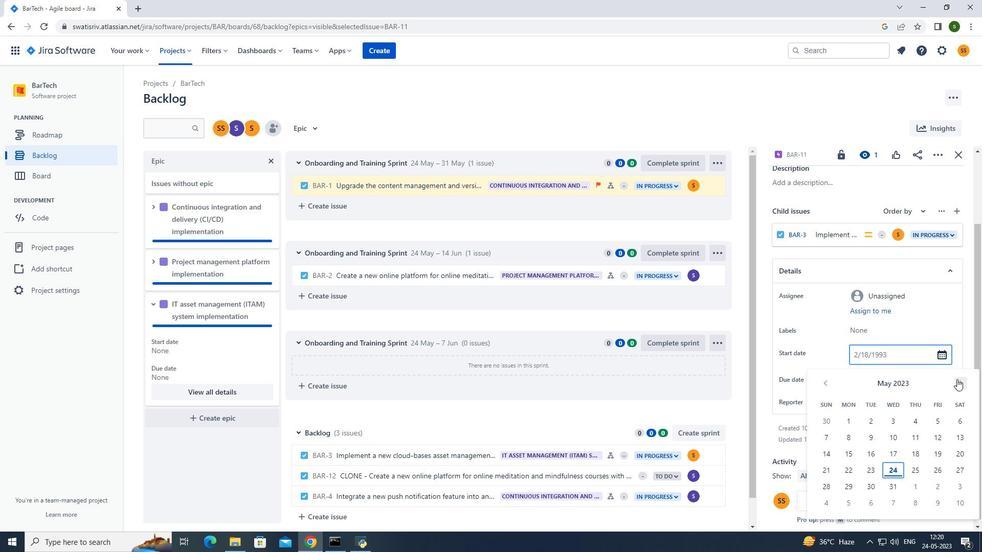 
Action: Mouse pressed left at (957, 379)
Screenshot: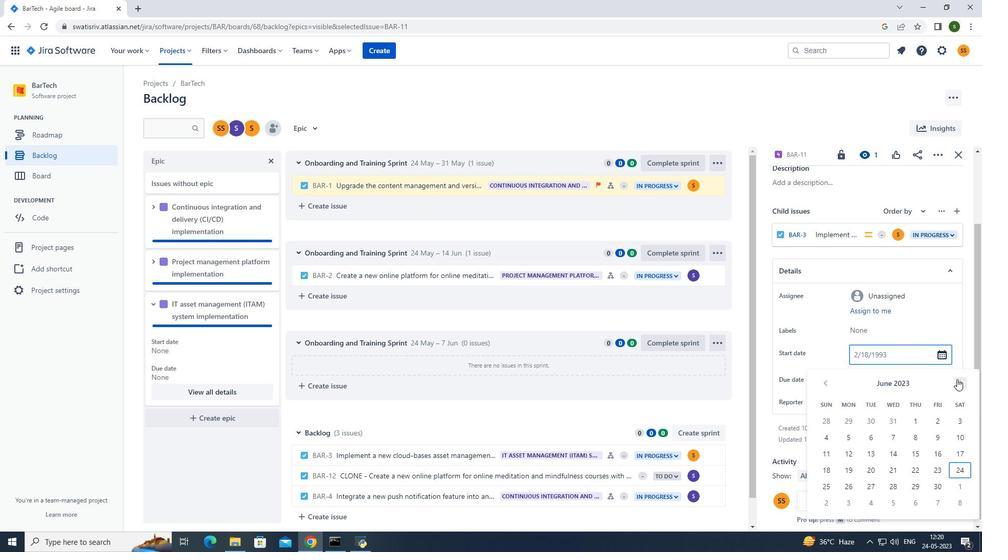 
Action: Mouse pressed left at (957, 379)
Screenshot: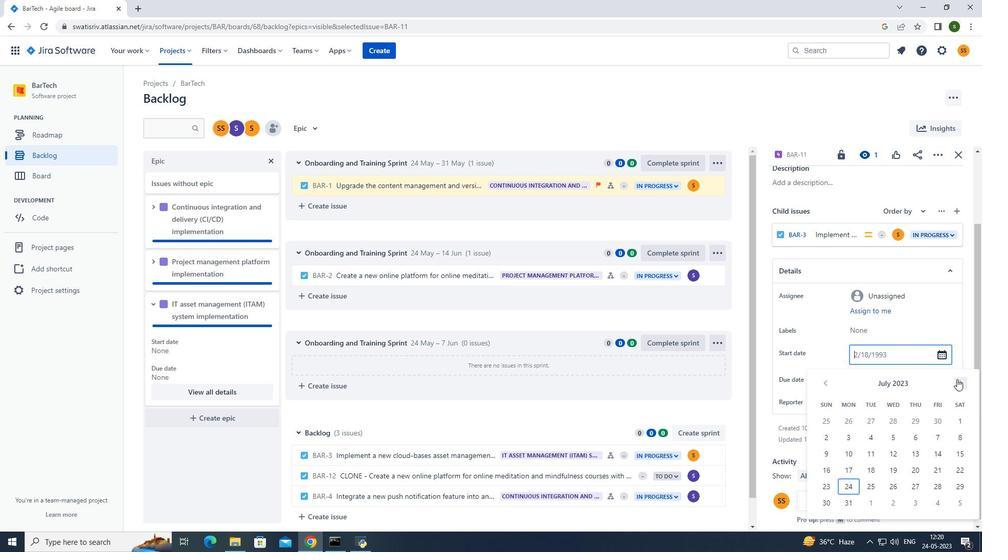 
Action: Mouse pressed left at (957, 379)
Screenshot: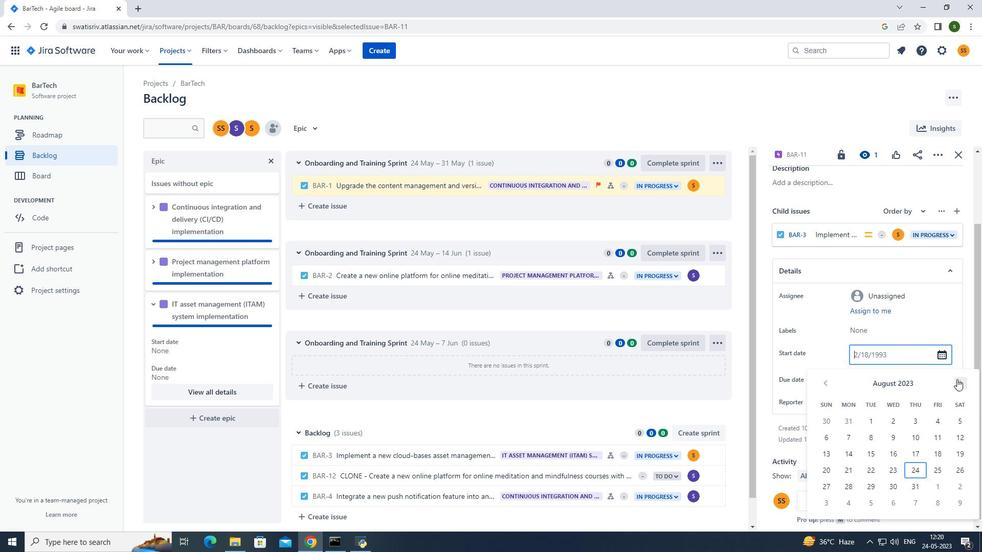 
Action: Mouse pressed left at (957, 379)
Screenshot: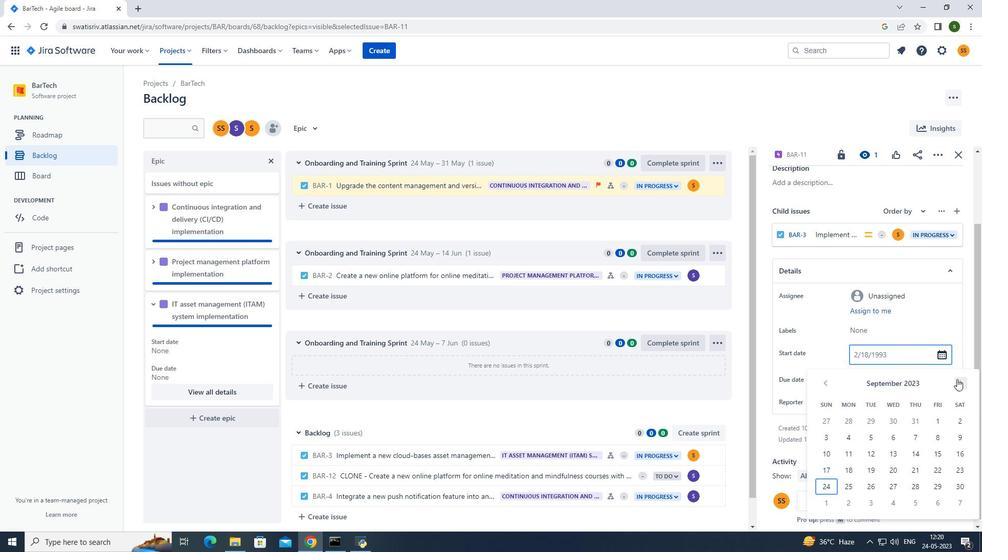 
Action: Mouse pressed left at (957, 379)
Screenshot: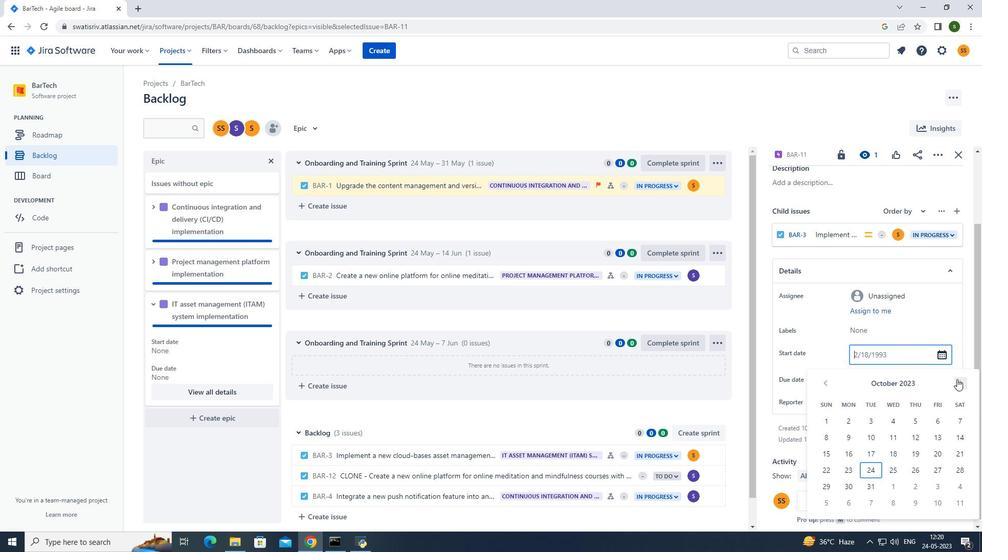 
Action: Mouse pressed left at (957, 379)
Screenshot: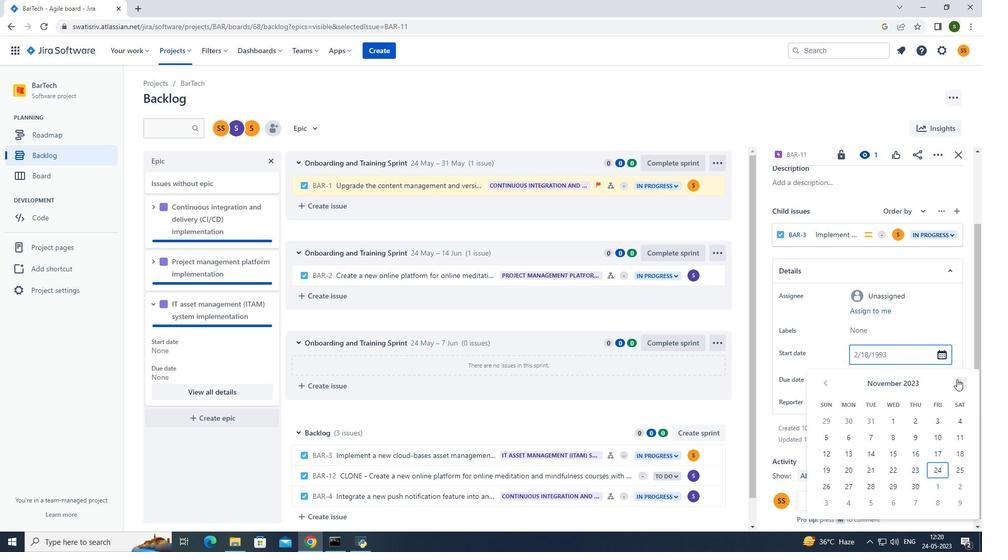 
Action: Mouse pressed left at (957, 379)
Screenshot: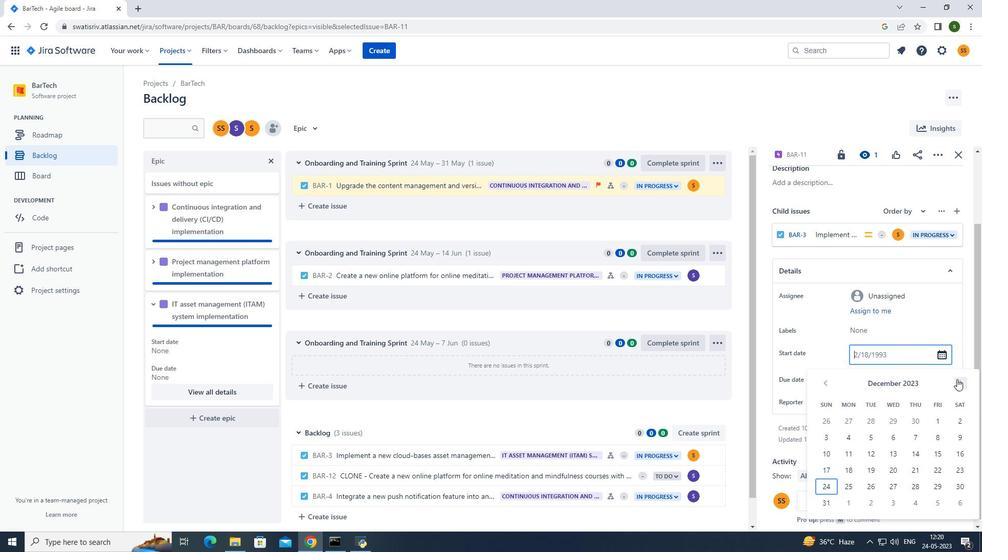 
Action: Mouse pressed left at (957, 379)
Screenshot: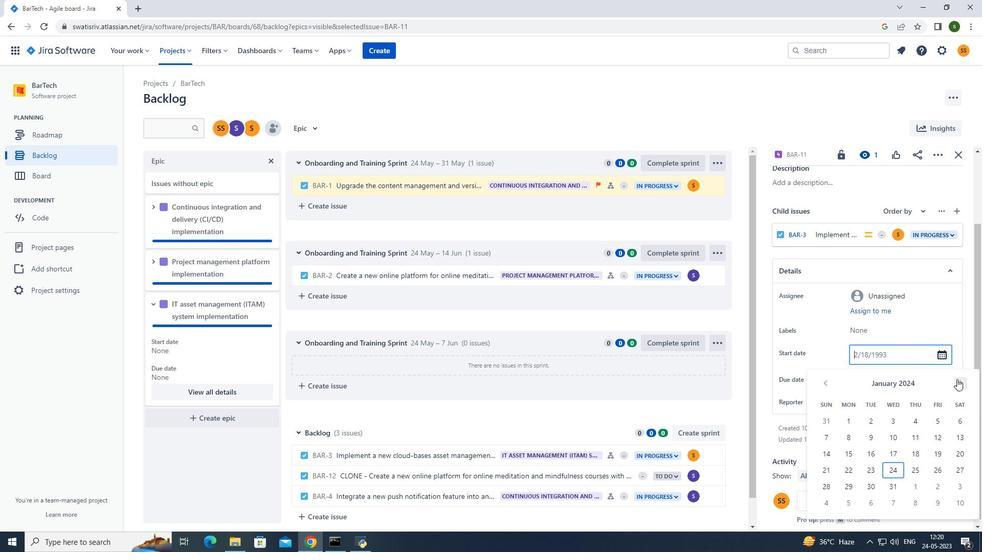 
Action: Mouse moved to (921, 438)
Screenshot: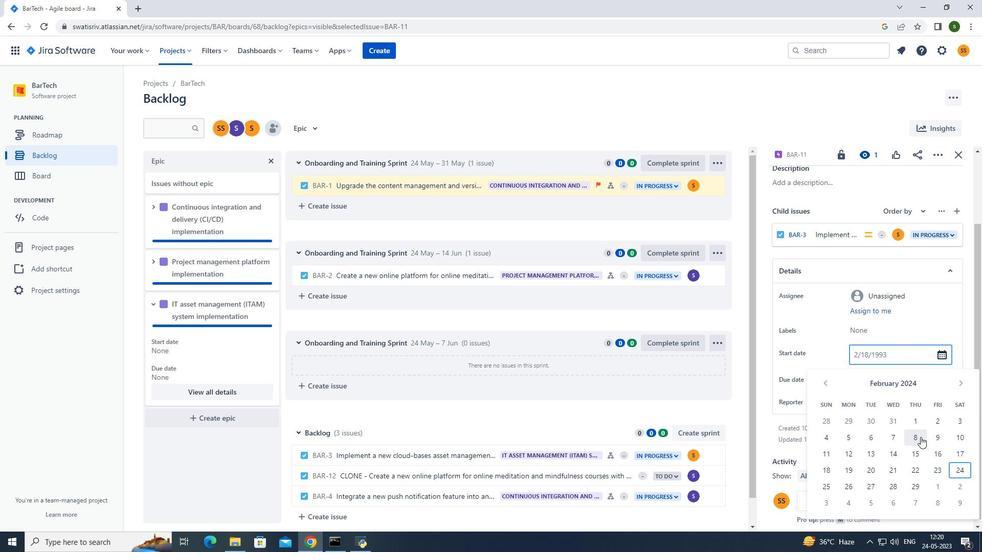 
Action: Mouse pressed left at (921, 438)
Screenshot: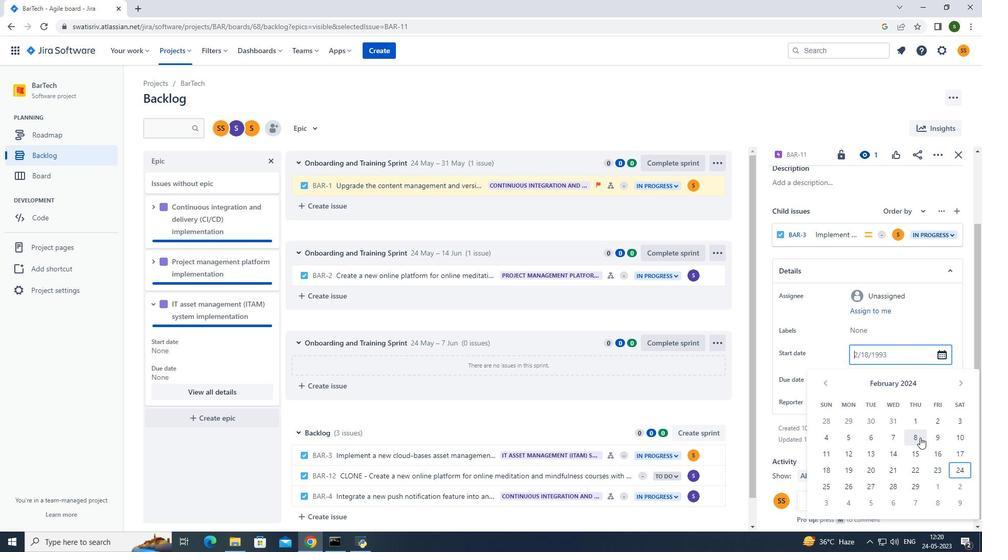 
Action: Mouse moved to (874, 382)
Screenshot: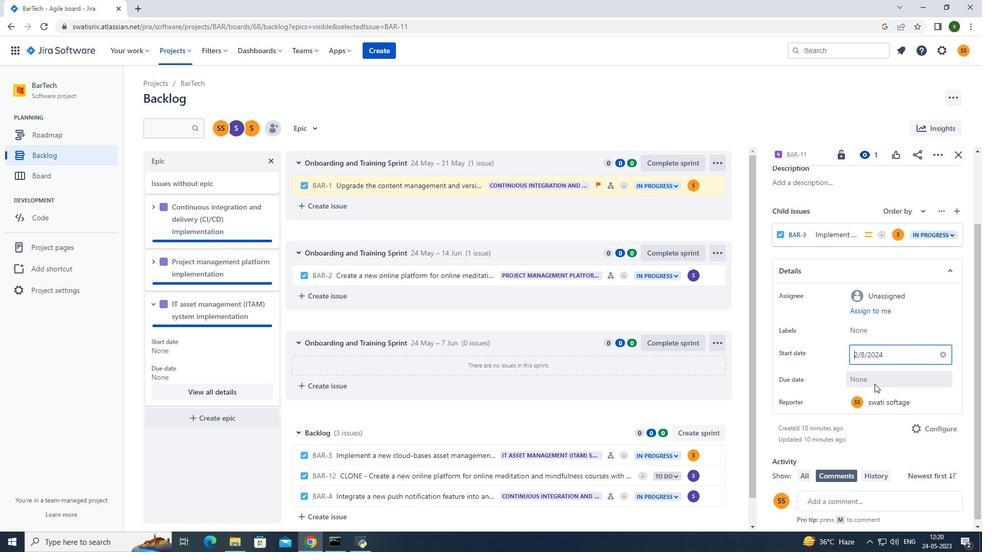 
Action: Mouse pressed left at (874, 382)
Screenshot: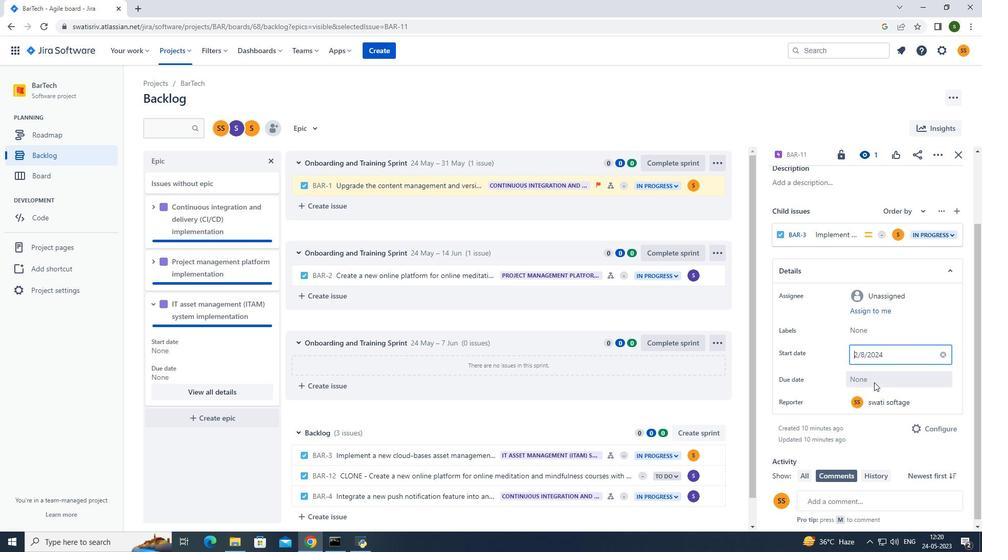 
Action: Mouse moved to (961, 231)
Screenshot: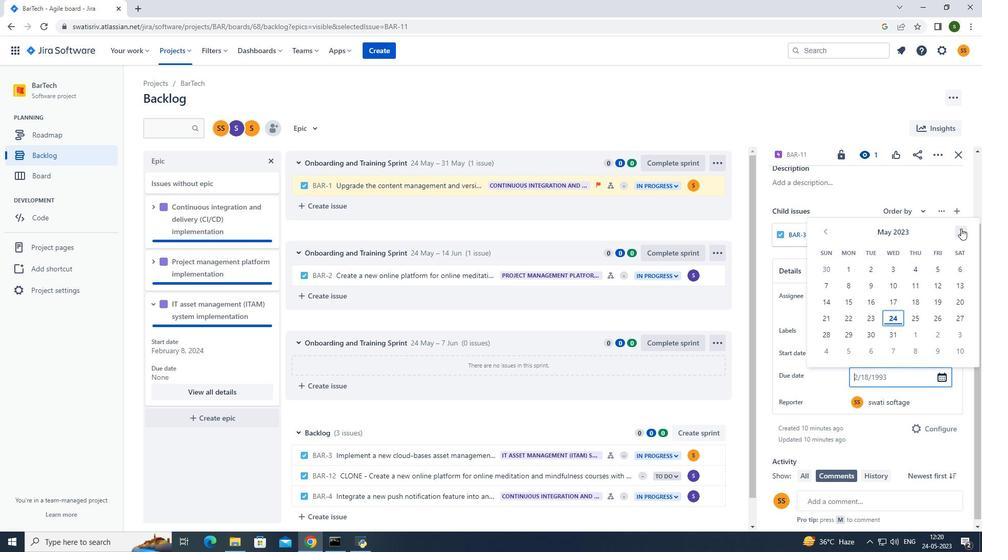 
Action: Mouse pressed left at (961, 231)
Screenshot: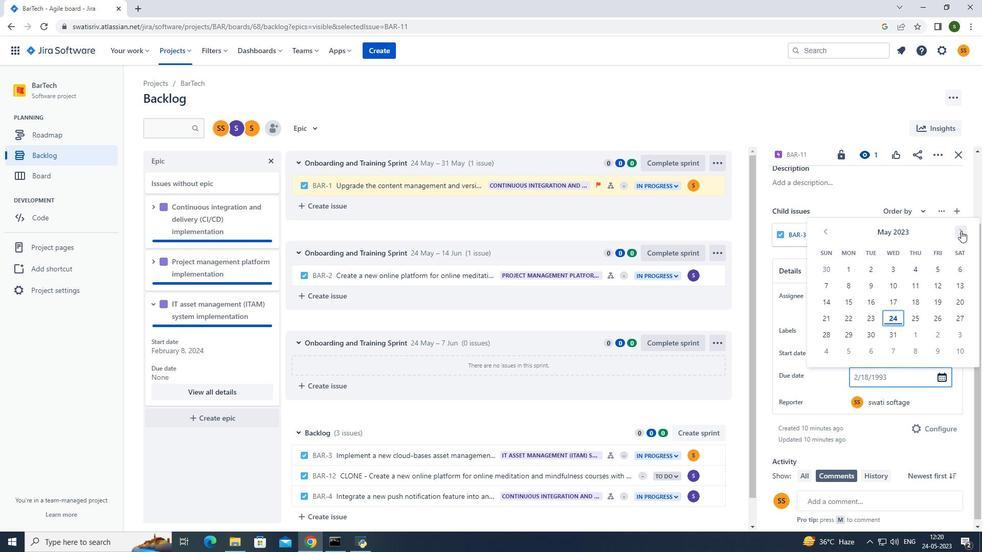 
Action: Mouse moved to (961, 231)
Screenshot: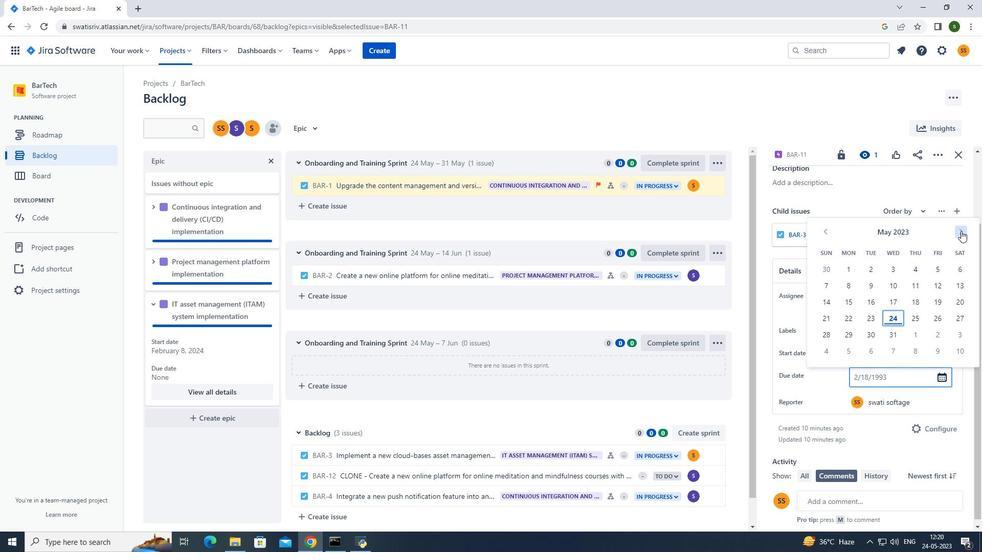 
Action: Mouse pressed left at (961, 231)
Screenshot: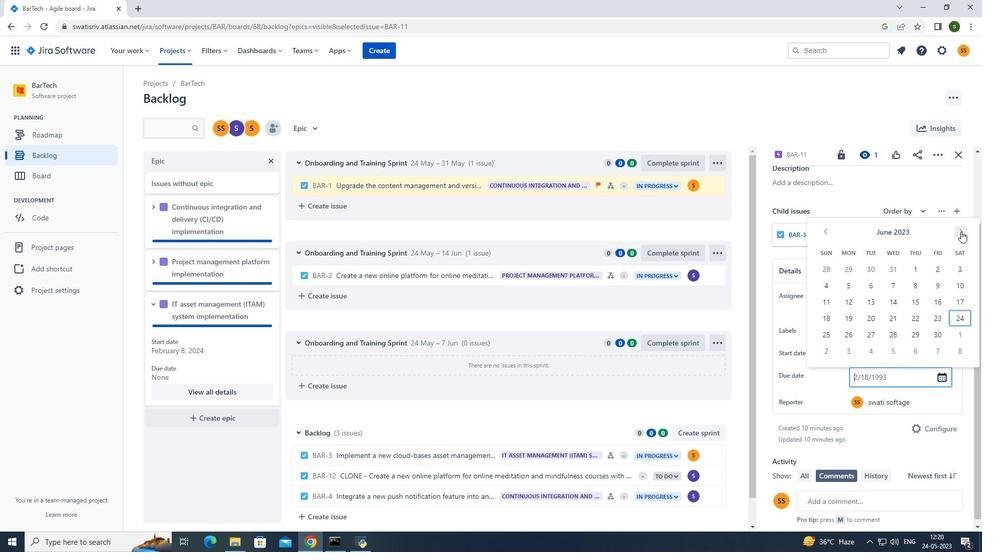
Action: Mouse pressed left at (961, 231)
Screenshot: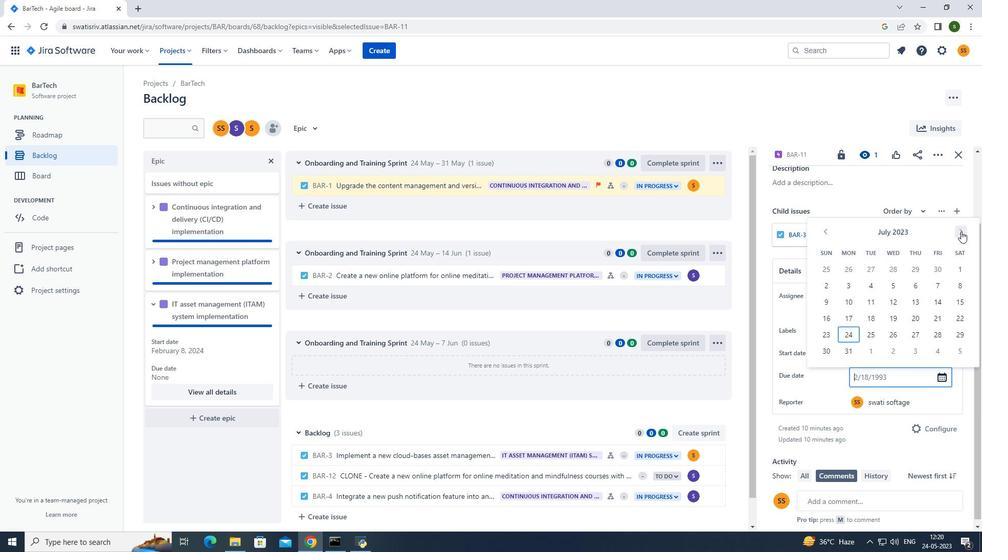 
Action: Mouse pressed left at (961, 231)
Screenshot: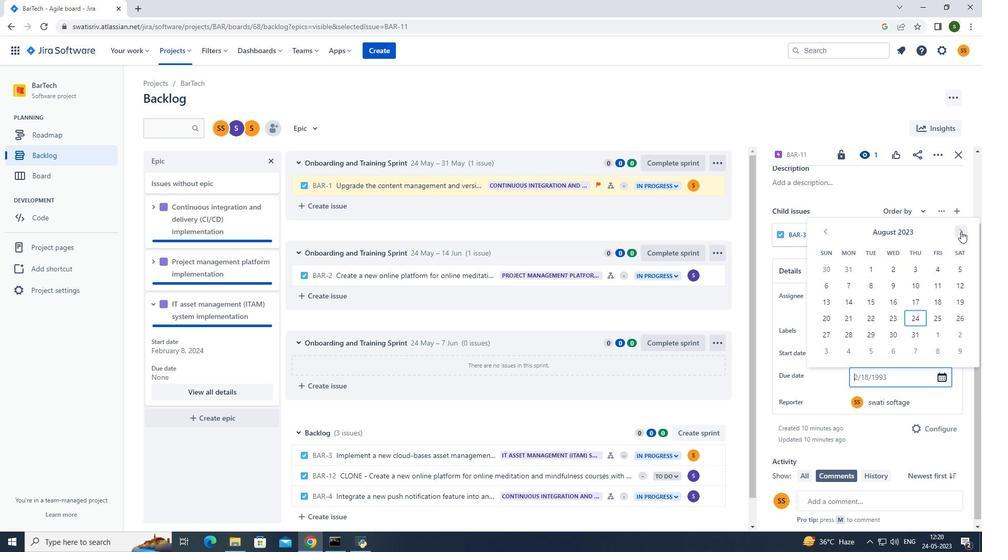 
Action: Mouse pressed left at (961, 231)
Screenshot: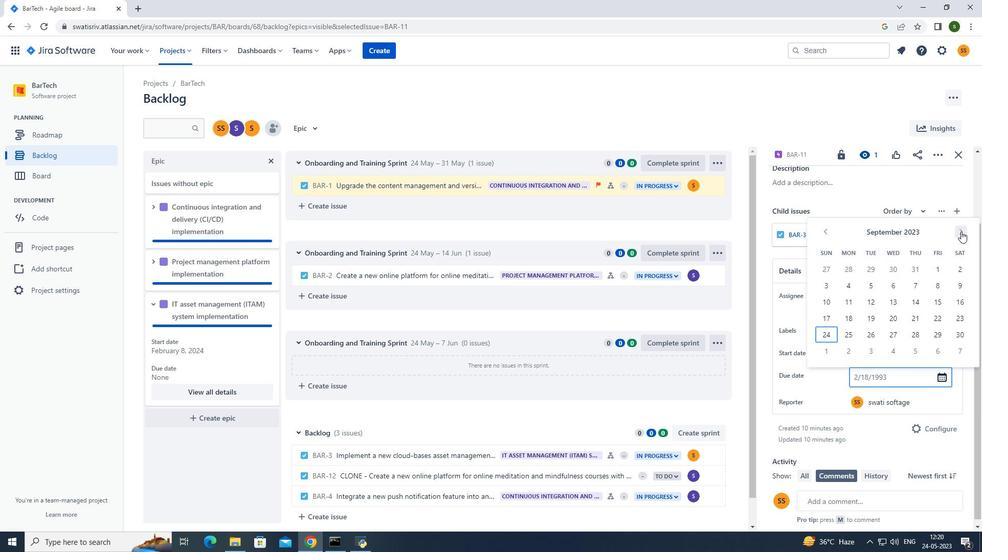 
Action: Mouse moved to (957, 230)
Screenshot: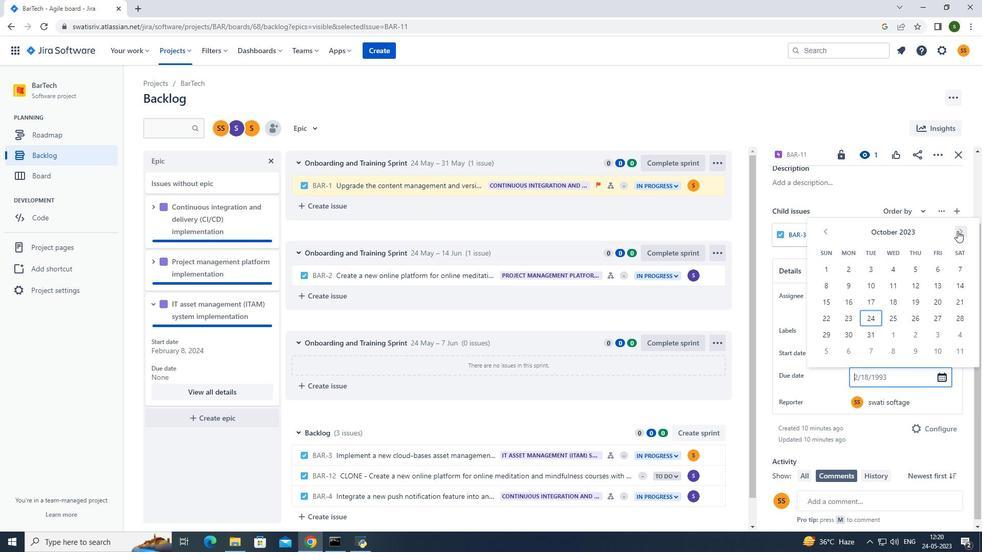 
Action: Mouse pressed left at (957, 230)
Screenshot: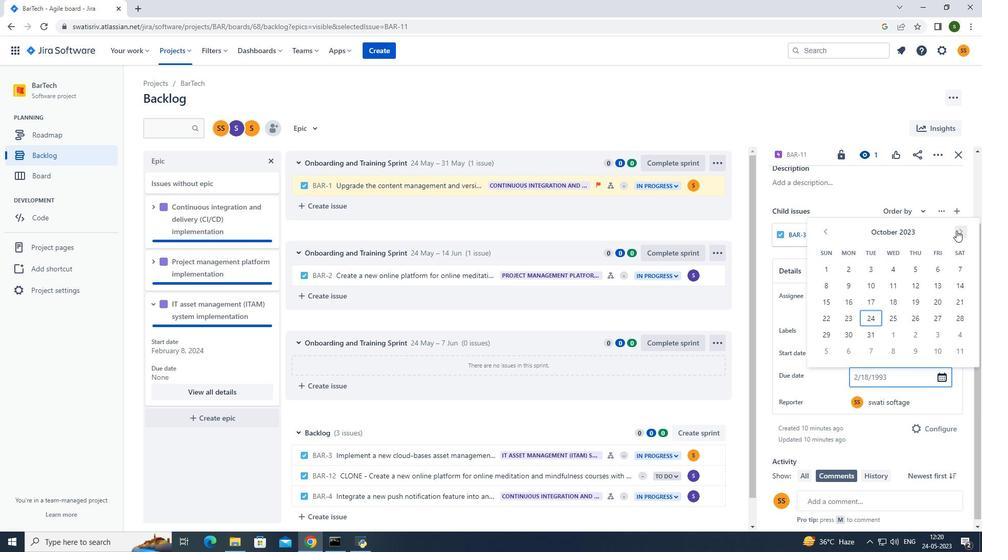 
Action: Mouse pressed left at (957, 230)
Screenshot: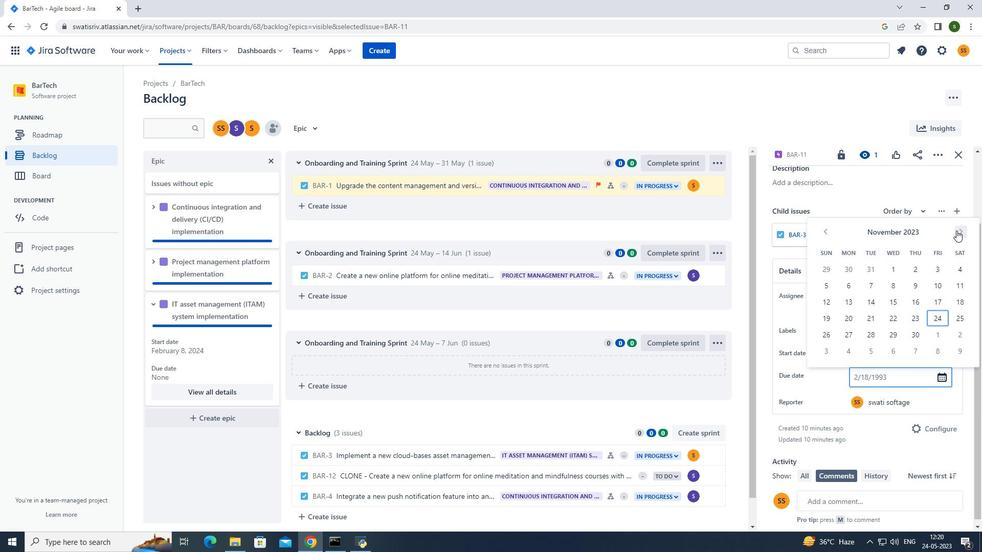 
Action: Mouse moved to (959, 227)
Screenshot: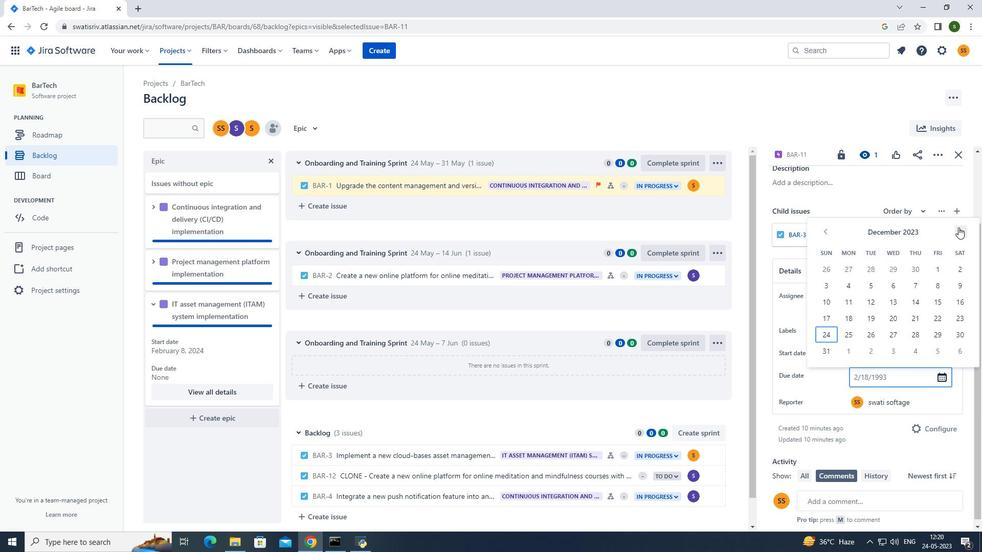 
Action: Mouse pressed left at (959, 227)
Screenshot: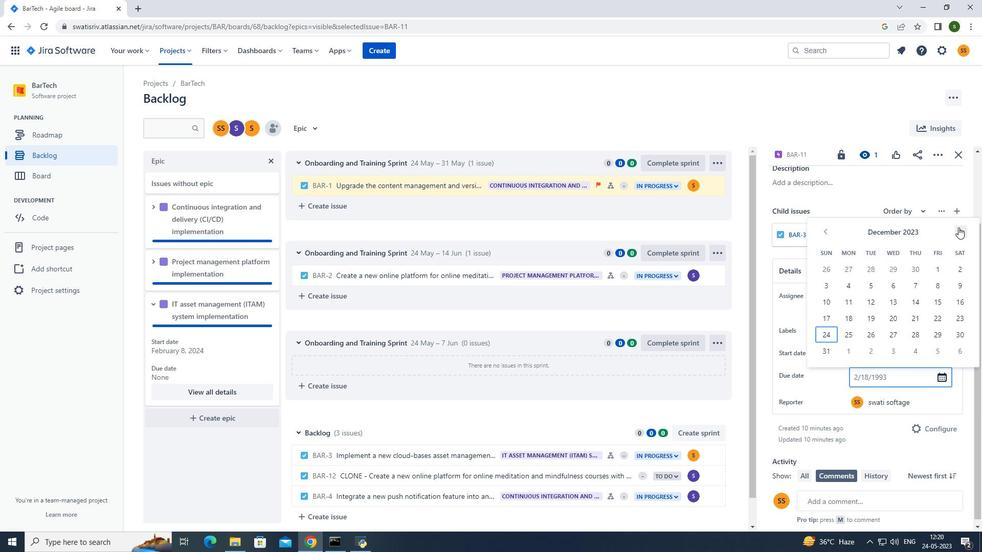 
Action: Mouse pressed left at (959, 227)
Screenshot: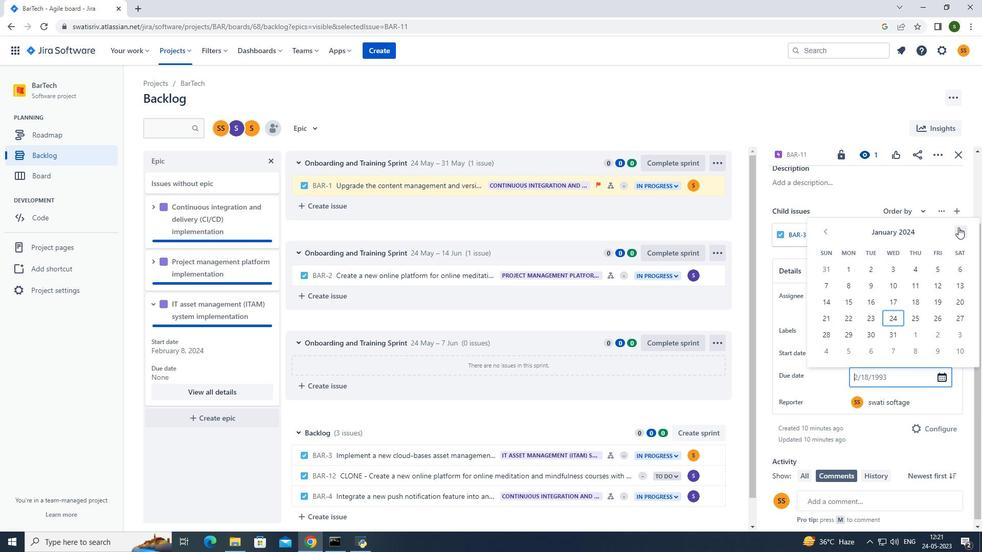 
Action: Mouse pressed left at (959, 227)
Screenshot: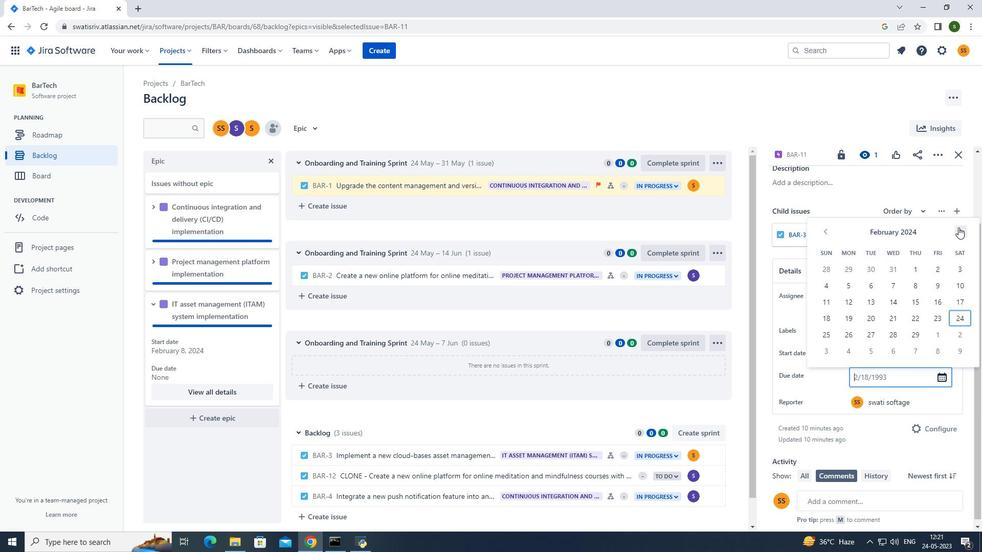 
Action: Mouse pressed left at (959, 227)
Screenshot: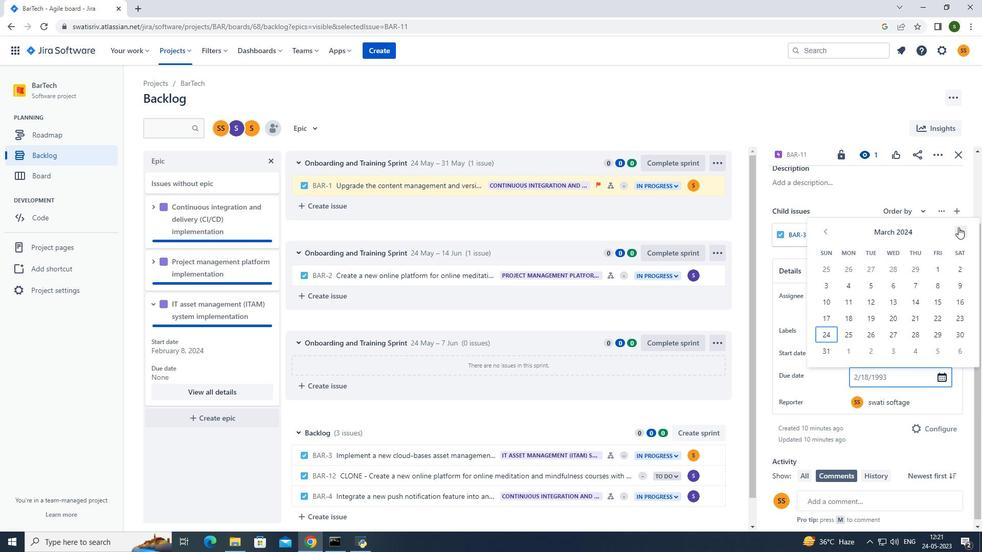 
Action: Mouse pressed left at (959, 227)
Screenshot: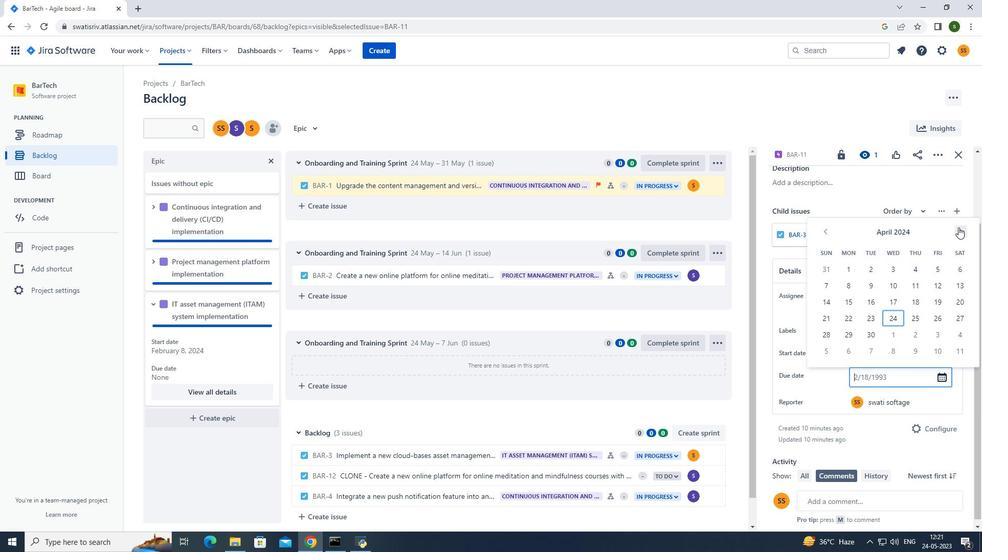 
Action: Mouse pressed left at (959, 227)
Screenshot: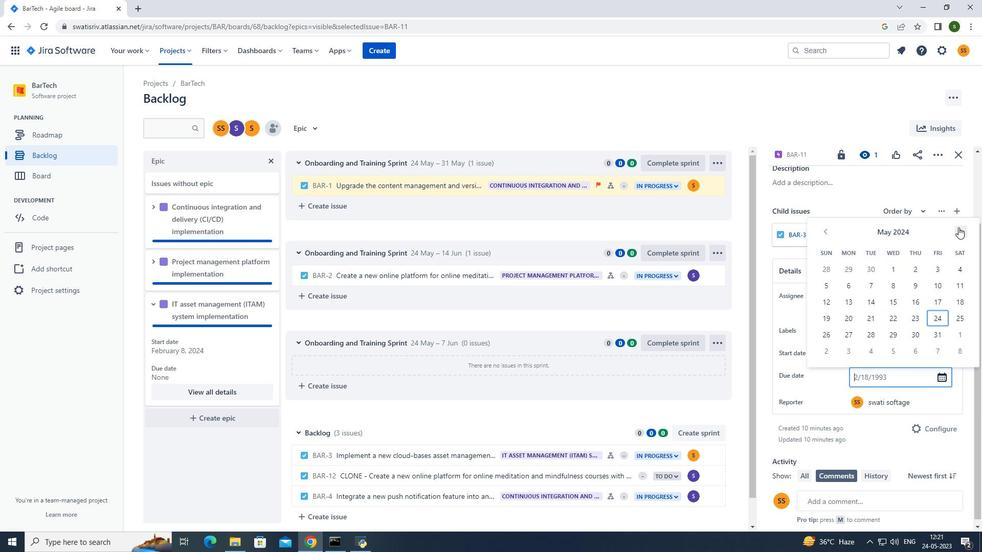 
Action: Mouse pressed left at (959, 227)
Screenshot: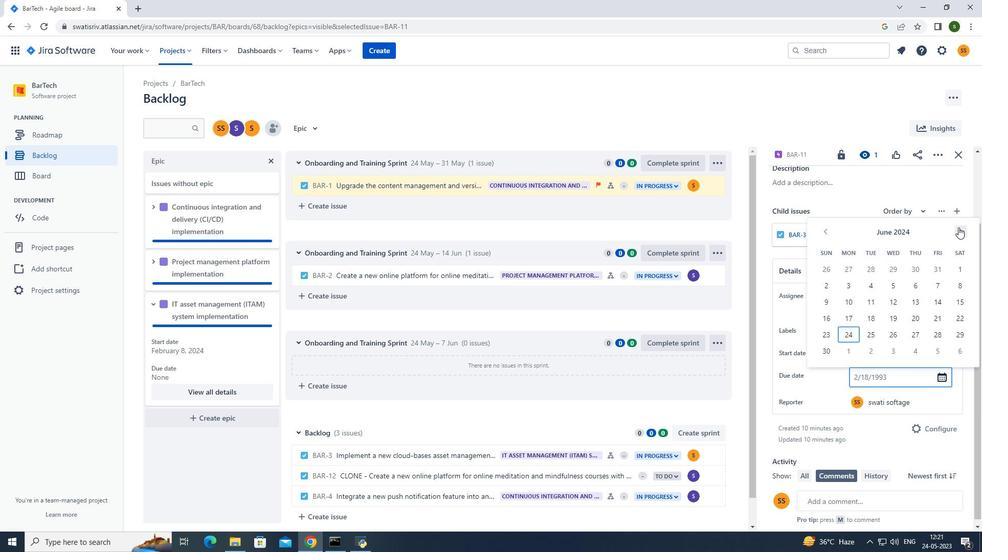 
Action: Mouse pressed left at (959, 227)
Screenshot: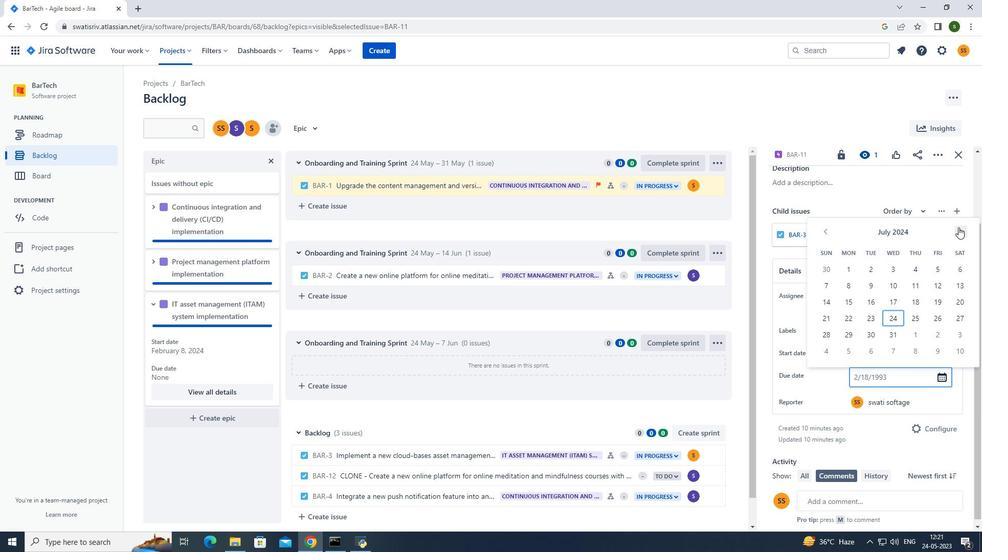 
Action: Mouse pressed left at (959, 227)
Screenshot: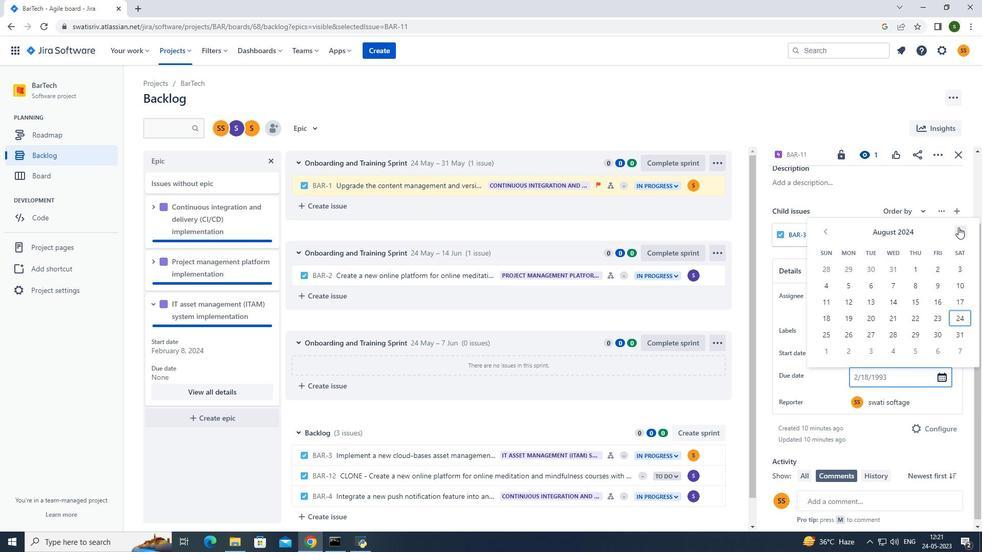 
Action: Mouse moved to (958, 228)
Screenshot: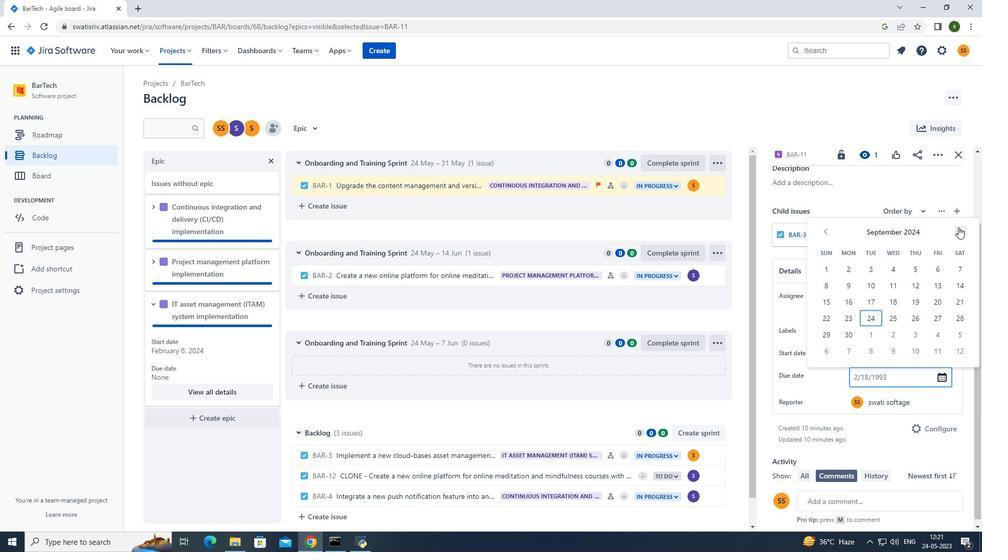 
Action: Mouse pressed left at (958, 228)
Screenshot: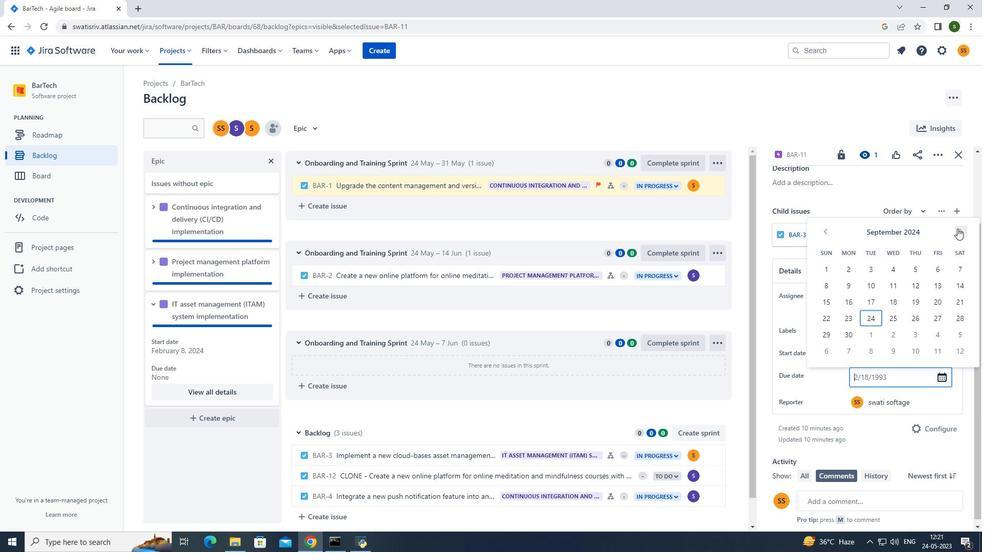 
Action: Mouse moved to (958, 228)
Screenshot: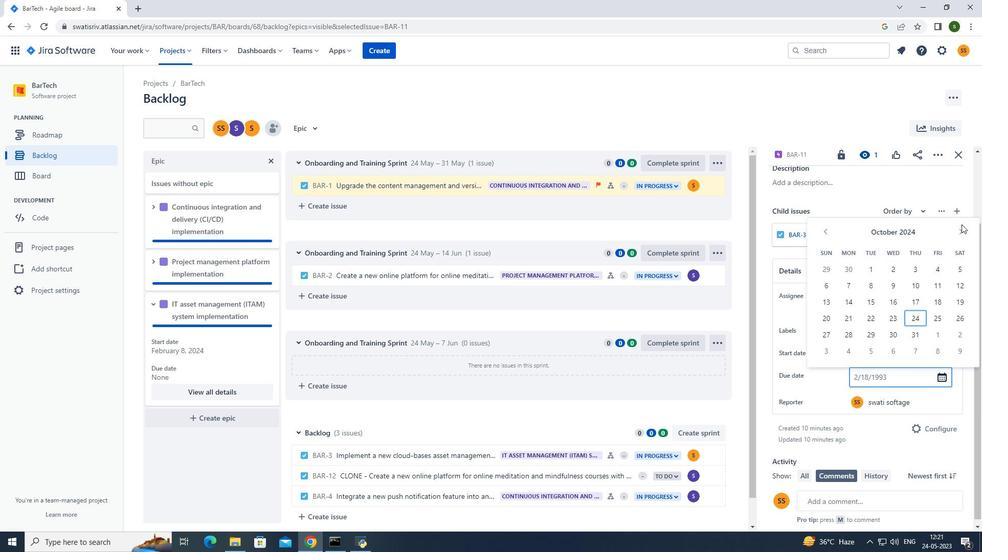 
Action: Mouse pressed left at (958, 228)
Screenshot: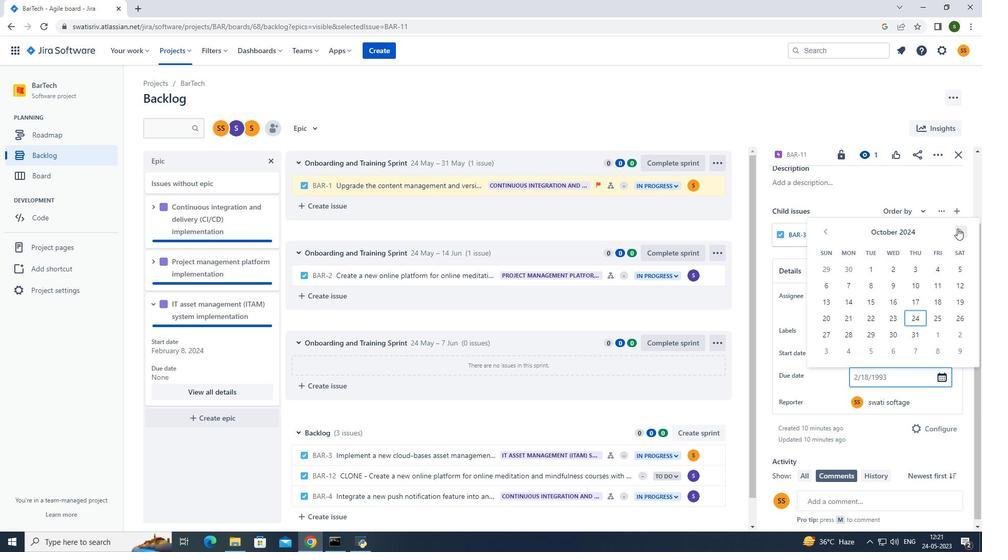 
Action: Mouse pressed left at (958, 228)
Screenshot: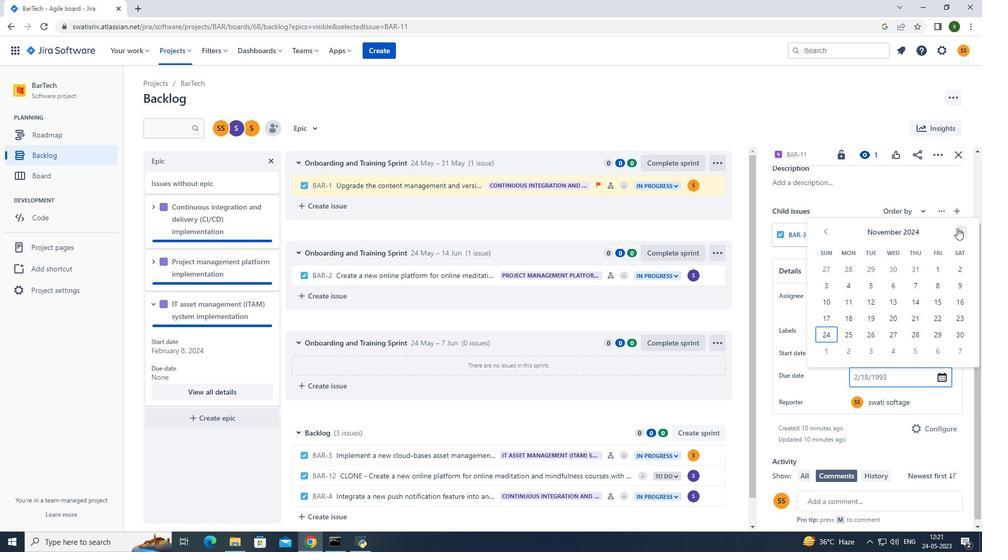 
Action: Mouse pressed left at (958, 228)
Screenshot: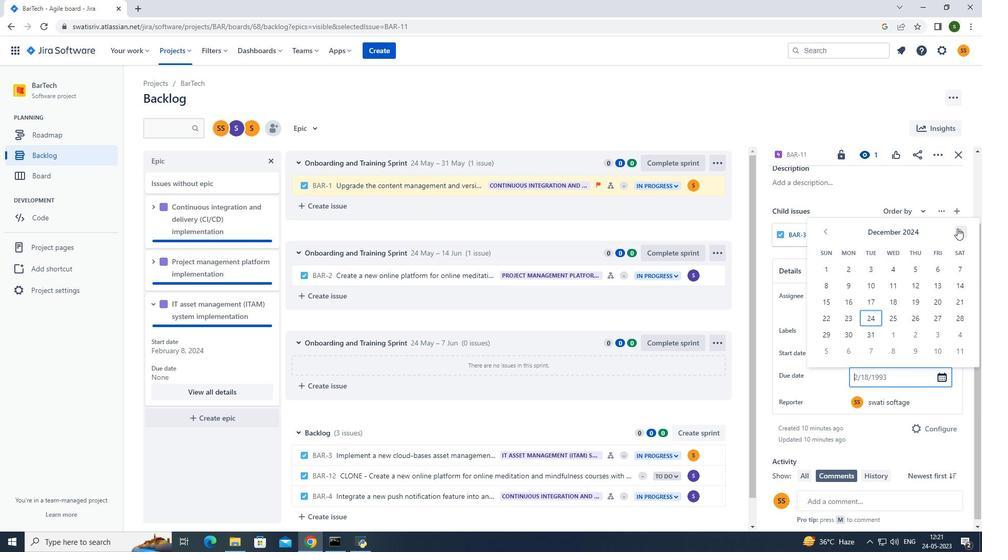 
Action: Mouse pressed left at (958, 228)
Screenshot: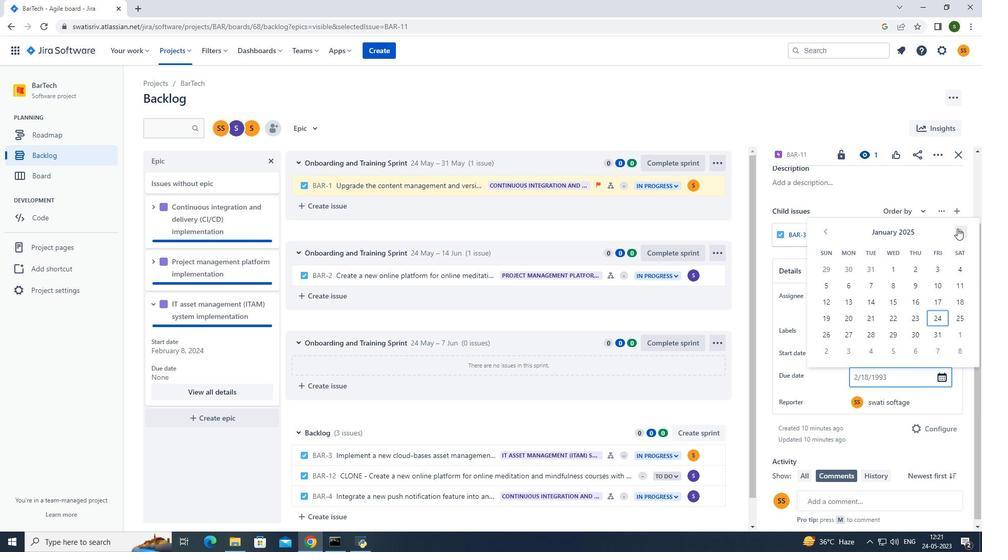 
Action: Mouse pressed left at (958, 228)
Screenshot: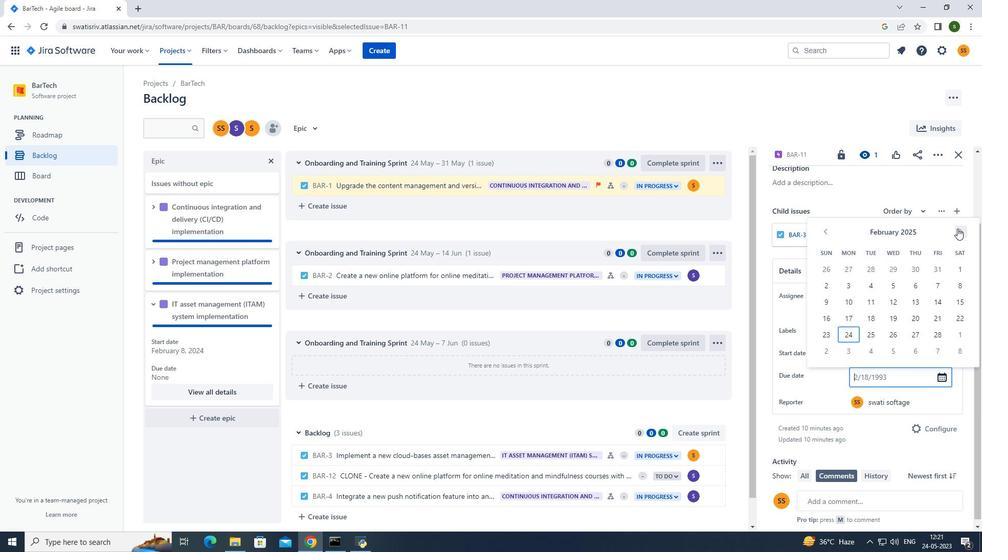 
Action: Mouse pressed left at (958, 228)
Screenshot: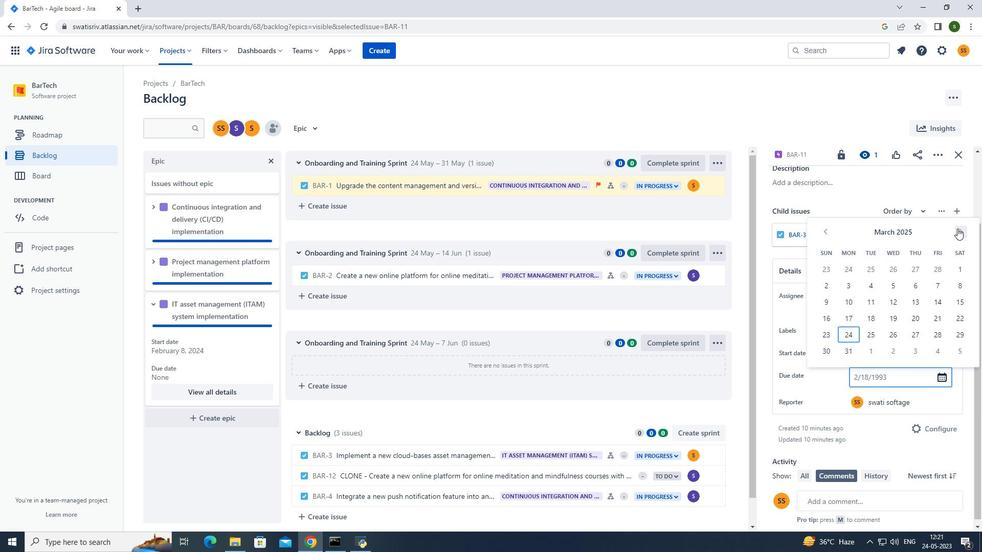 
Action: Mouse pressed left at (958, 228)
Screenshot: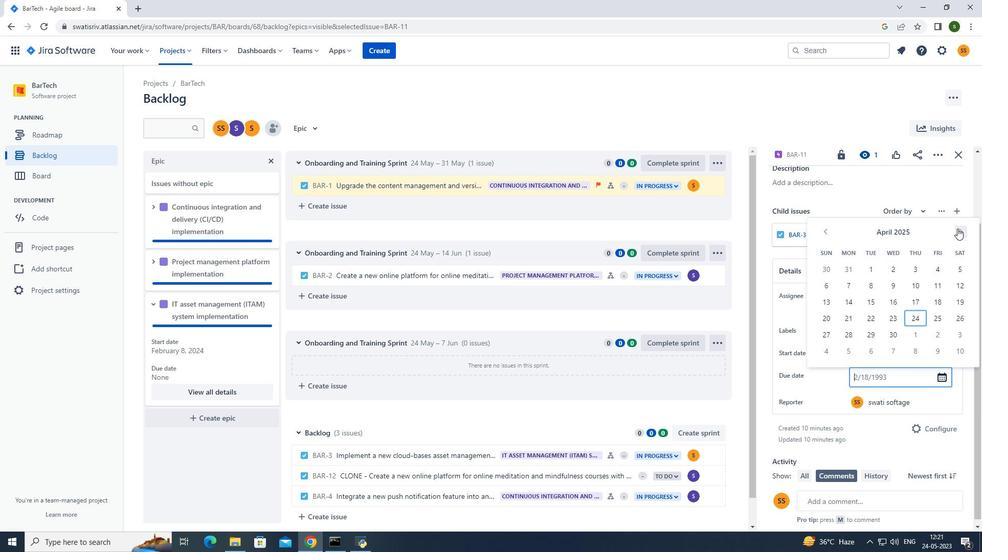 
Action: Mouse pressed left at (958, 228)
Screenshot: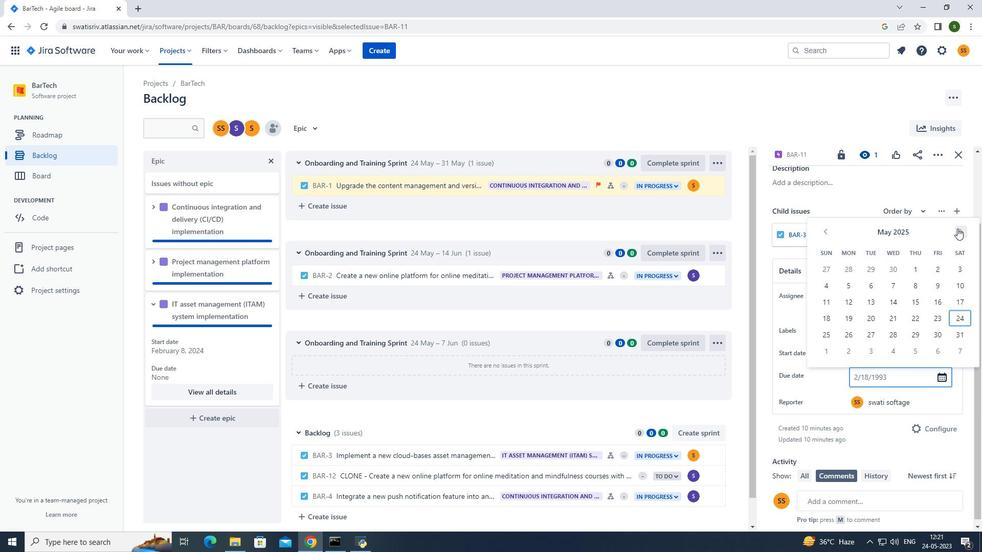 
Action: Mouse pressed left at (958, 228)
Screenshot: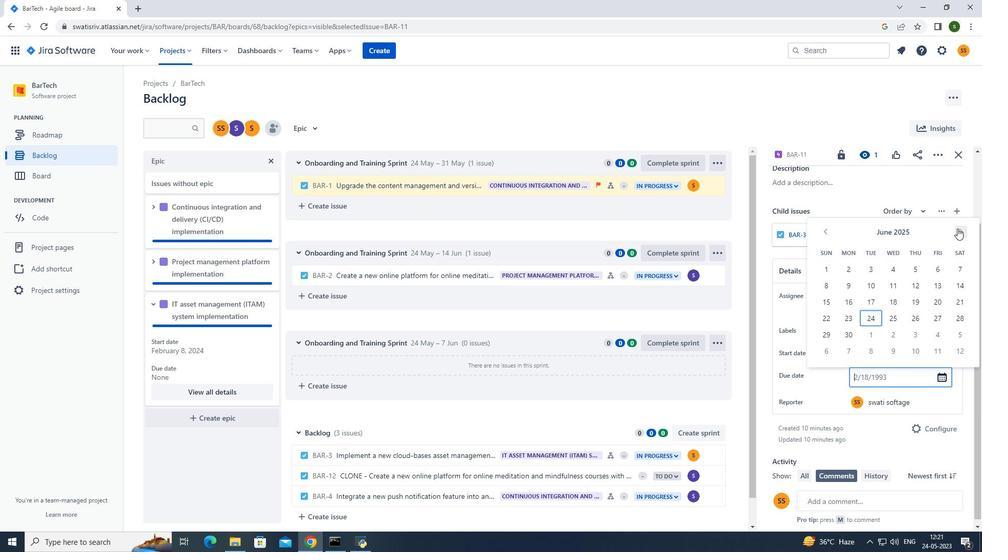 
Action: Mouse pressed left at (958, 228)
Screenshot: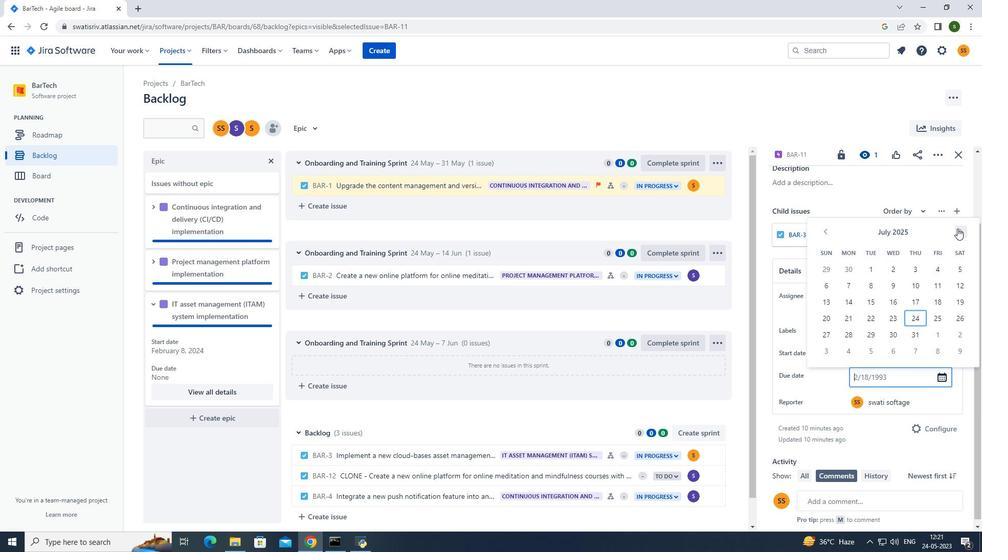 
Action: Mouse pressed left at (958, 228)
Screenshot: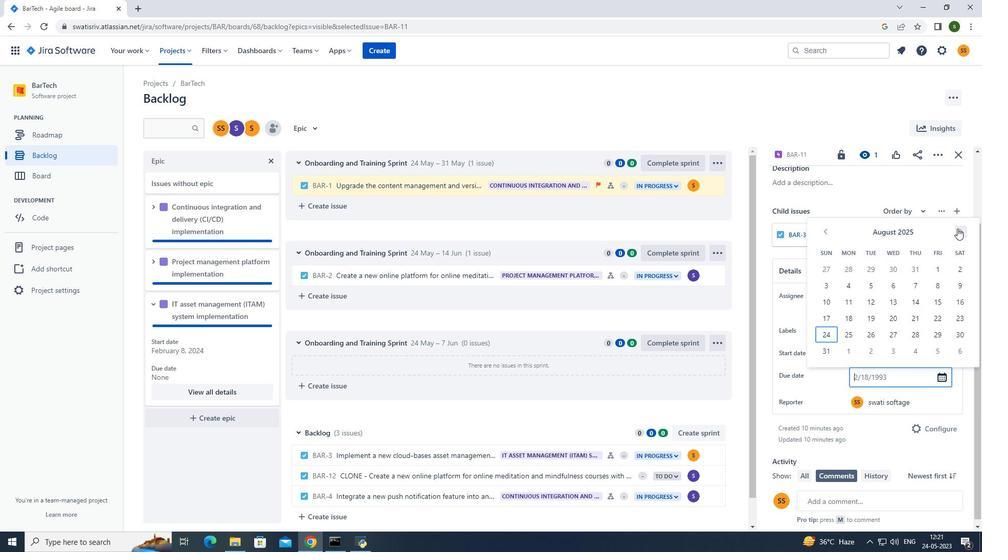 
Action: Mouse pressed left at (958, 228)
Screenshot: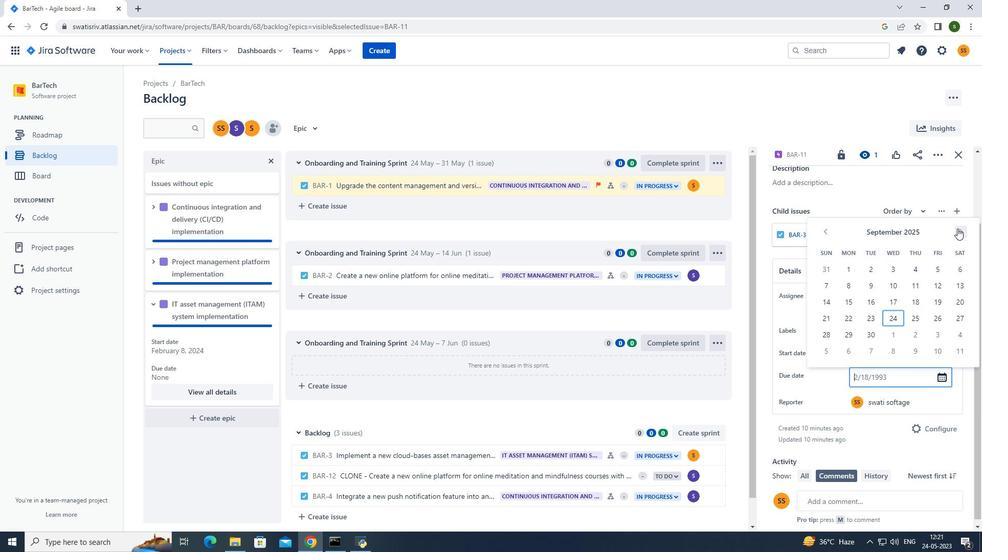
Action: Mouse pressed left at (958, 228)
Screenshot: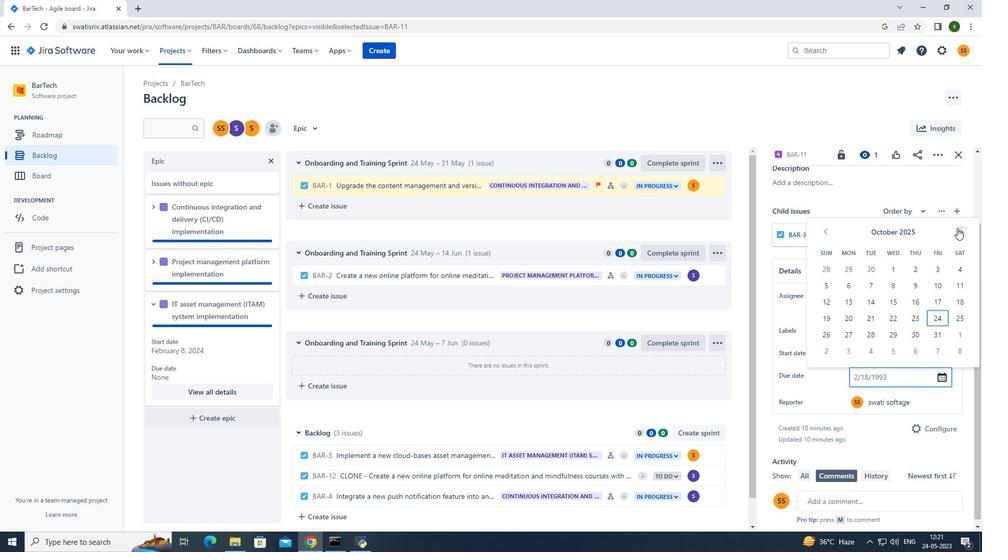 
Action: Mouse moved to (874, 287)
Screenshot: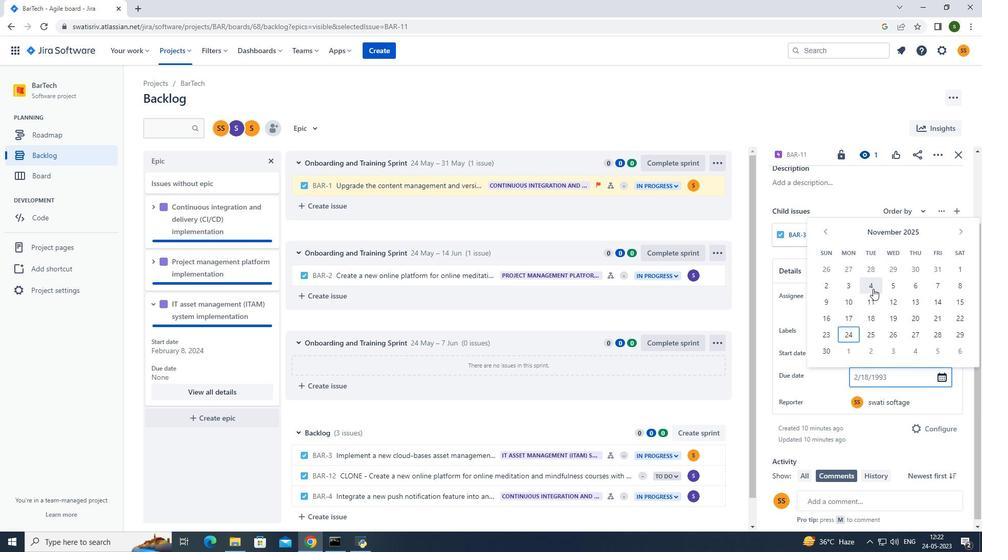 
Action: Mouse pressed left at (874, 287)
Screenshot: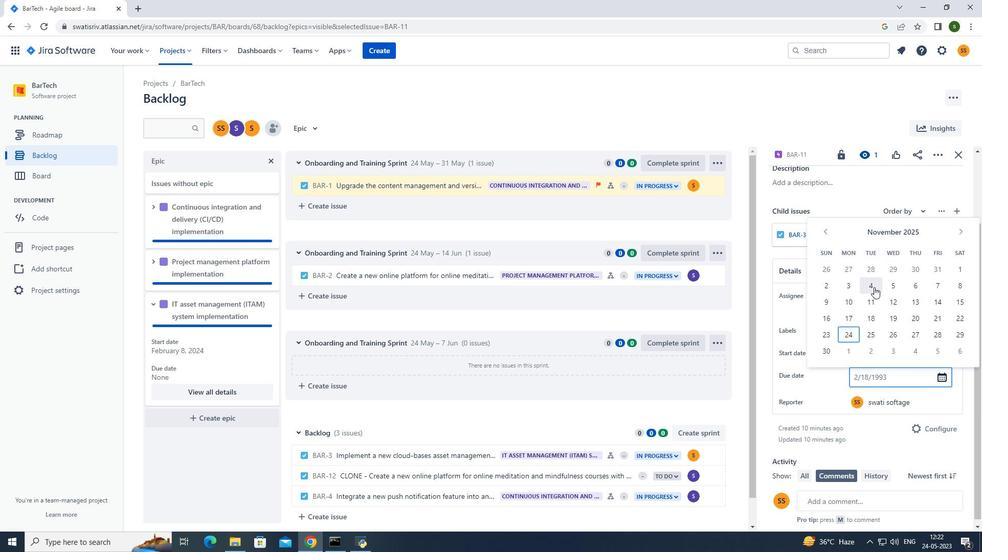
Action: Mouse moved to (662, 110)
Screenshot: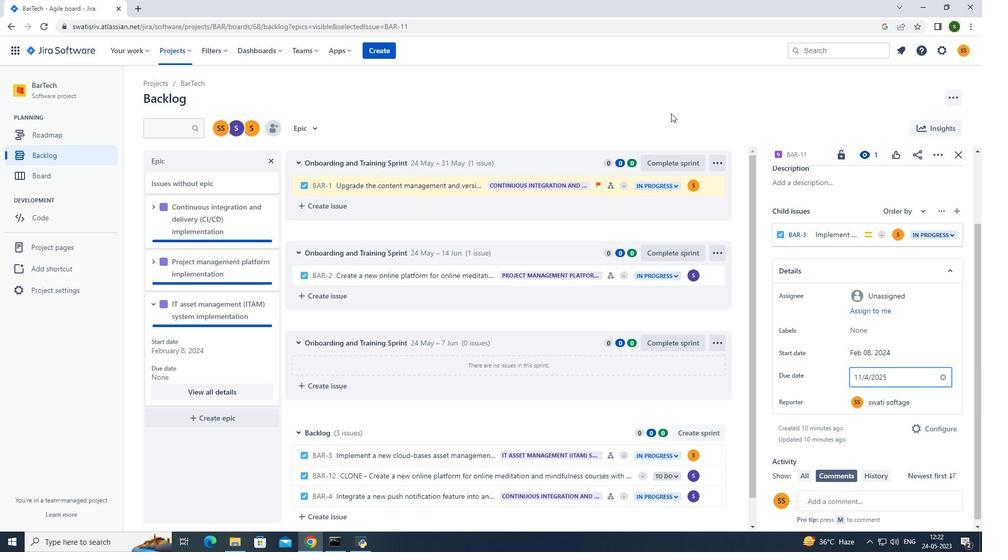 
Action: Mouse pressed left at (662, 110)
Screenshot: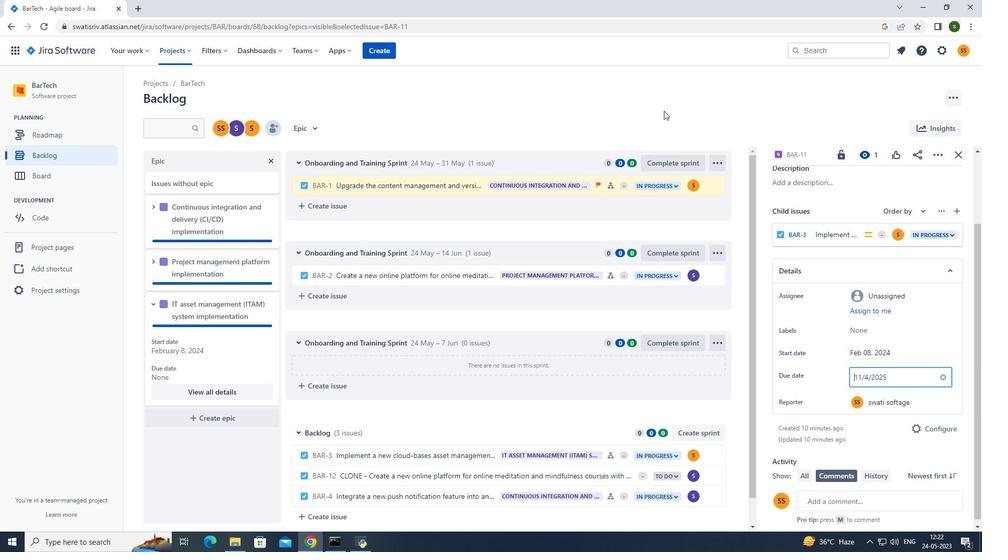 
